 Task: Look for space in Itupiranga, Brazil from 10th August, 2023 to 18th August, 2023 for 2 adults in price range Rs.10000 to Rs.14000. Place can be private room with 1  bedroom having 1 bed and 1 bathroom. Property type can be house, flat, guest house. Amenities needed are: wifi, TV, free parkinig on premises, gym, breakfast. Booking option can be shelf check-in. Required host language is English.
Action: Mouse moved to (483, 98)
Screenshot: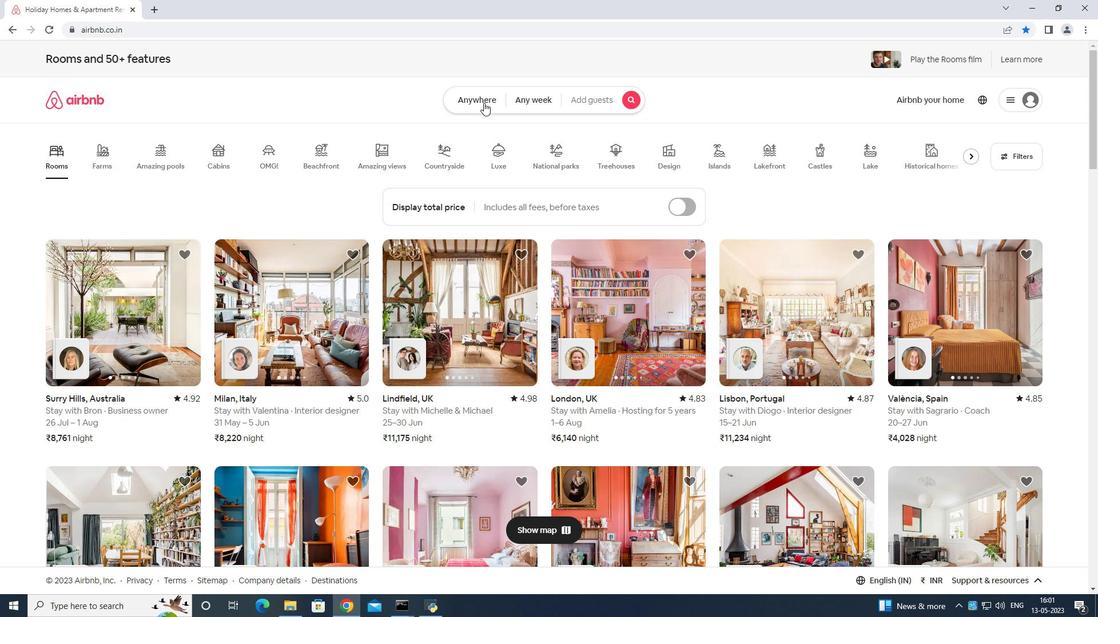 
Action: Mouse pressed left at (483, 98)
Screenshot: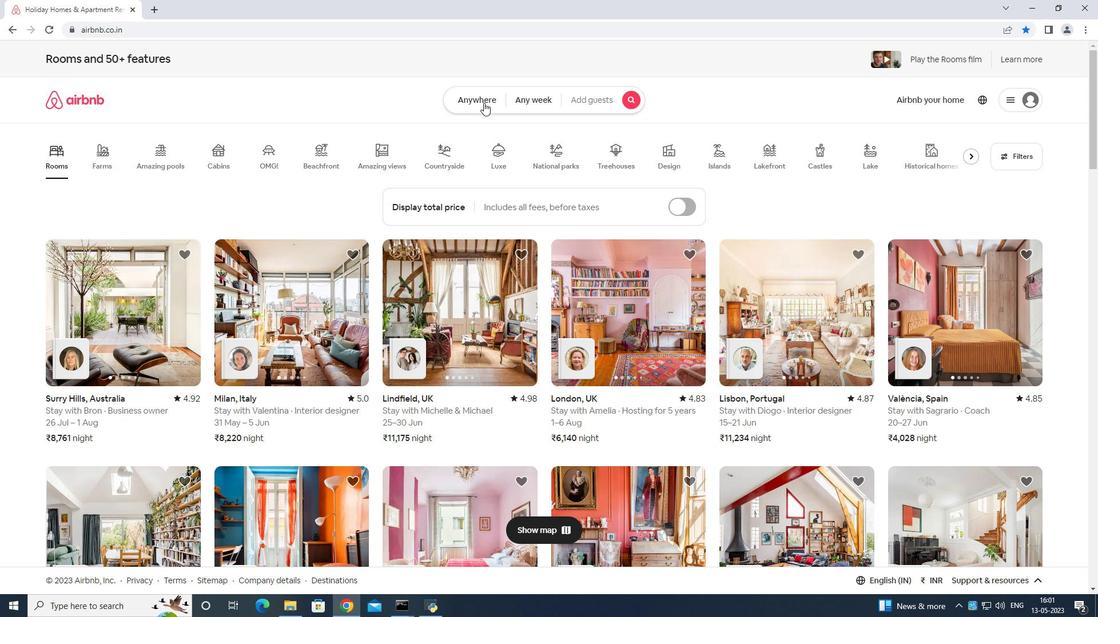 
Action: Mouse moved to (406, 143)
Screenshot: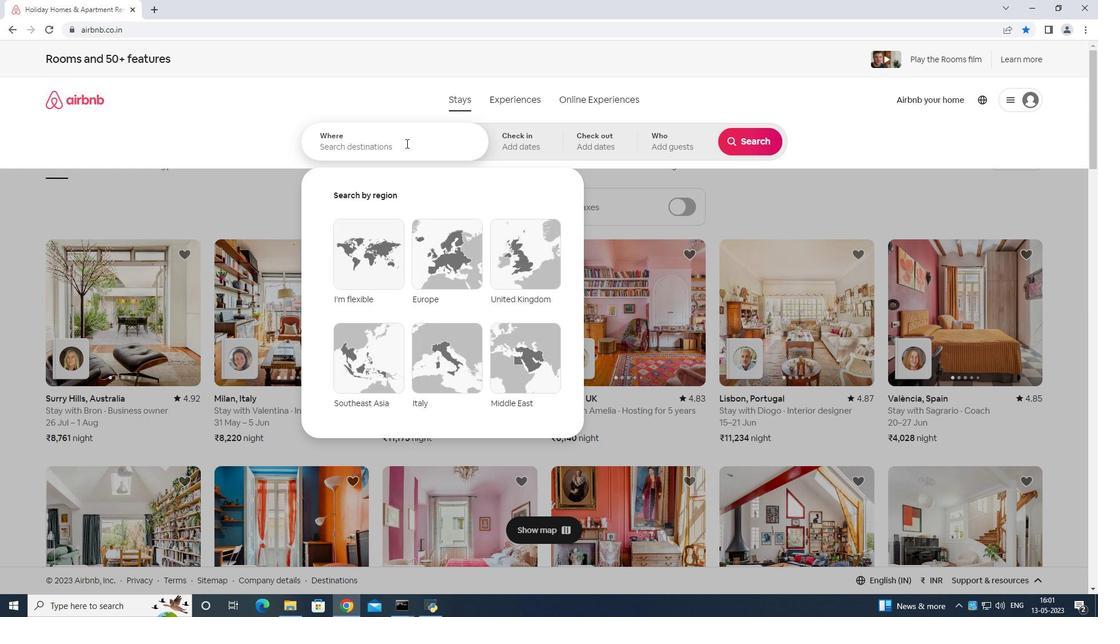 
Action: Mouse pressed left at (406, 143)
Screenshot: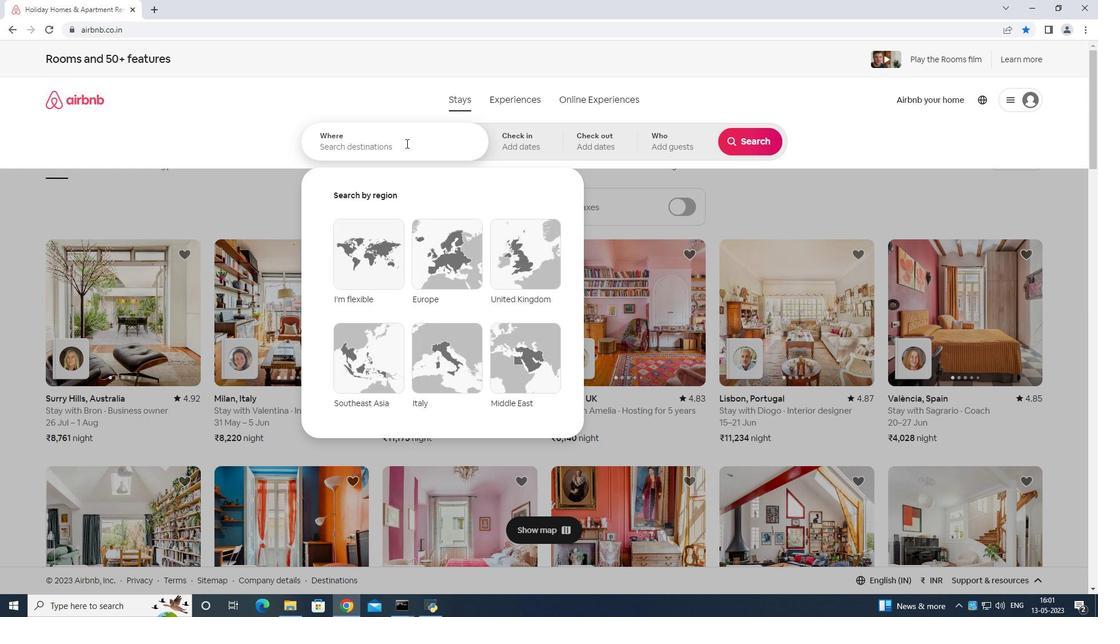 
Action: Mouse moved to (404, 137)
Screenshot: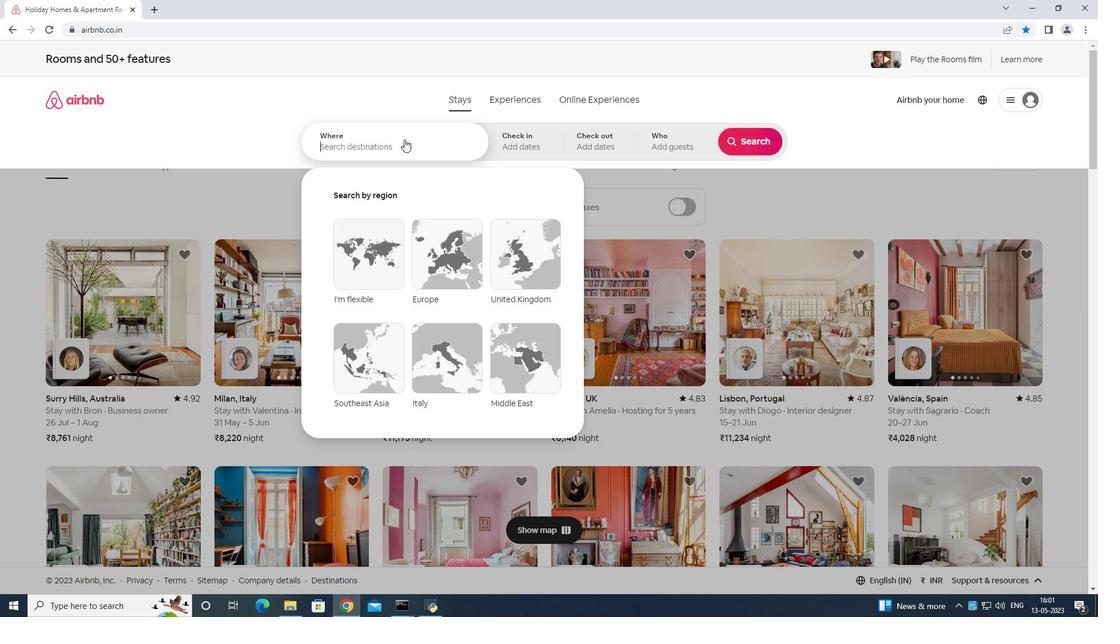 
Action: Key pressed <Key.shift>Iy<Key.backspace>tupiranga<Key.space>brazil<Key.enter>
Screenshot: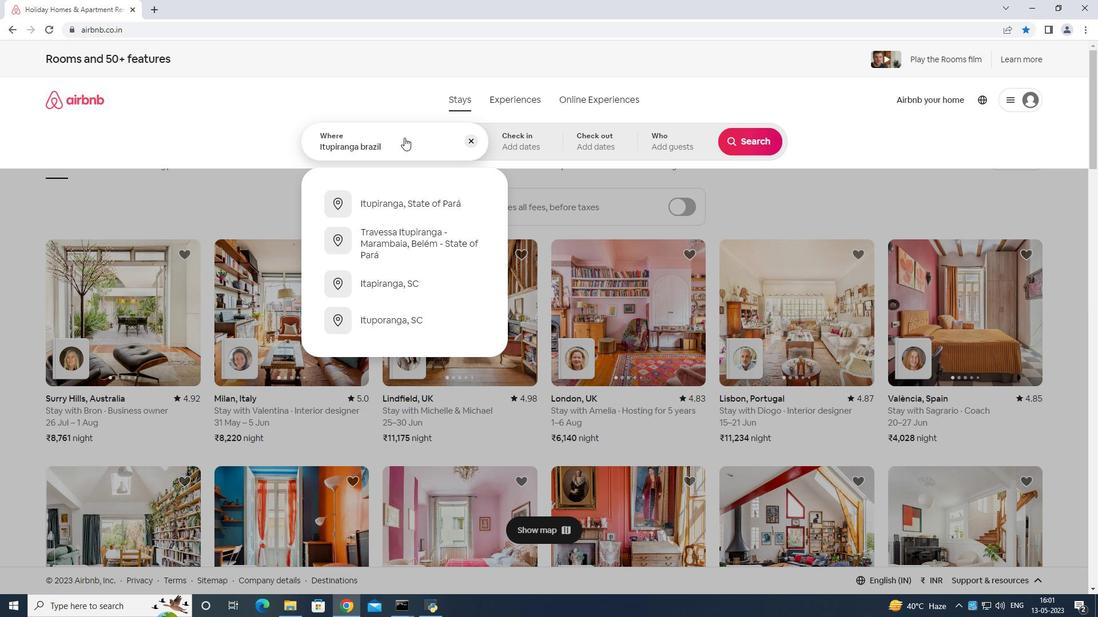 
Action: Mouse moved to (749, 232)
Screenshot: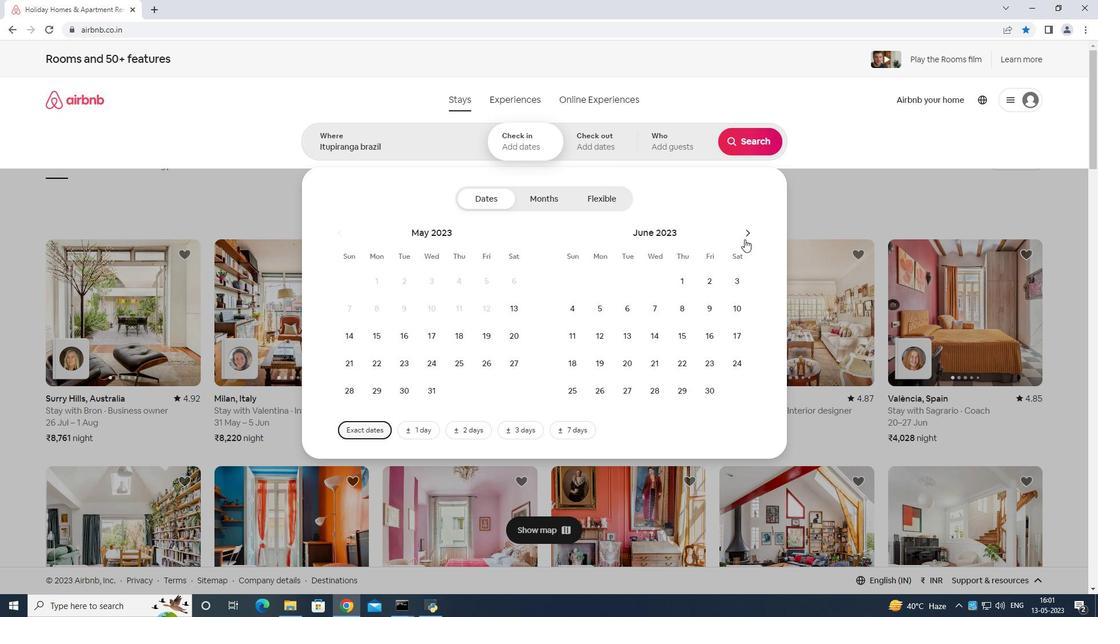 
Action: Mouse pressed left at (749, 232)
Screenshot: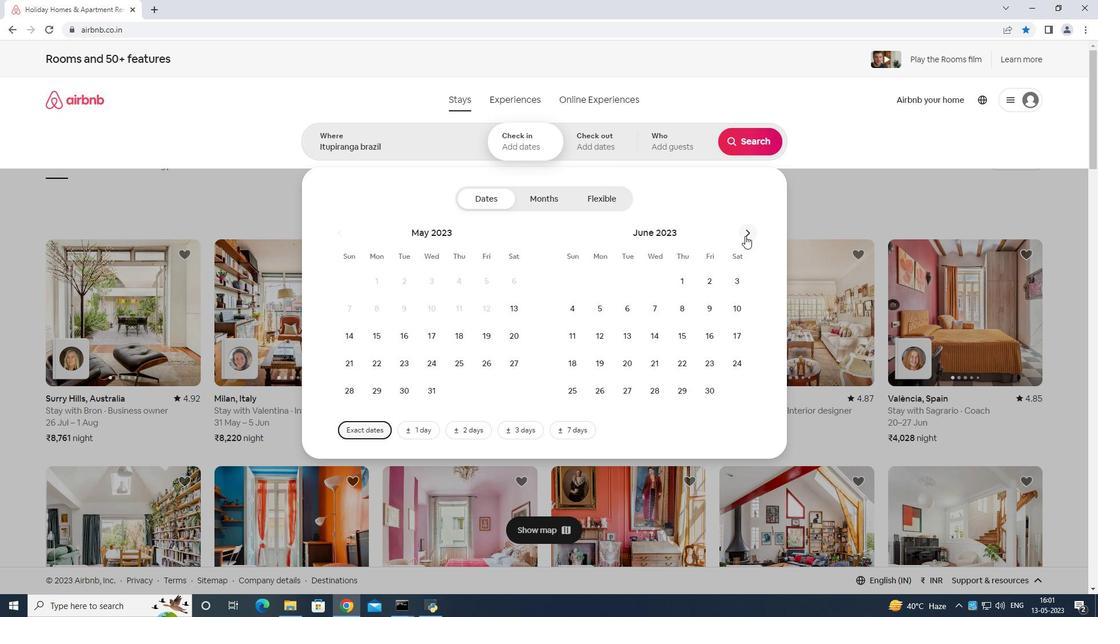 
Action: Mouse moved to (750, 232)
Screenshot: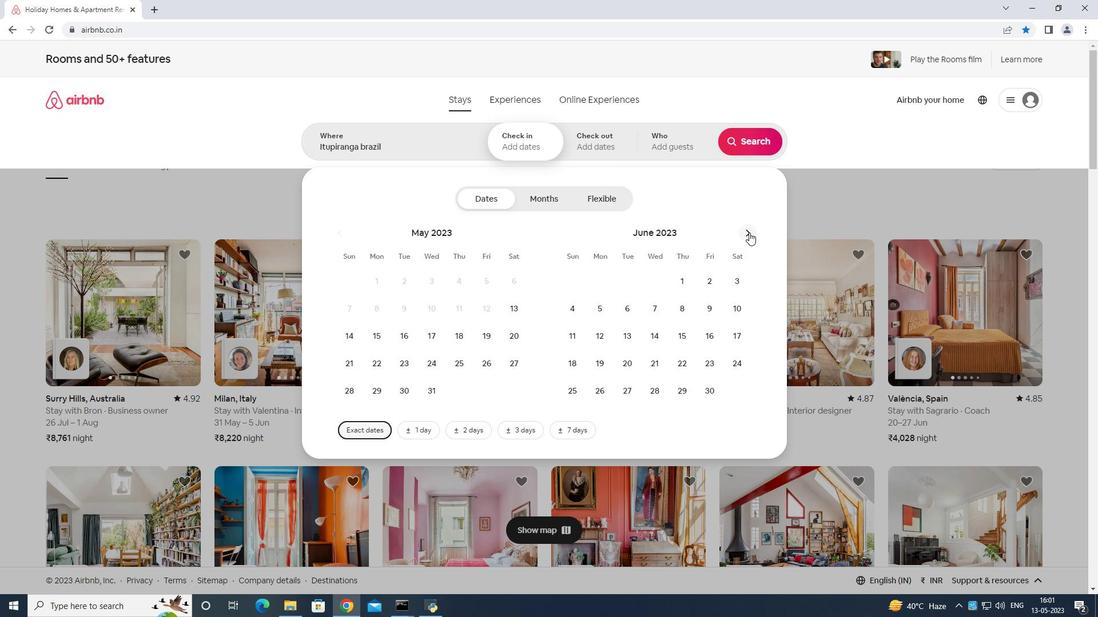 
Action: Mouse pressed left at (750, 232)
Screenshot: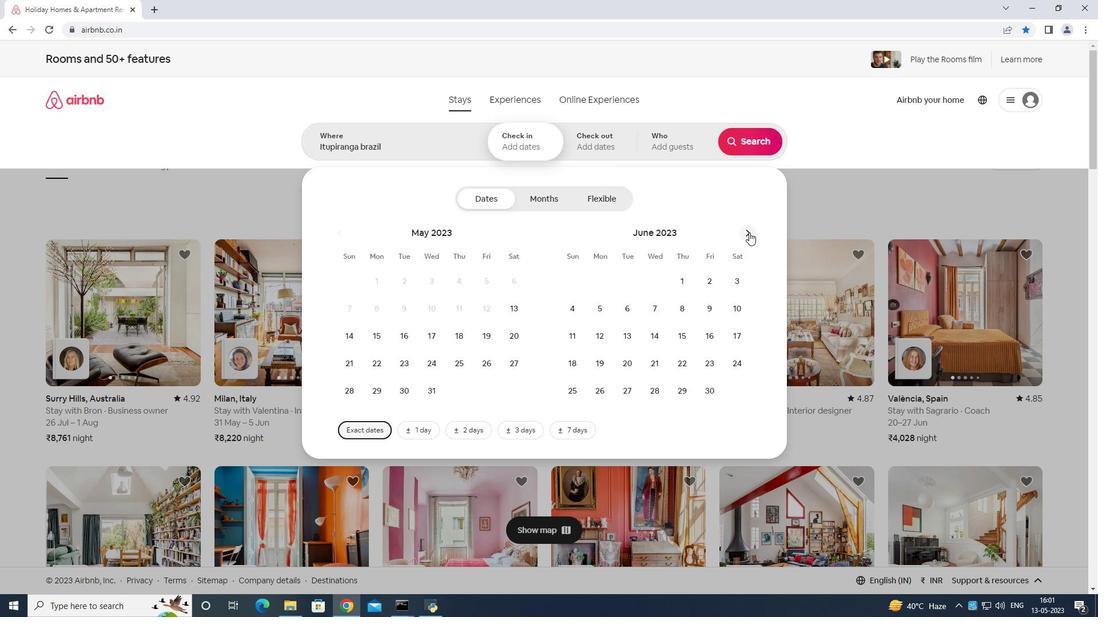 
Action: Mouse moved to (750, 232)
Screenshot: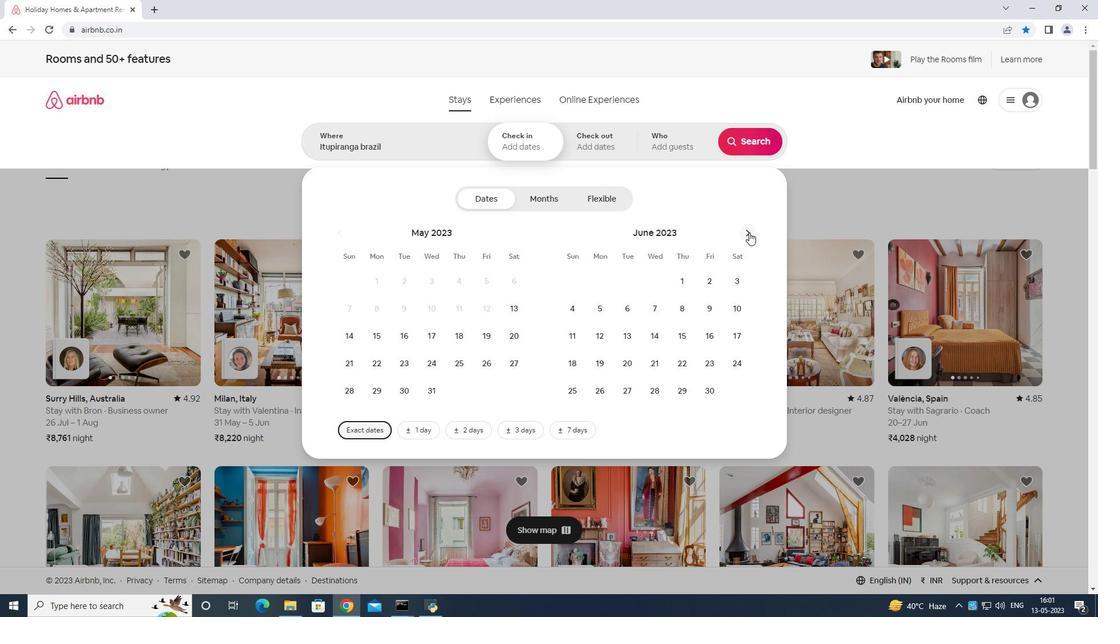 
Action: Mouse pressed left at (750, 232)
Screenshot: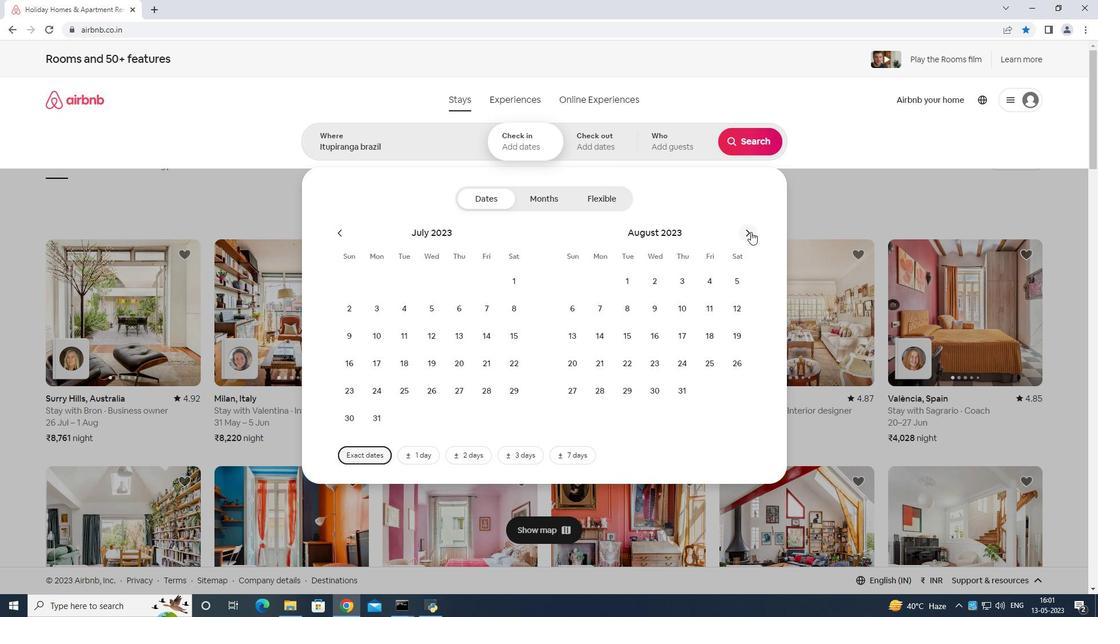 
Action: Mouse moved to (455, 309)
Screenshot: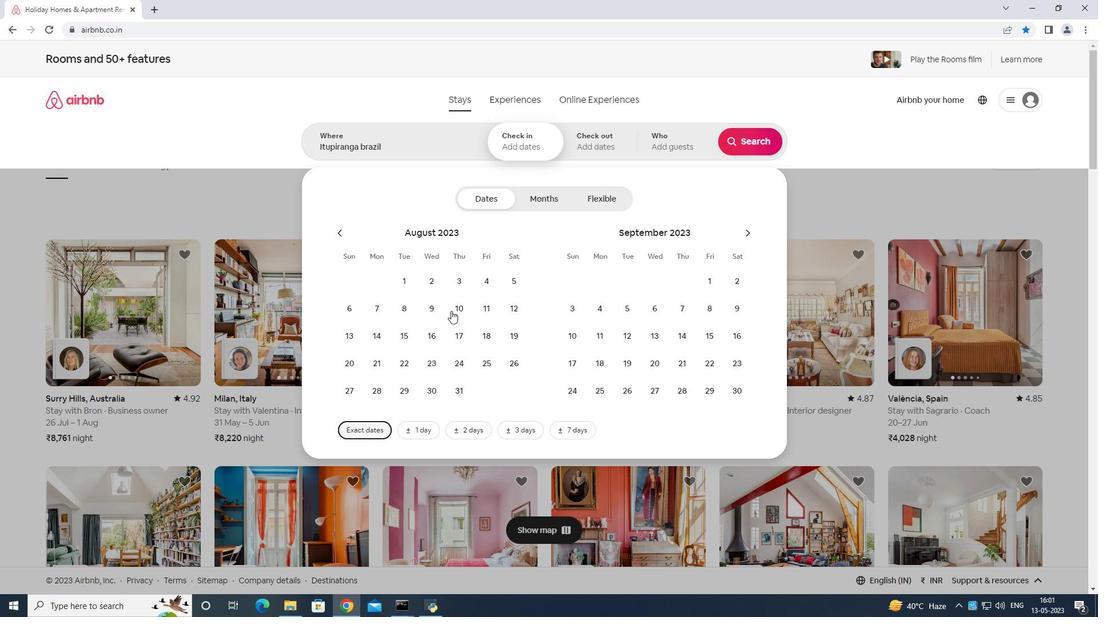 
Action: Mouse pressed left at (455, 309)
Screenshot: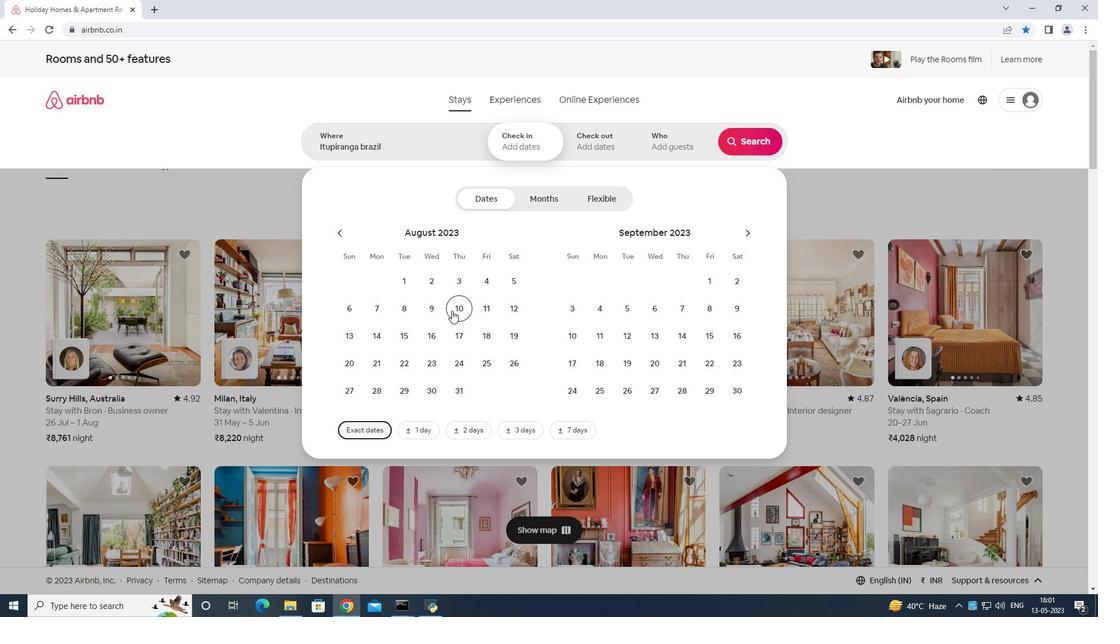 
Action: Mouse moved to (483, 332)
Screenshot: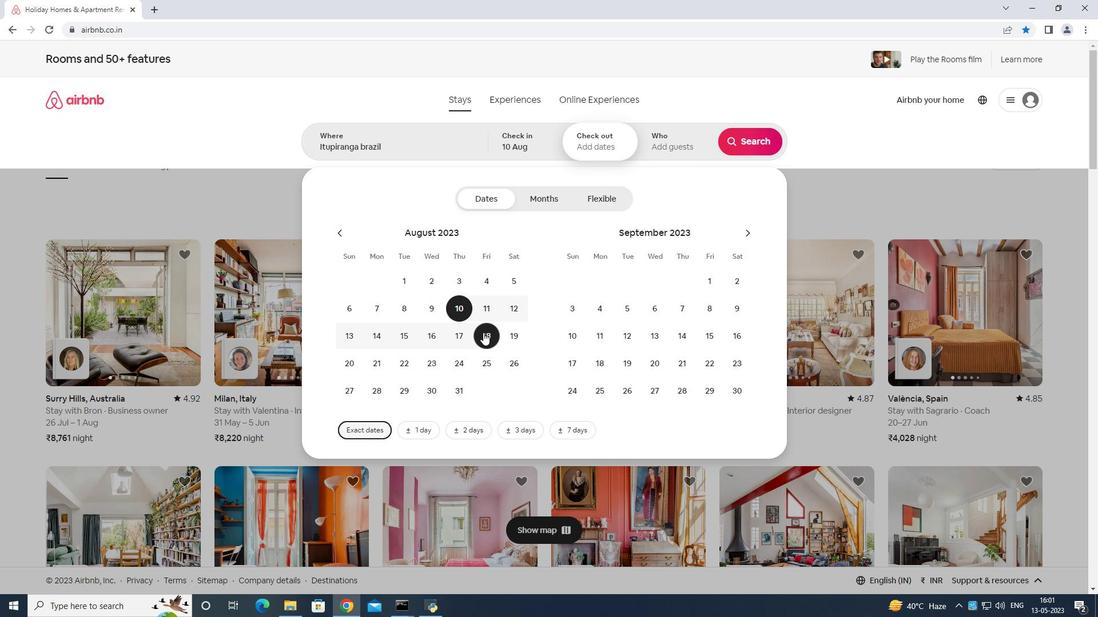 
Action: Mouse pressed left at (483, 332)
Screenshot: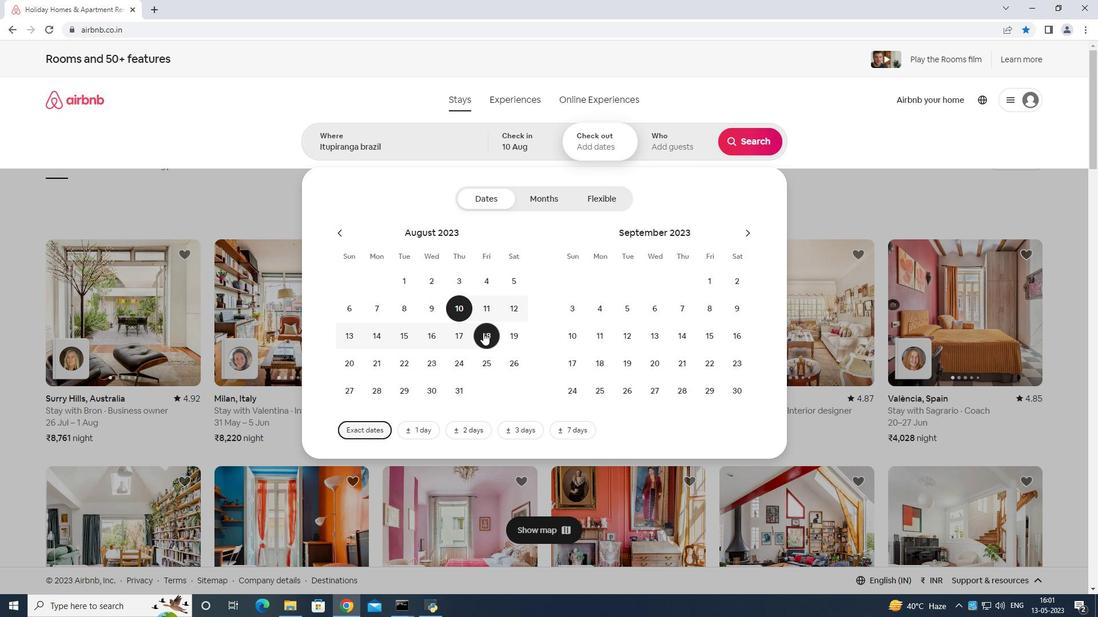 
Action: Mouse moved to (683, 141)
Screenshot: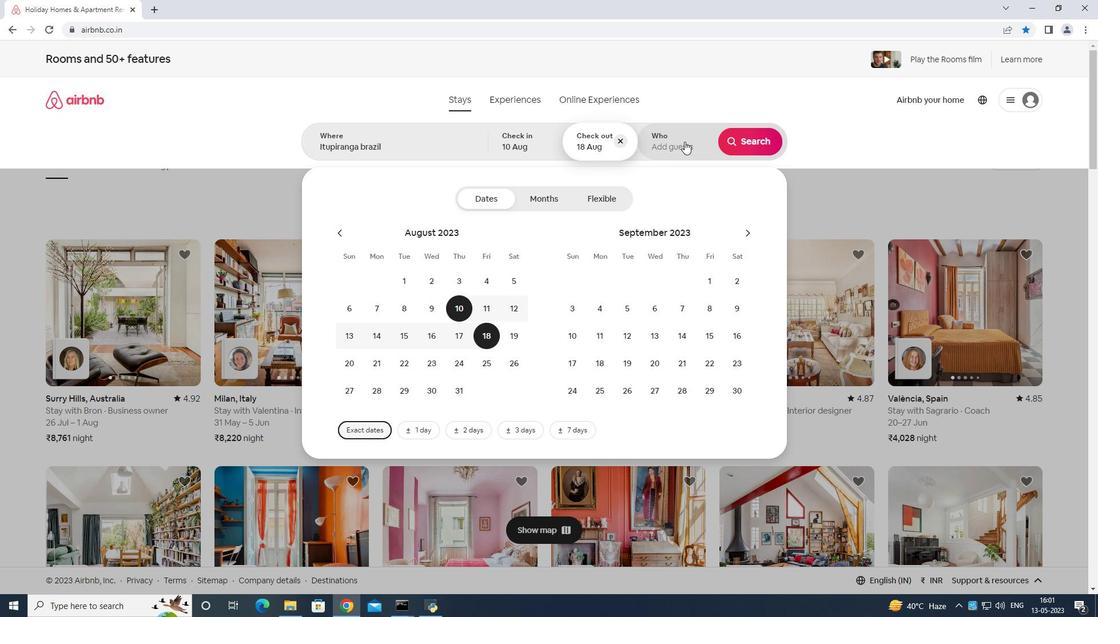 
Action: Mouse pressed left at (683, 141)
Screenshot: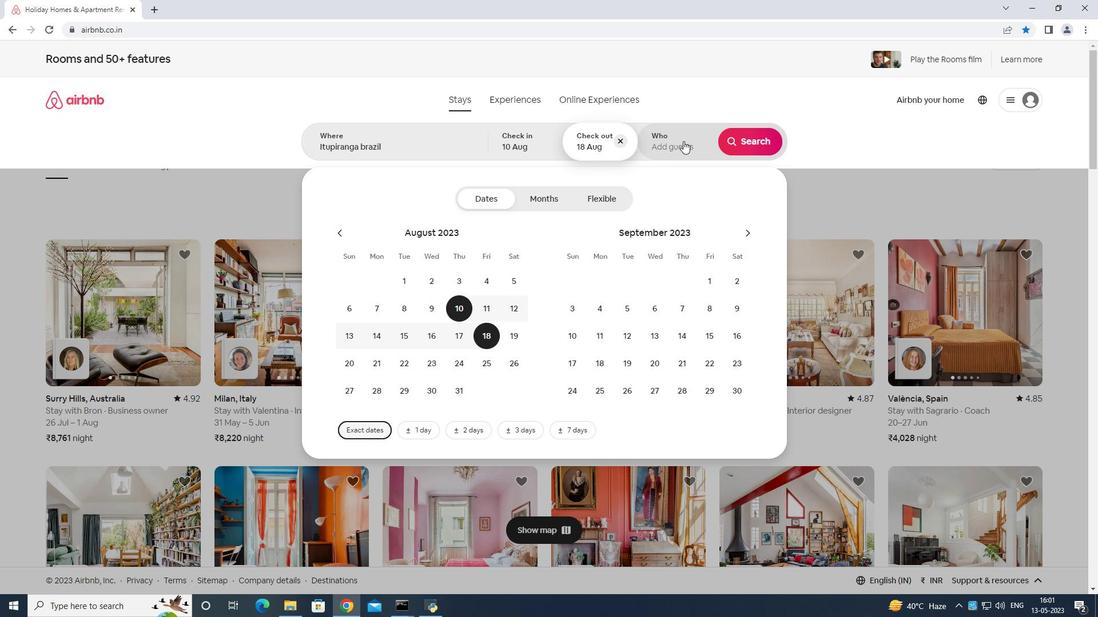 
Action: Mouse moved to (752, 204)
Screenshot: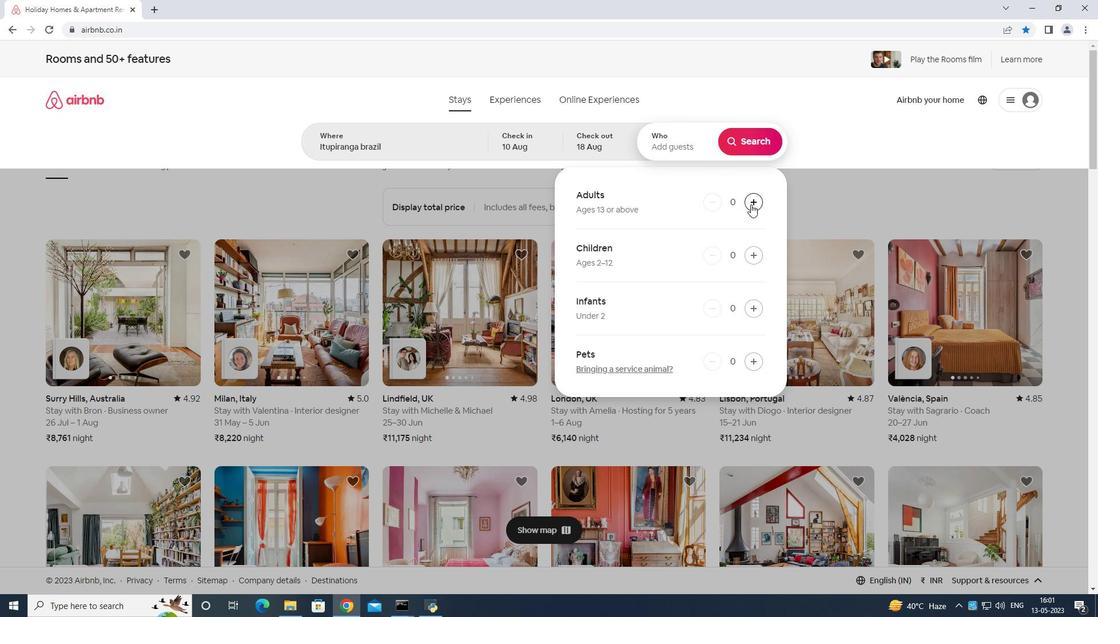 
Action: Mouse pressed left at (752, 204)
Screenshot: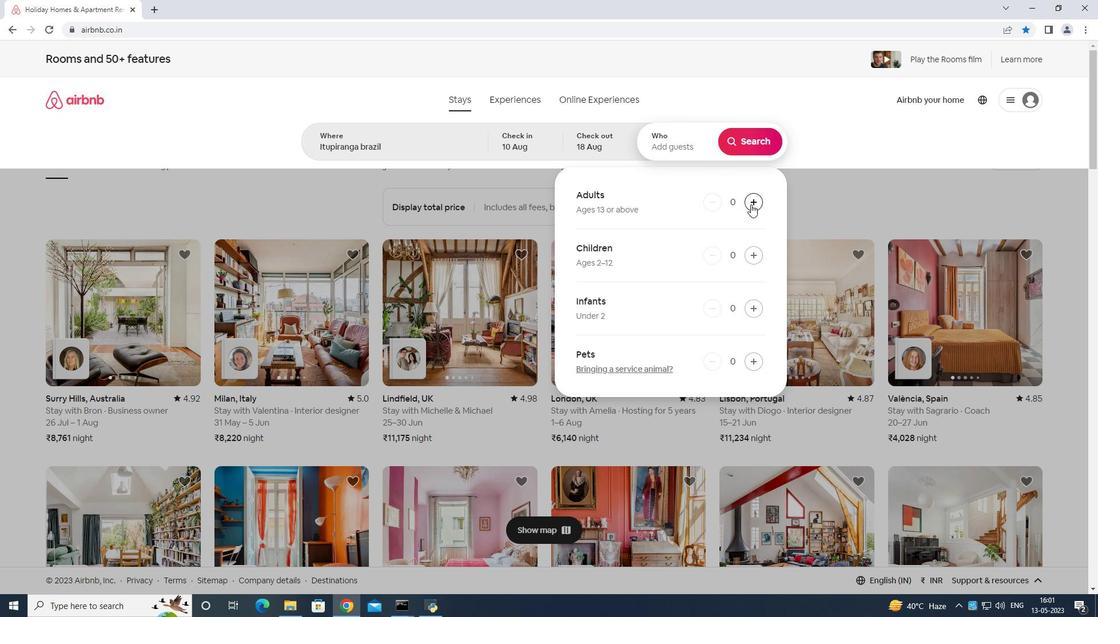 
Action: Mouse moved to (752, 203)
Screenshot: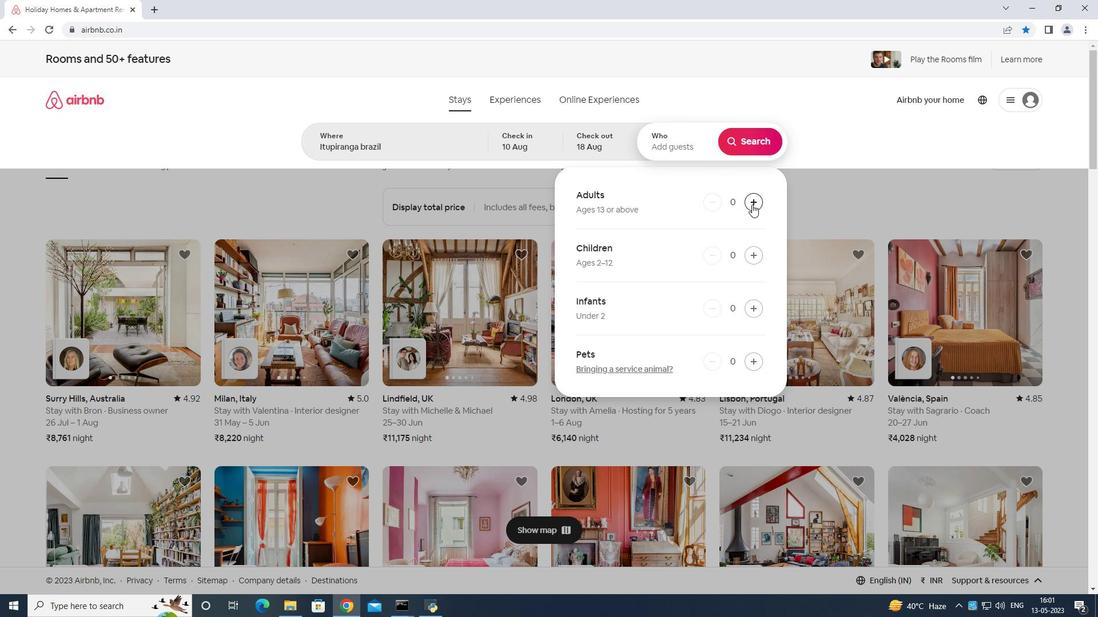 
Action: Mouse pressed left at (752, 203)
Screenshot: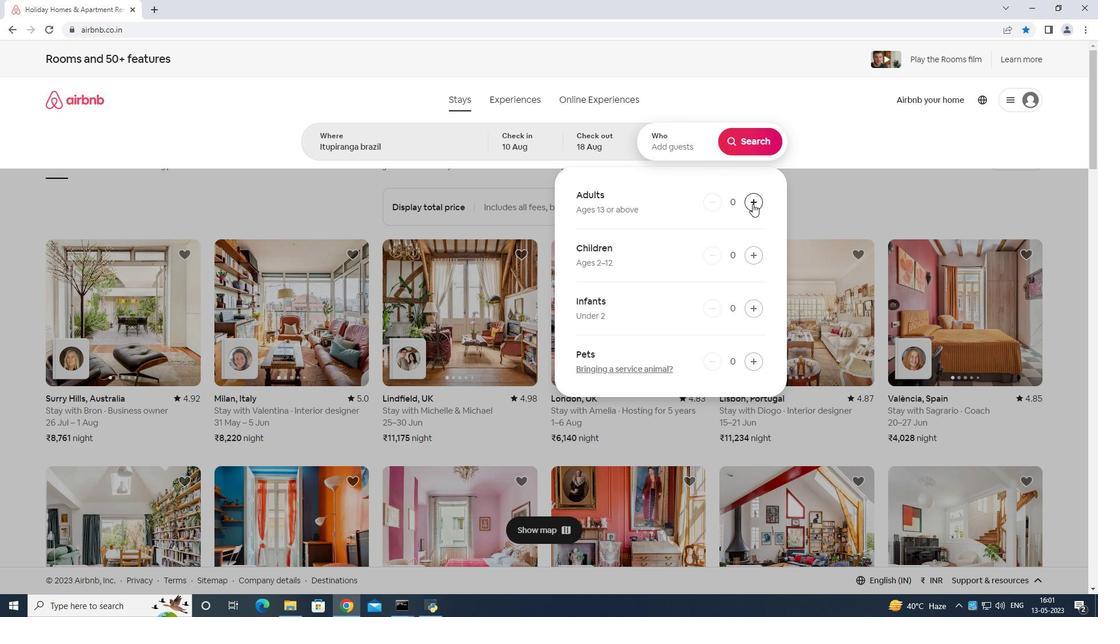 
Action: Mouse moved to (743, 140)
Screenshot: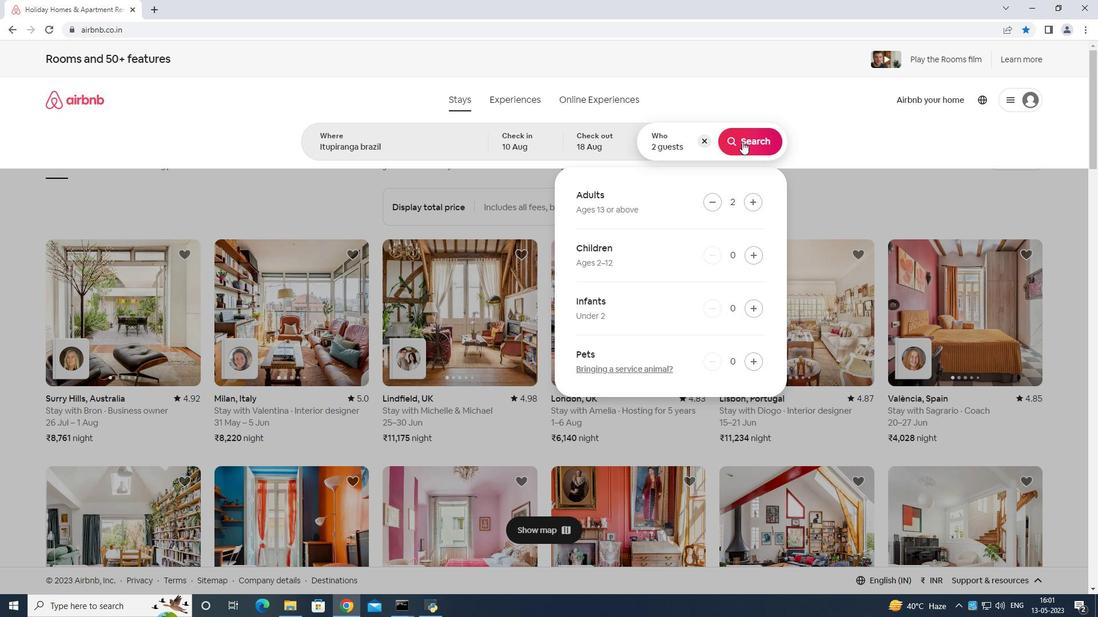 
Action: Mouse pressed left at (743, 140)
Screenshot: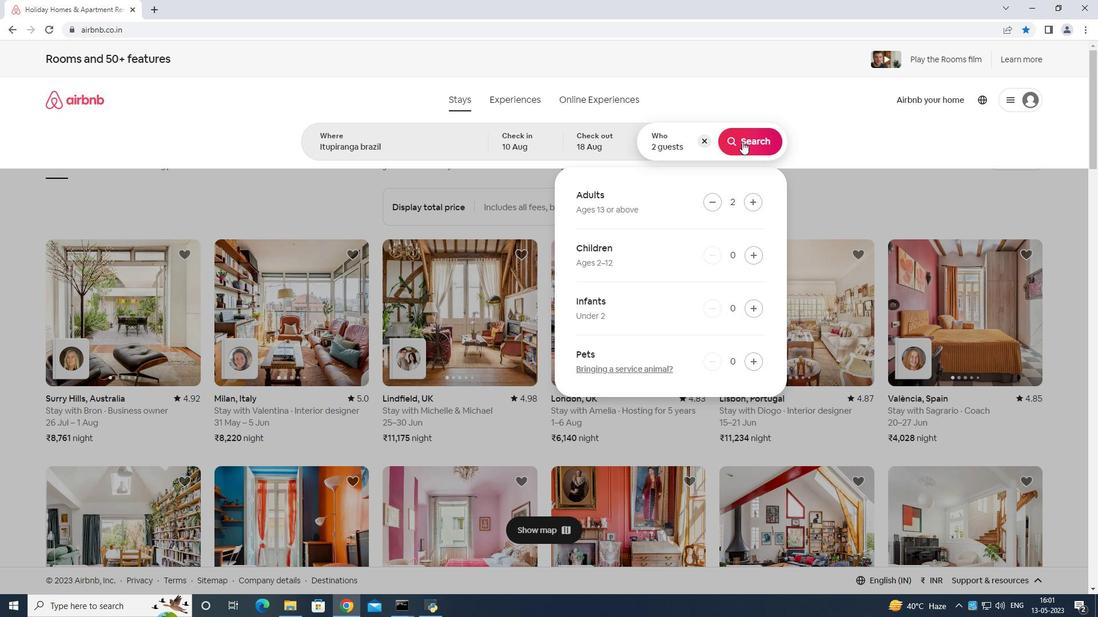 
Action: Mouse moved to (1028, 109)
Screenshot: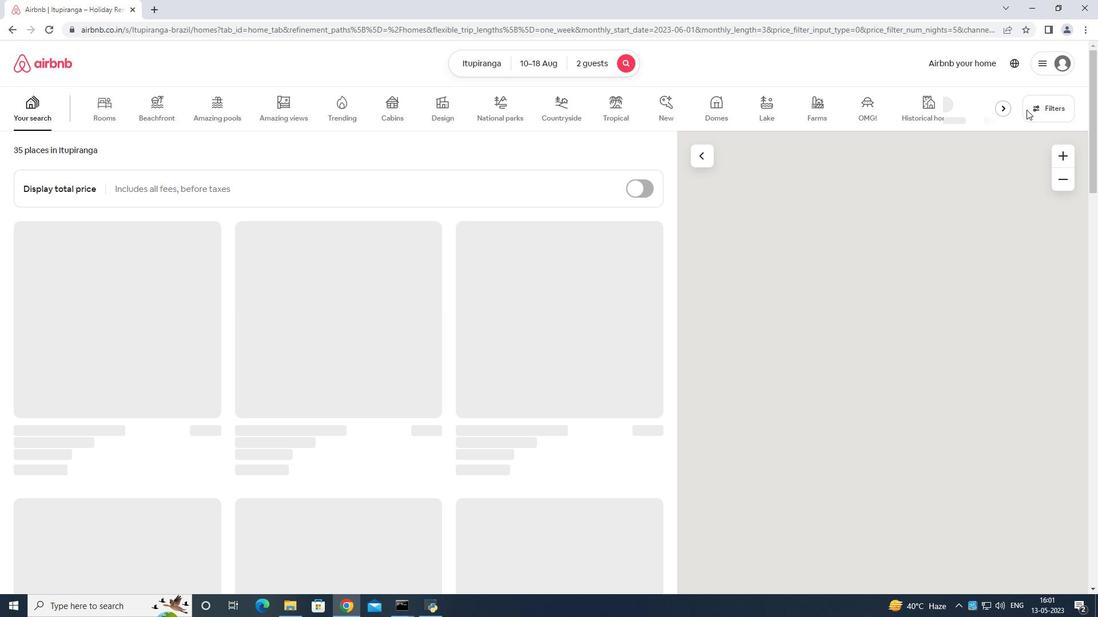 
Action: Mouse pressed left at (1028, 109)
Screenshot: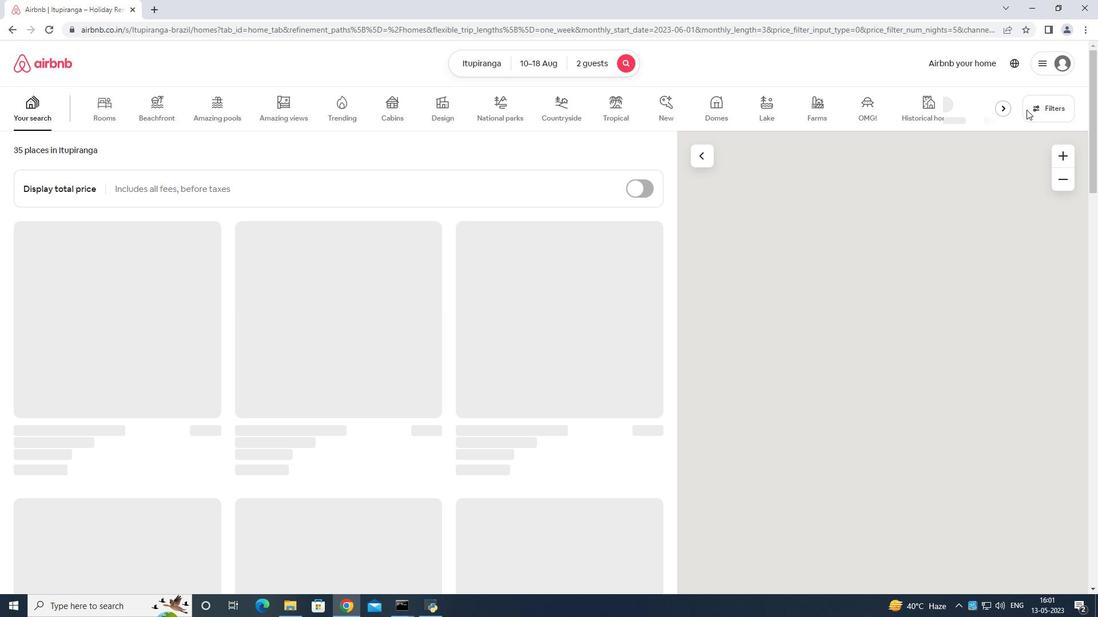 
Action: Mouse moved to (476, 383)
Screenshot: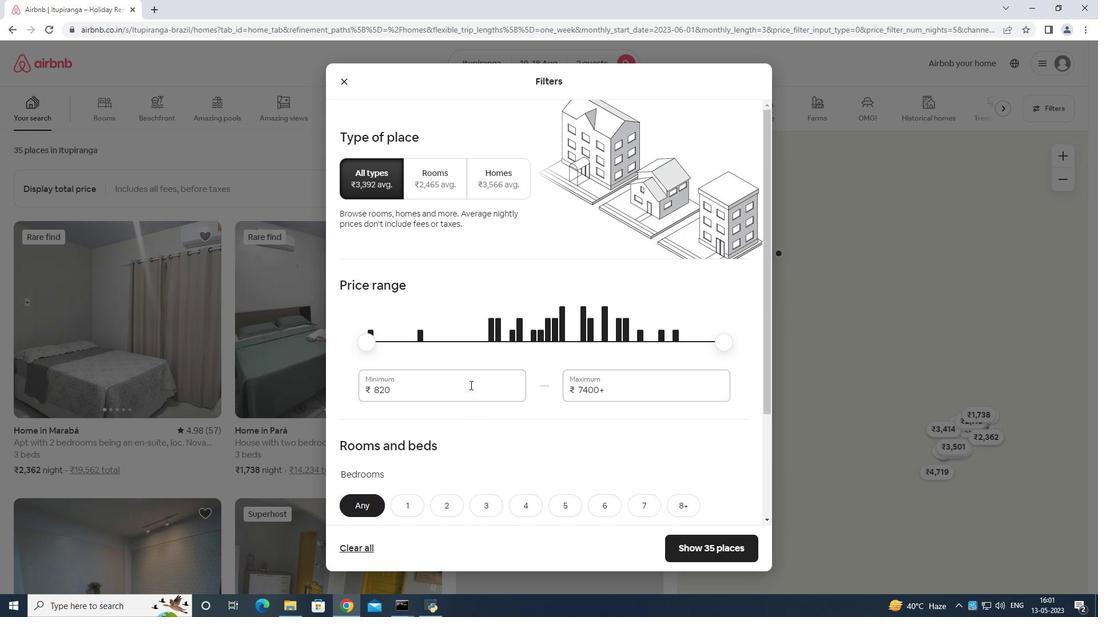 
Action: Mouse pressed left at (476, 383)
Screenshot: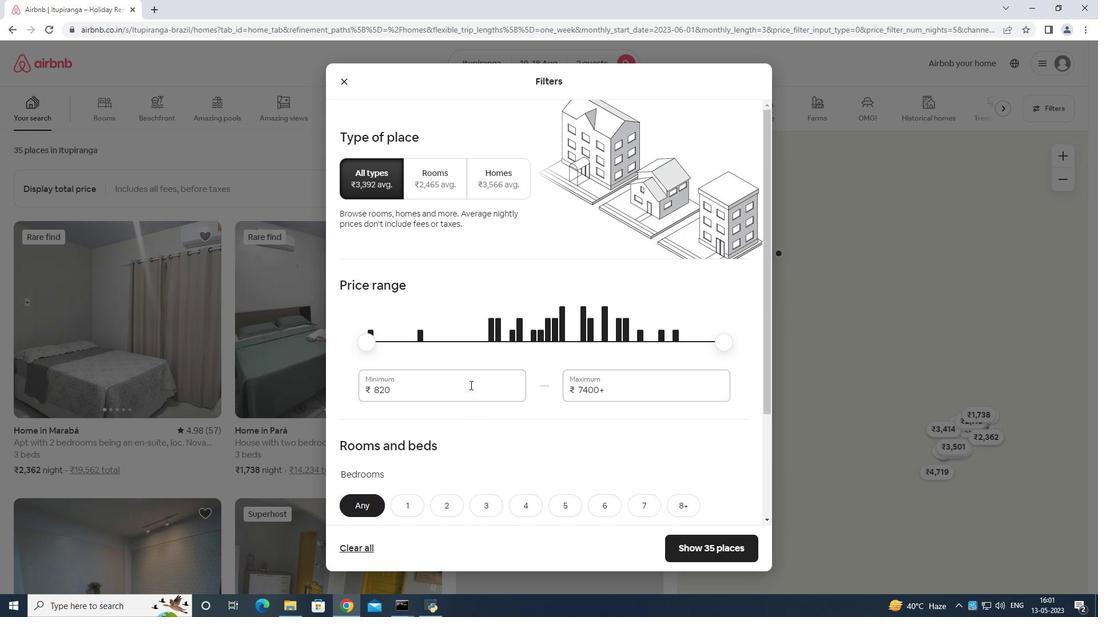 
Action: Mouse moved to (480, 379)
Screenshot: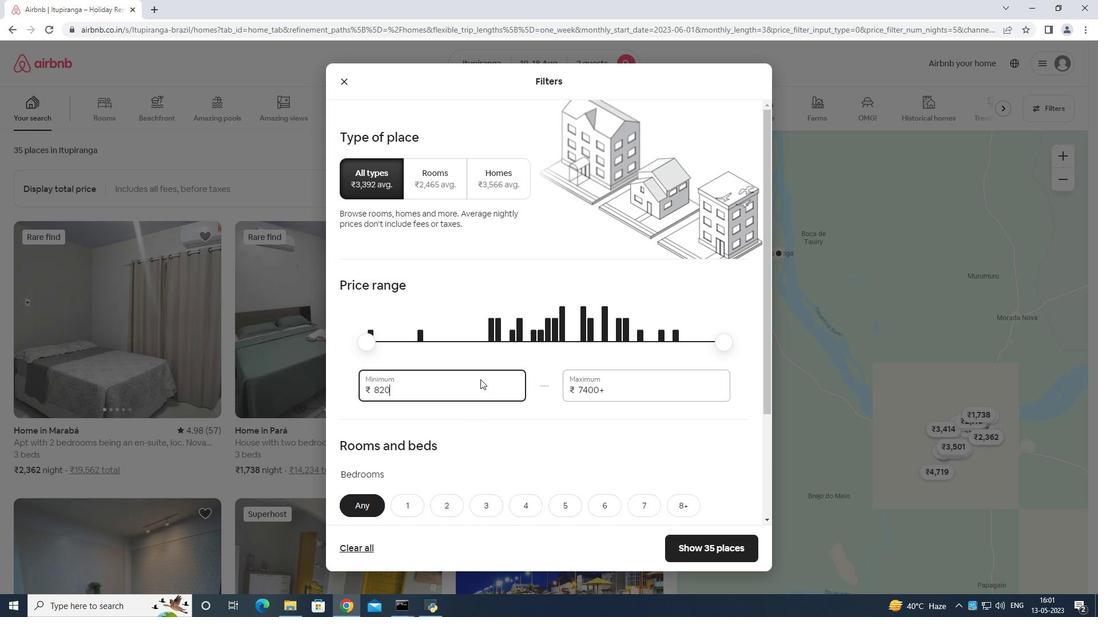 
Action: Key pressed <Key.backspace><Key.backspace><Key.backspace><Key.backspace><Key.backspace><Key.backspace>
Screenshot: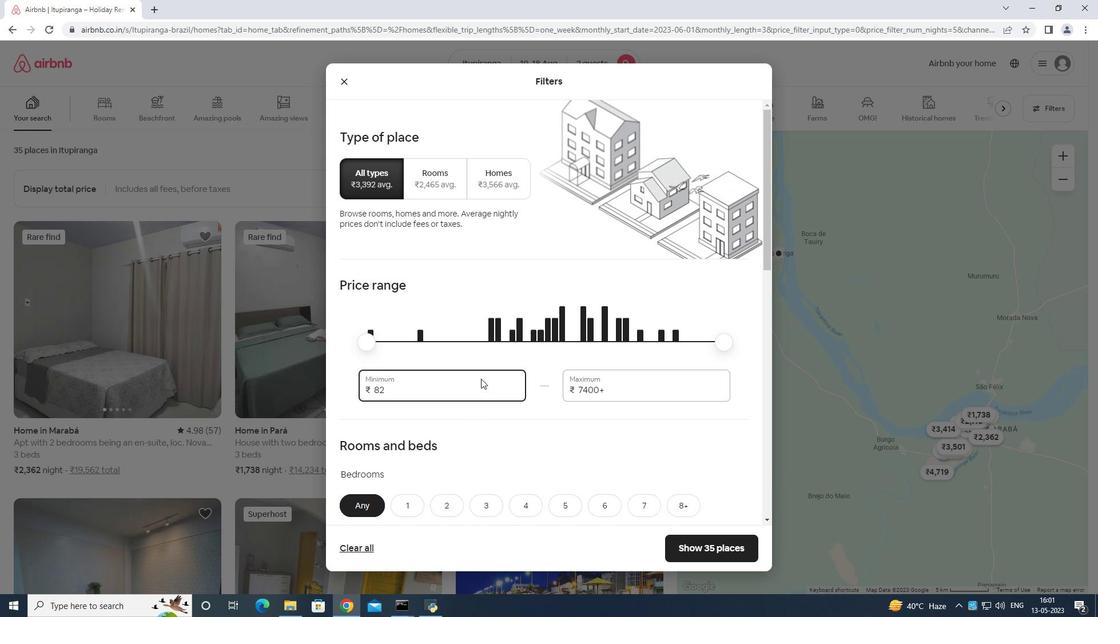 
Action: Mouse moved to (484, 379)
Screenshot: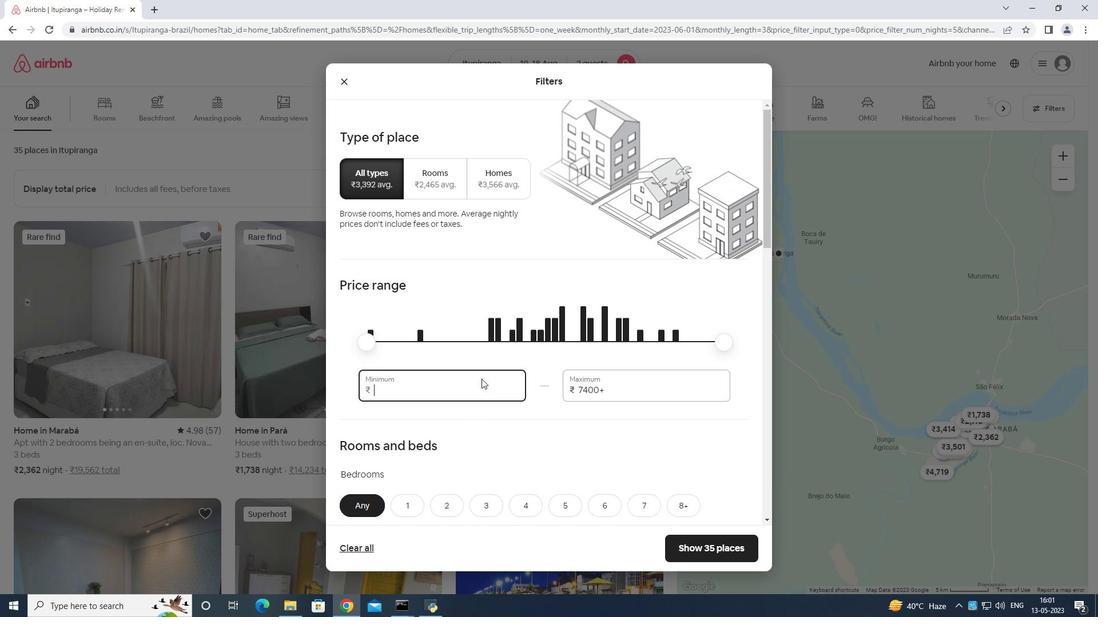 
Action: Key pressed 1
Screenshot: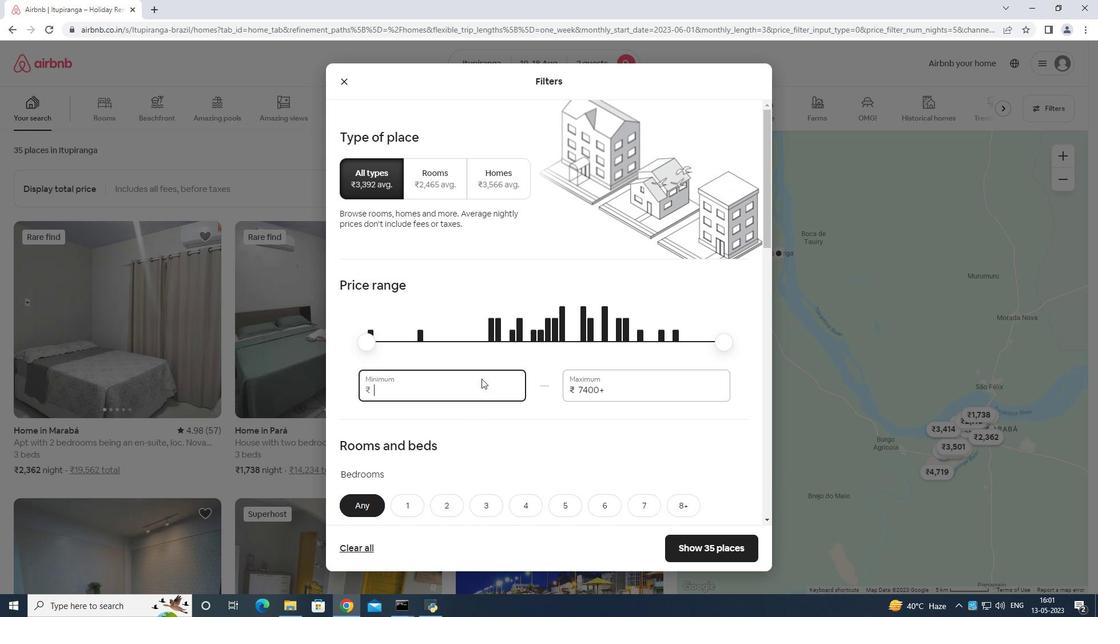 
Action: Mouse moved to (484, 379)
Screenshot: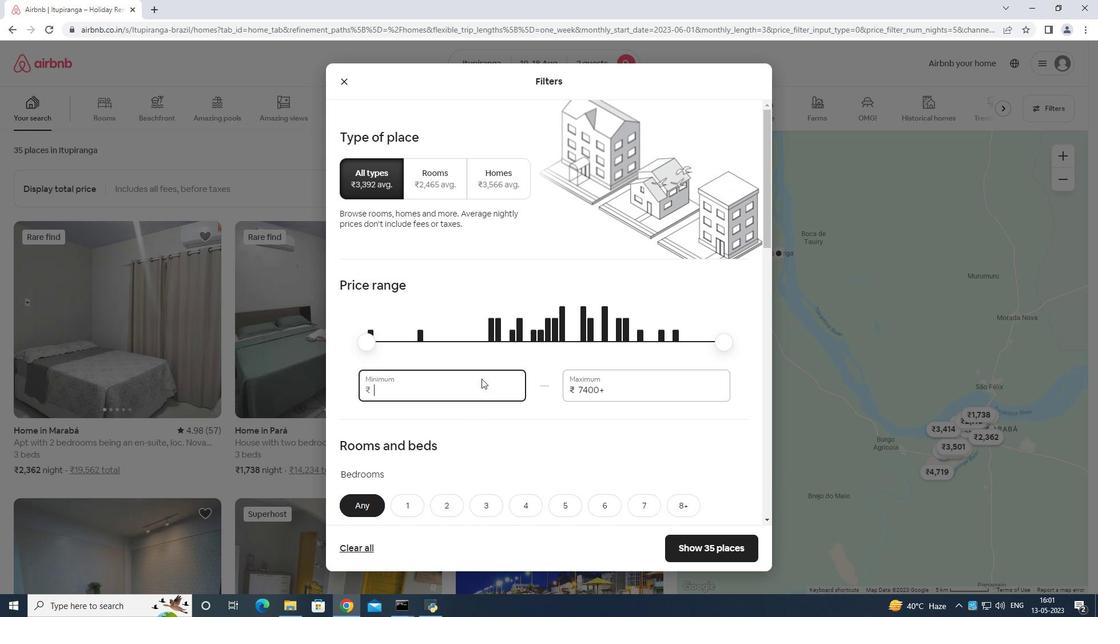 
Action: Key pressed 0
Screenshot: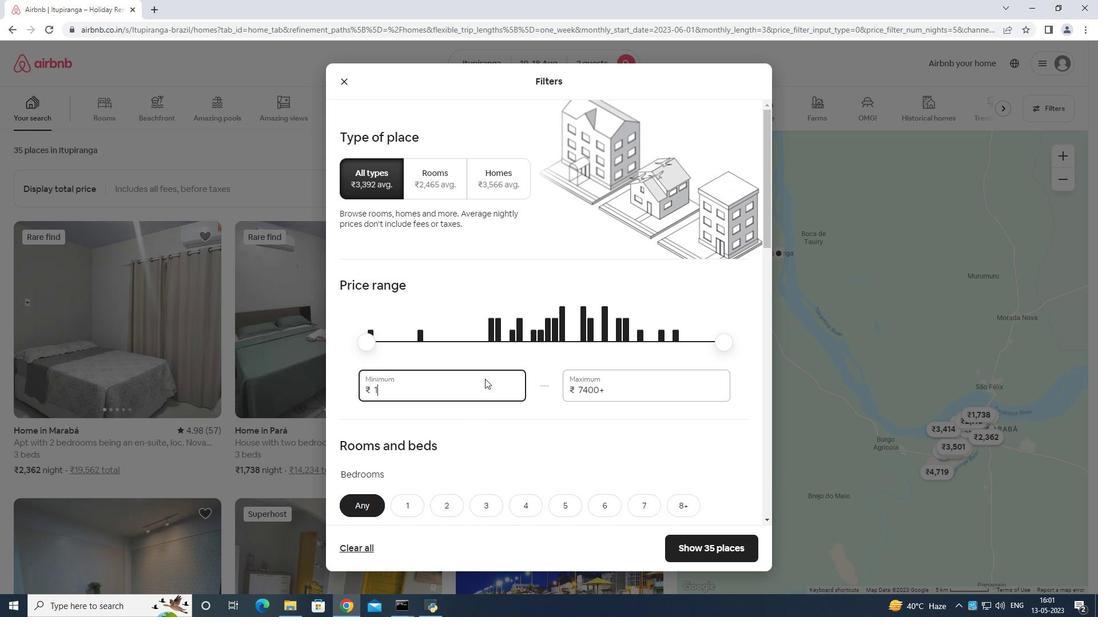 
Action: Mouse moved to (484, 379)
Screenshot: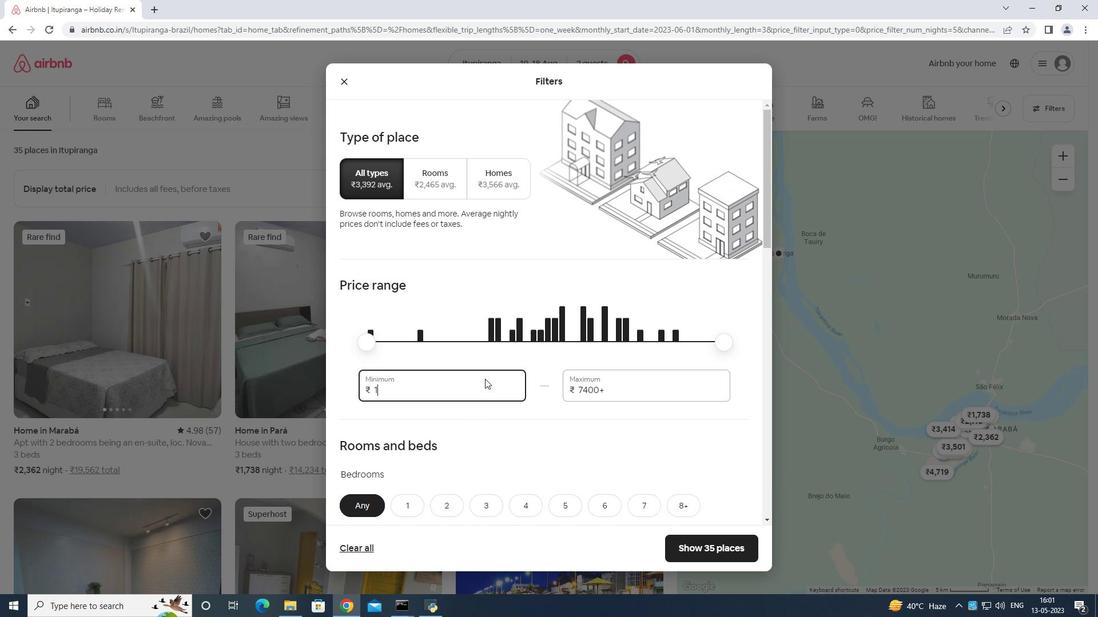 
Action: Key pressed 000
Screenshot: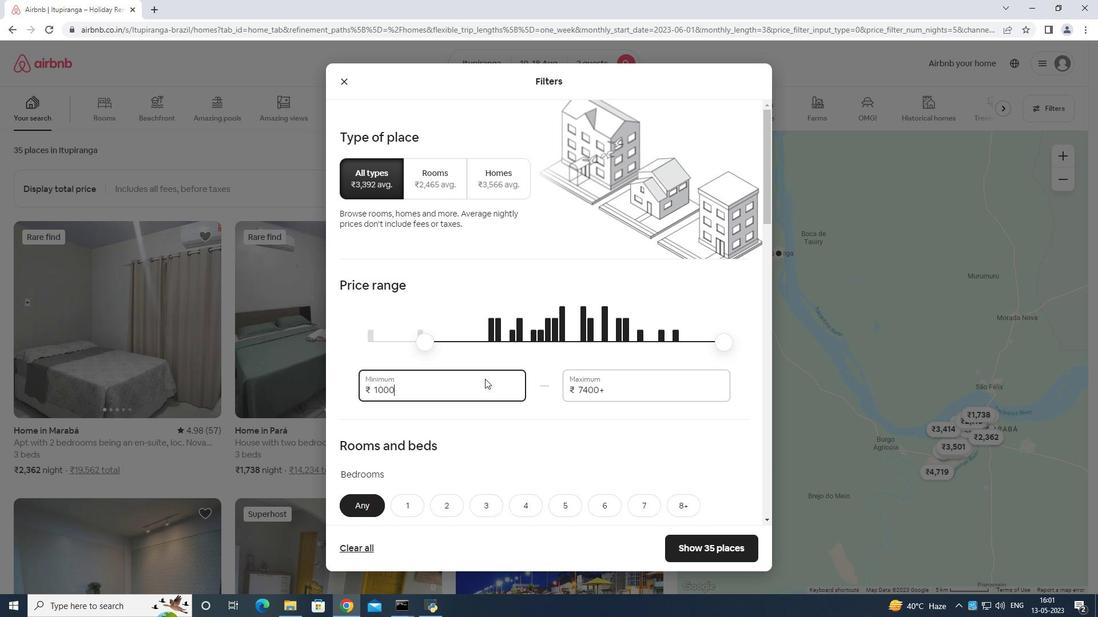 
Action: Mouse moved to (642, 378)
Screenshot: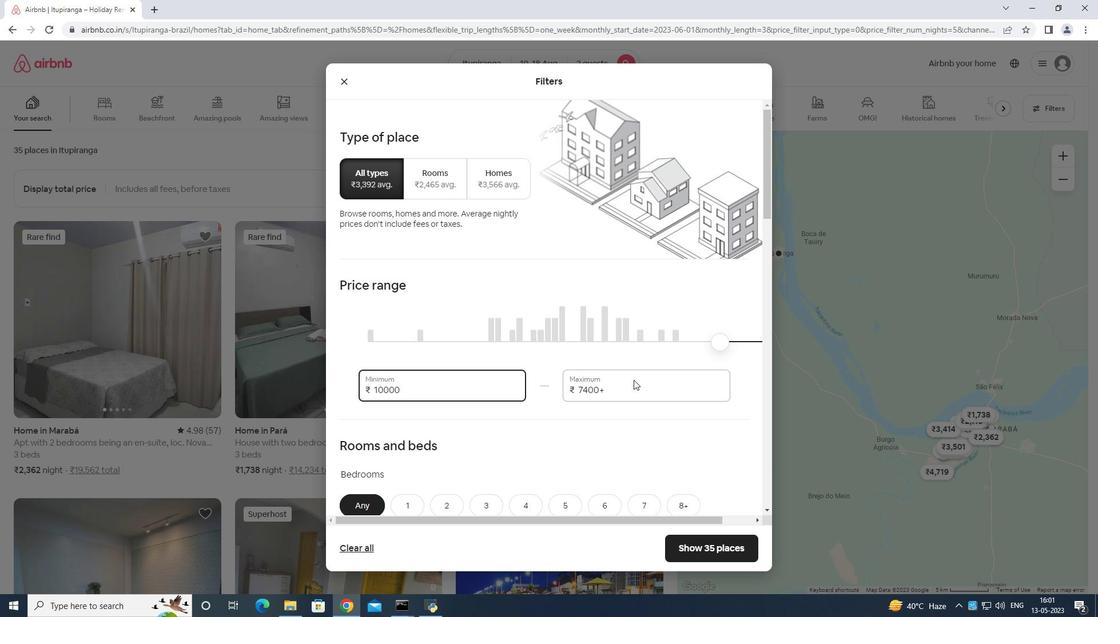 
Action: Mouse pressed left at (642, 378)
Screenshot: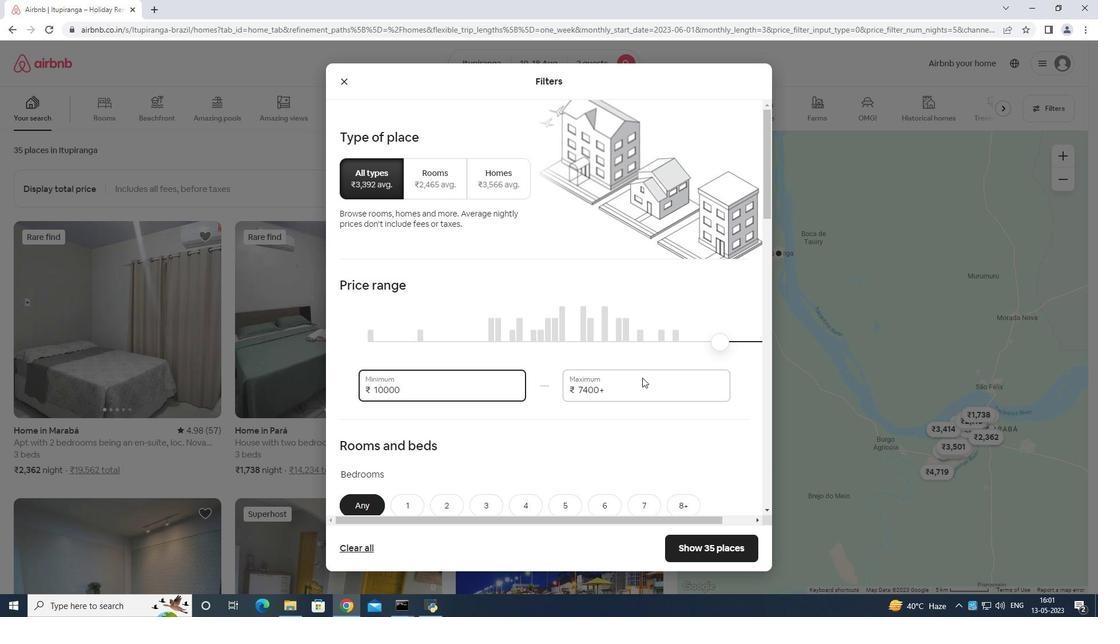 
Action: Mouse moved to (642, 379)
Screenshot: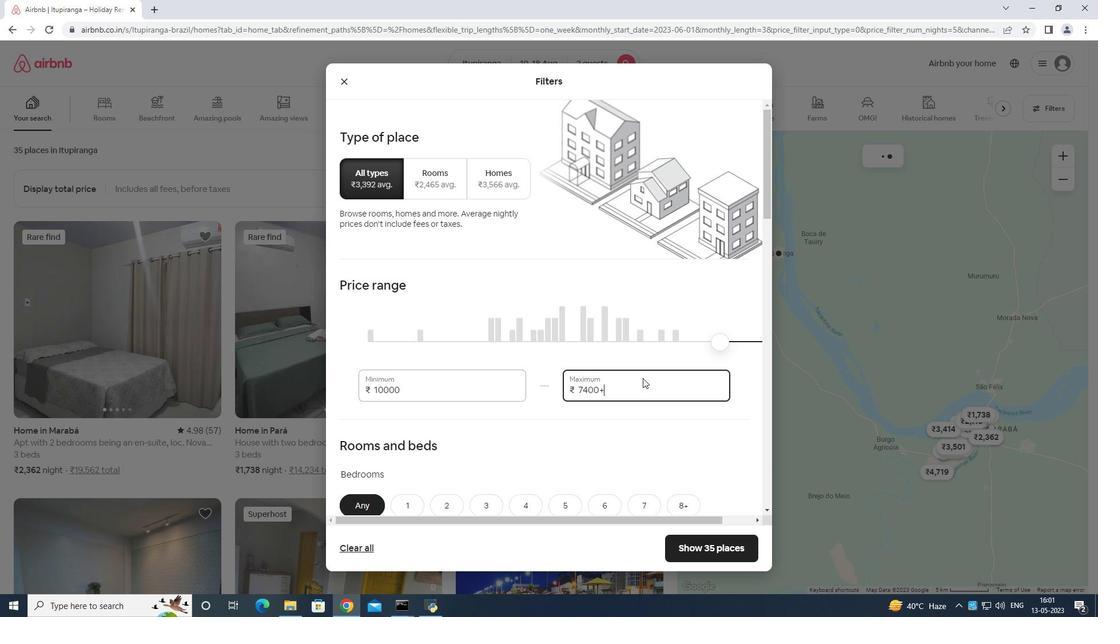 
Action: Key pressed <Key.backspace>
Screenshot: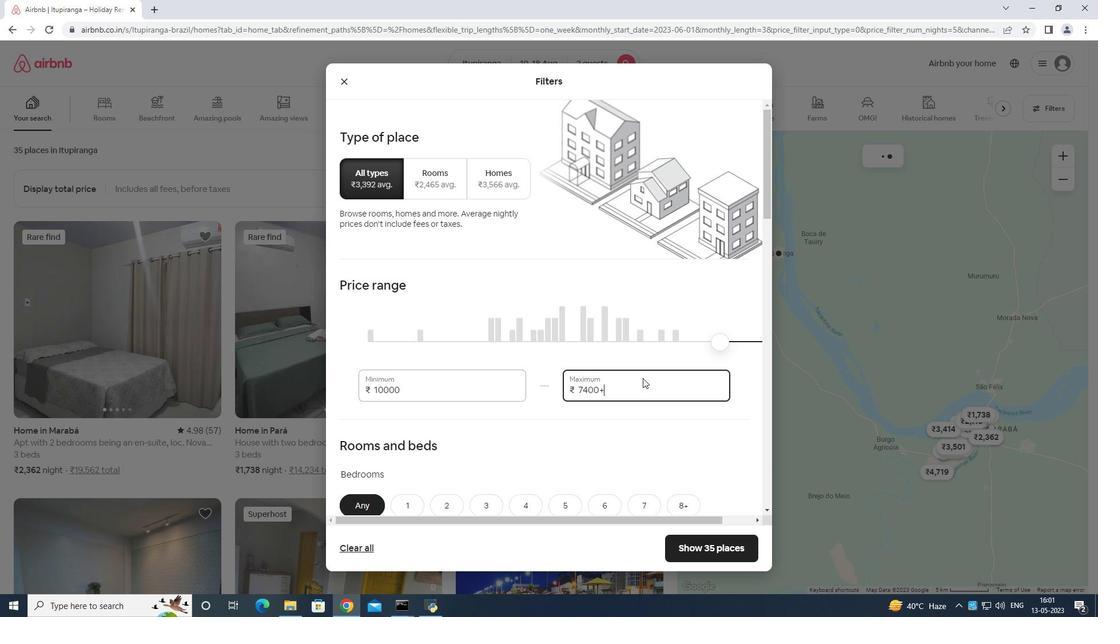 
Action: Mouse moved to (641, 380)
Screenshot: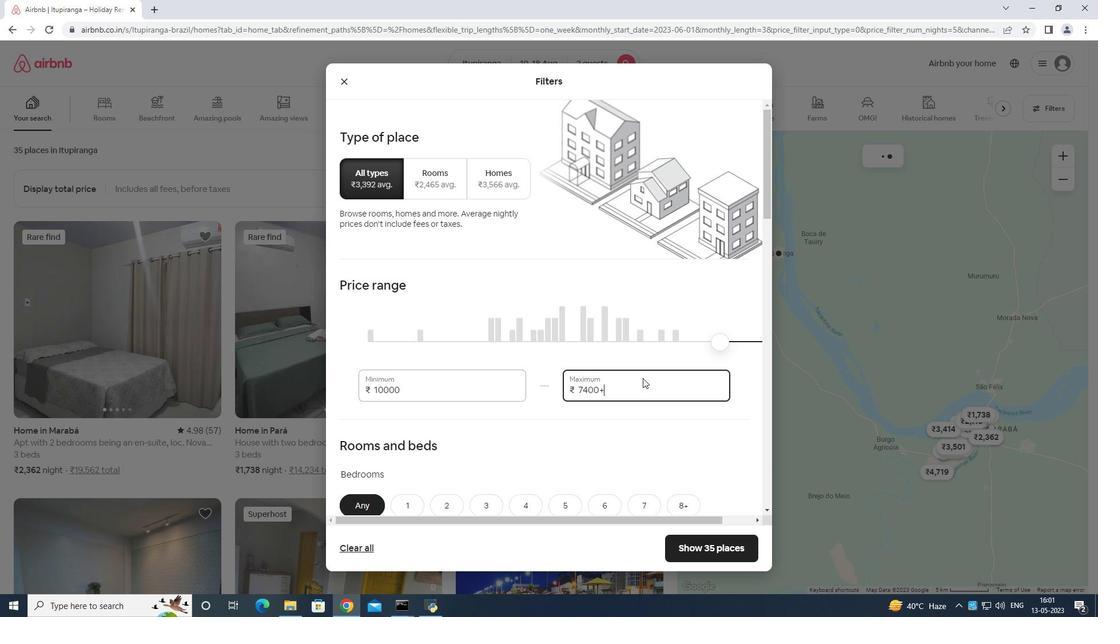 
Action: Key pressed <Key.backspace><Key.backspace><Key.backspace><Key.backspace><Key.backspace><Key.backspace><Key.backspace>1
Screenshot: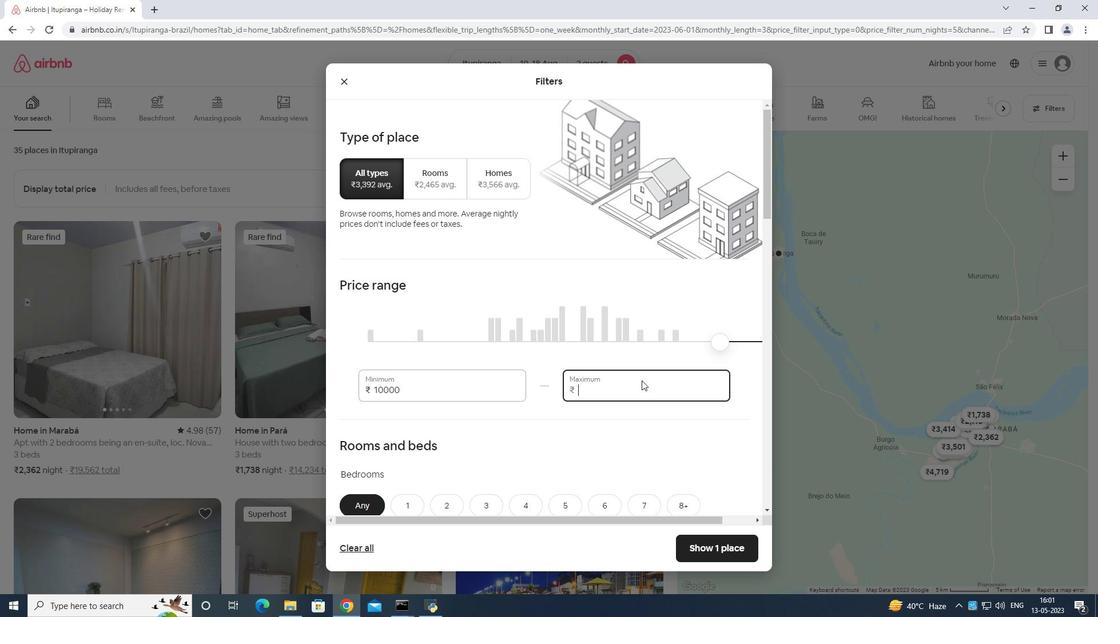 
Action: Mouse moved to (641, 381)
Screenshot: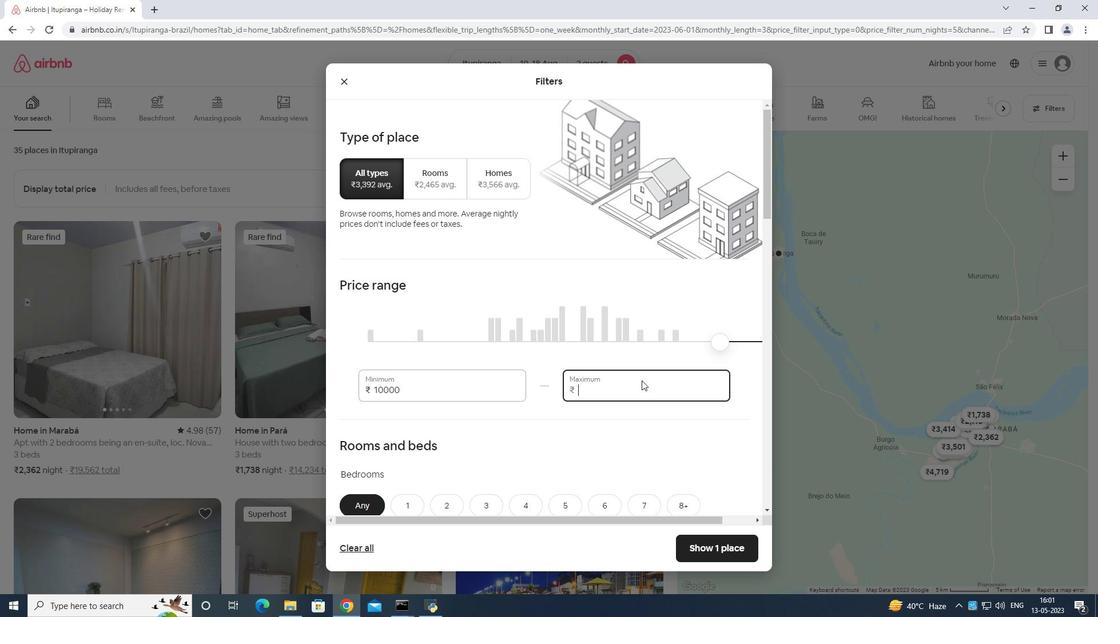 
Action: Key pressed 4000
Screenshot: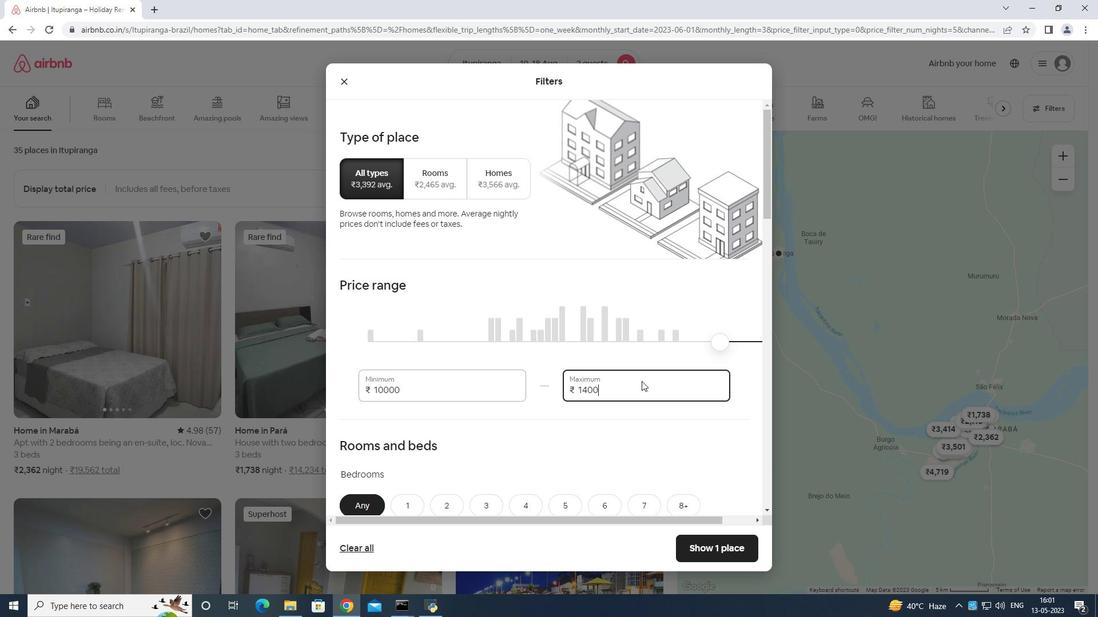 
Action: Mouse moved to (639, 379)
Screenshot: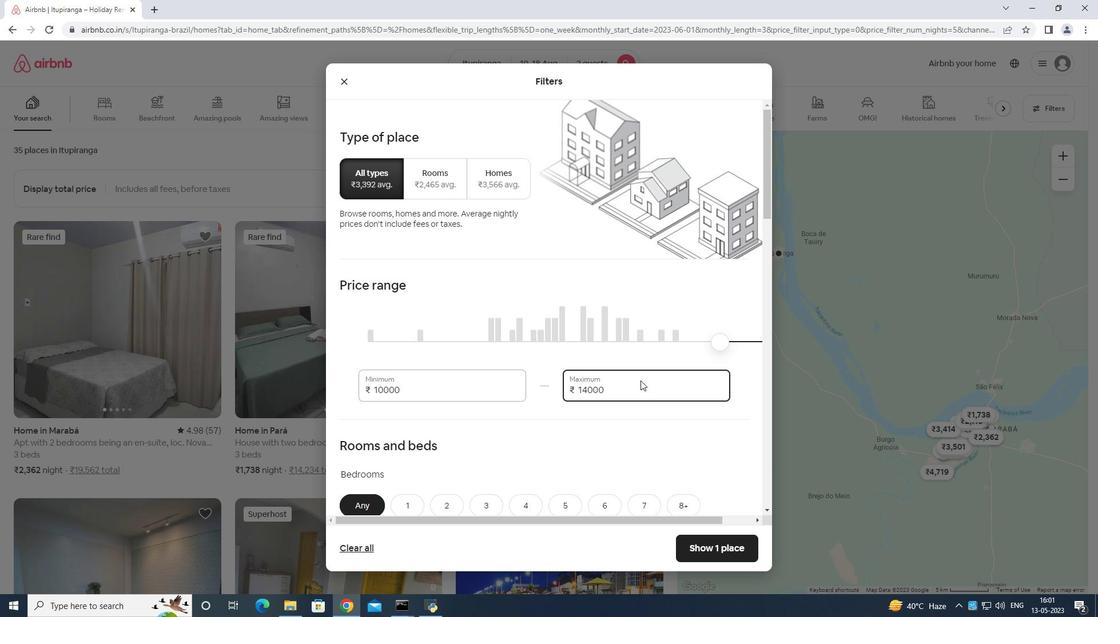 
Action: Mouse scrolled (639, 378) with delta (0, 0)
Screenshot: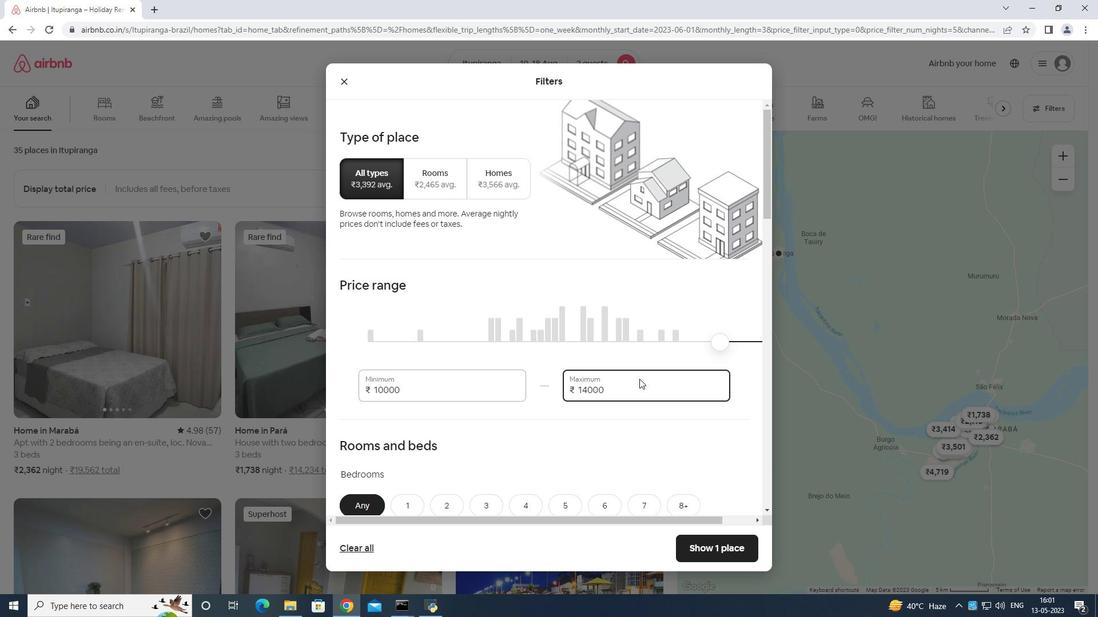 
Action: Mouse scrolled (639, 378) with delta (0, 0)
Screenshot: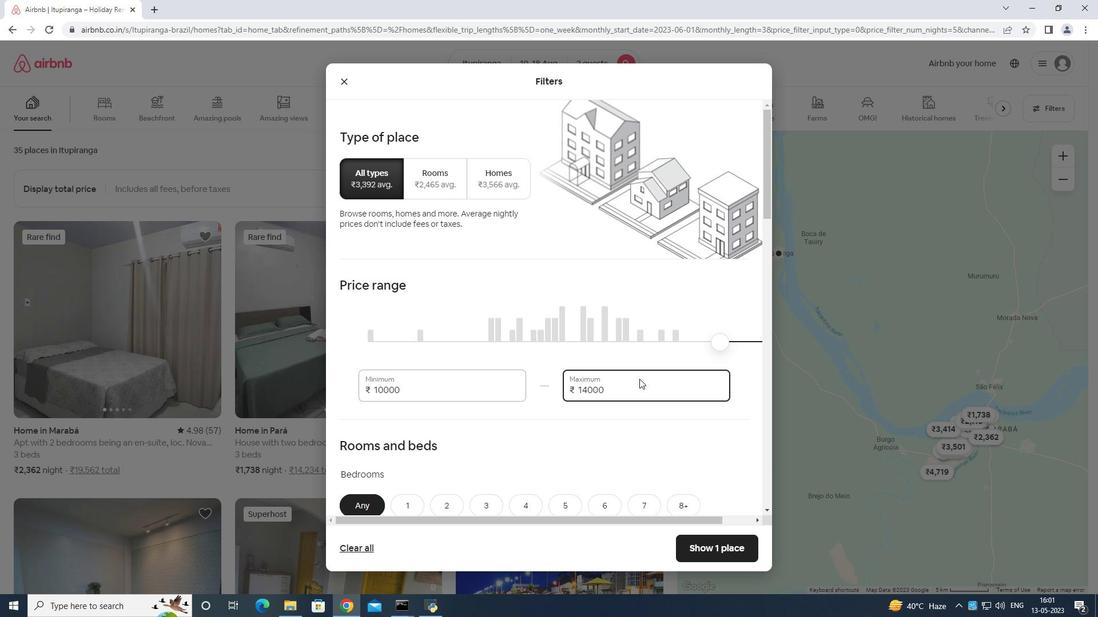 
Action: Mouse moved to (638, 379)
Screenshot: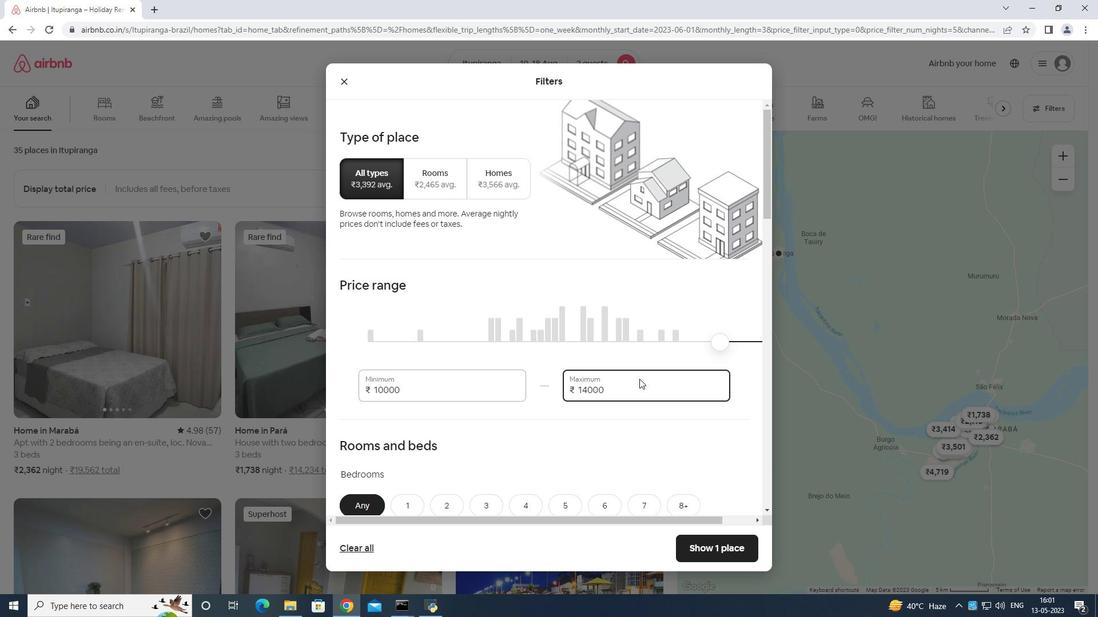 
Action: Mouse scrolled (638, 378) with delta (0, 0)
Screenshot: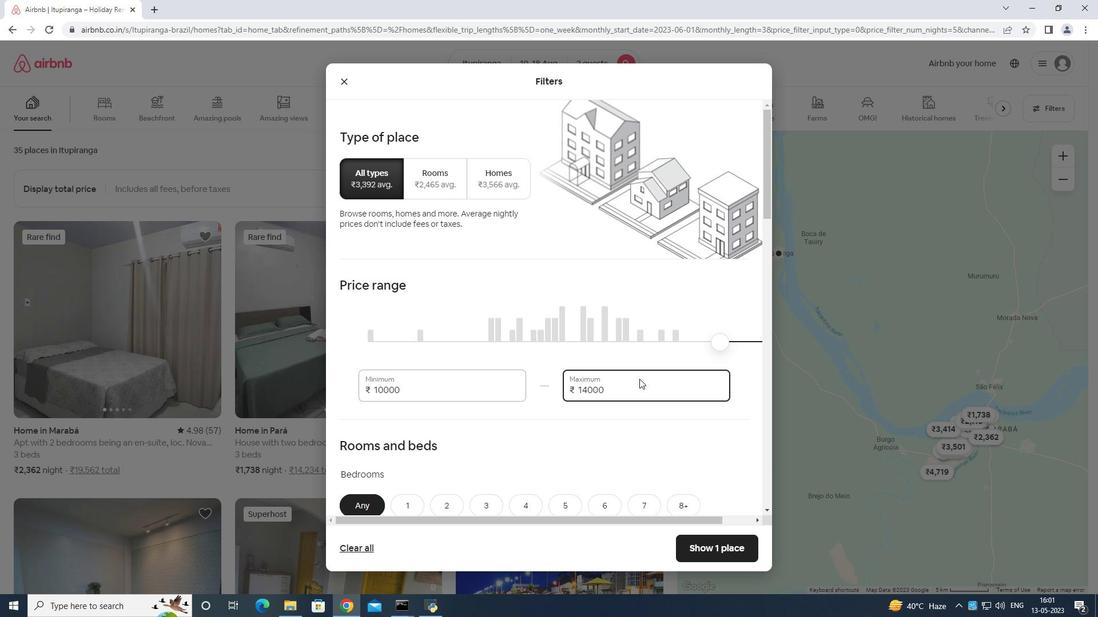 
Action: Mouse moved to (402, 328)
Screenshot: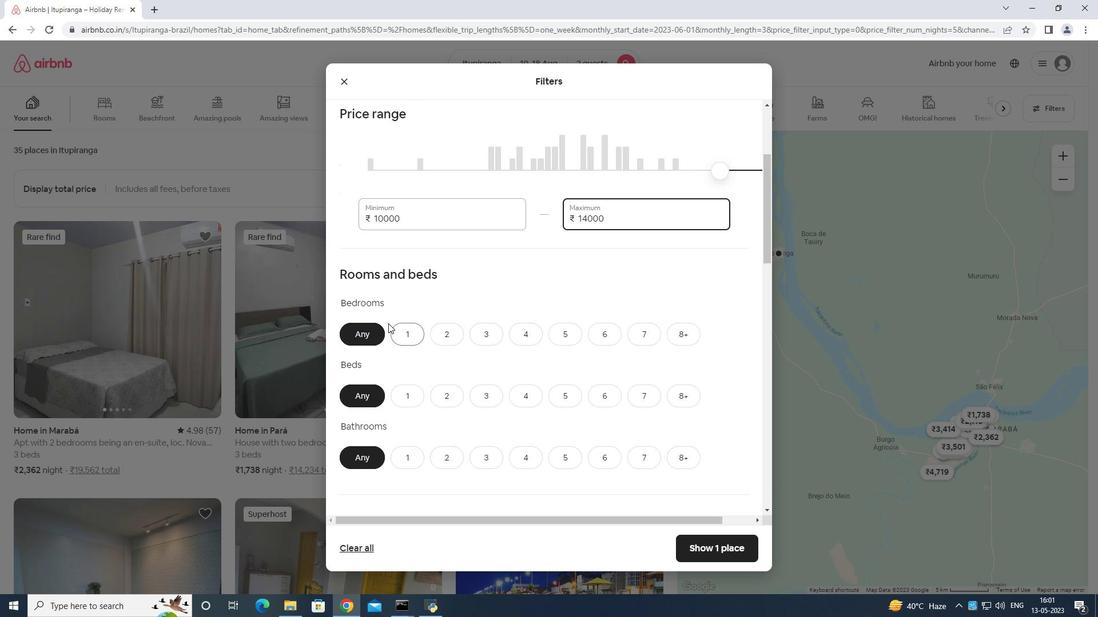
Action: Mouse pressed left at (391, 323)
Screenshot: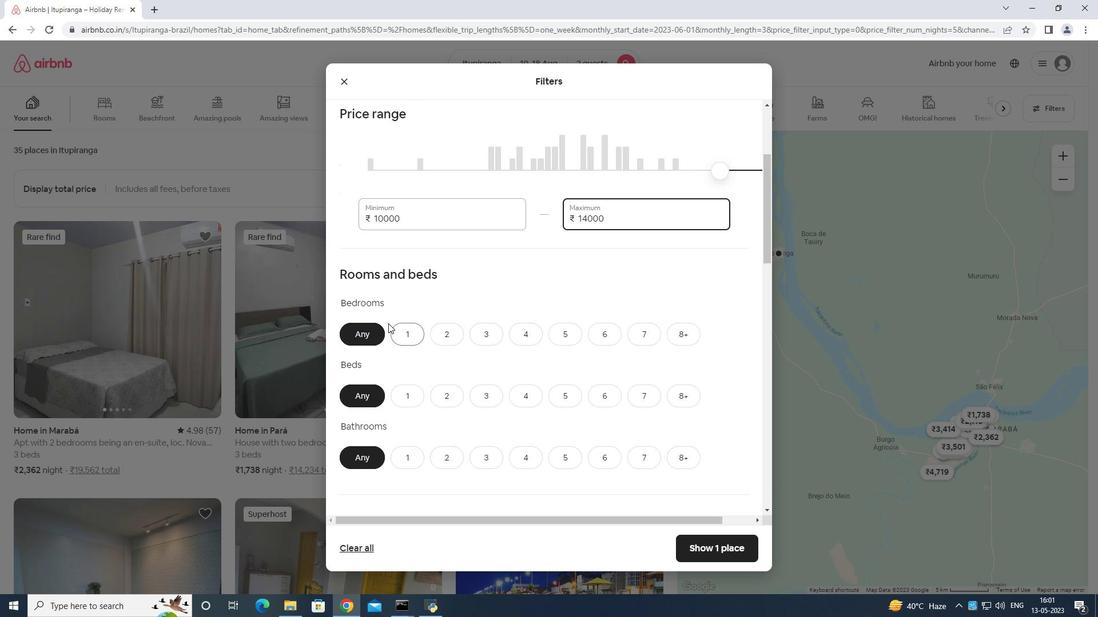 
Action: Mouse moved to (408, 335)
Screenshot: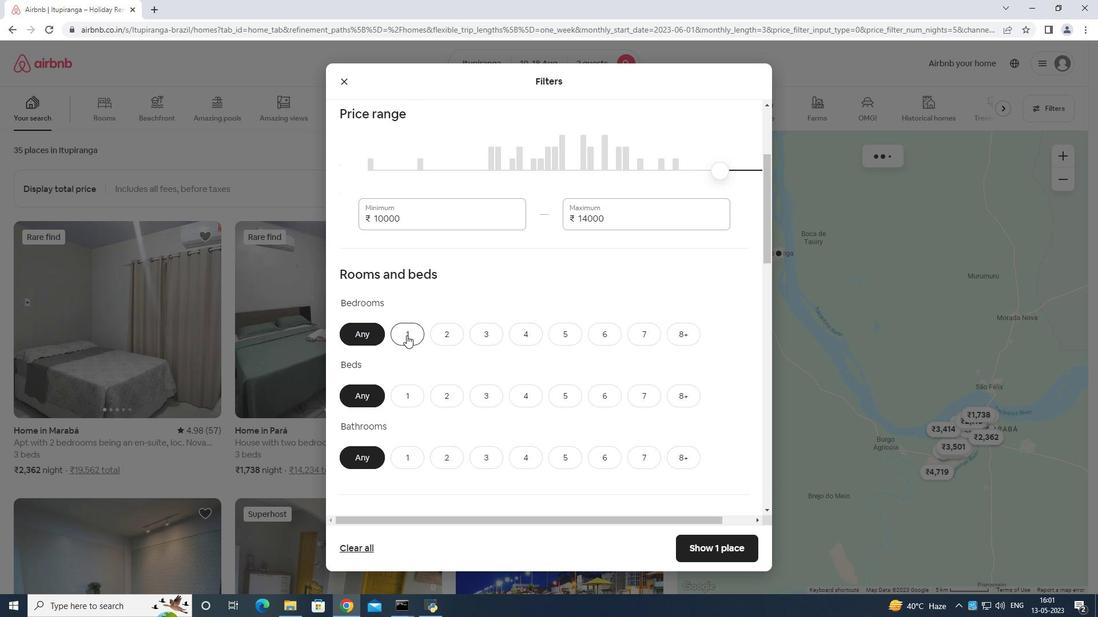 
Action: Mouse pressed left at (408, 335)
Screenshot: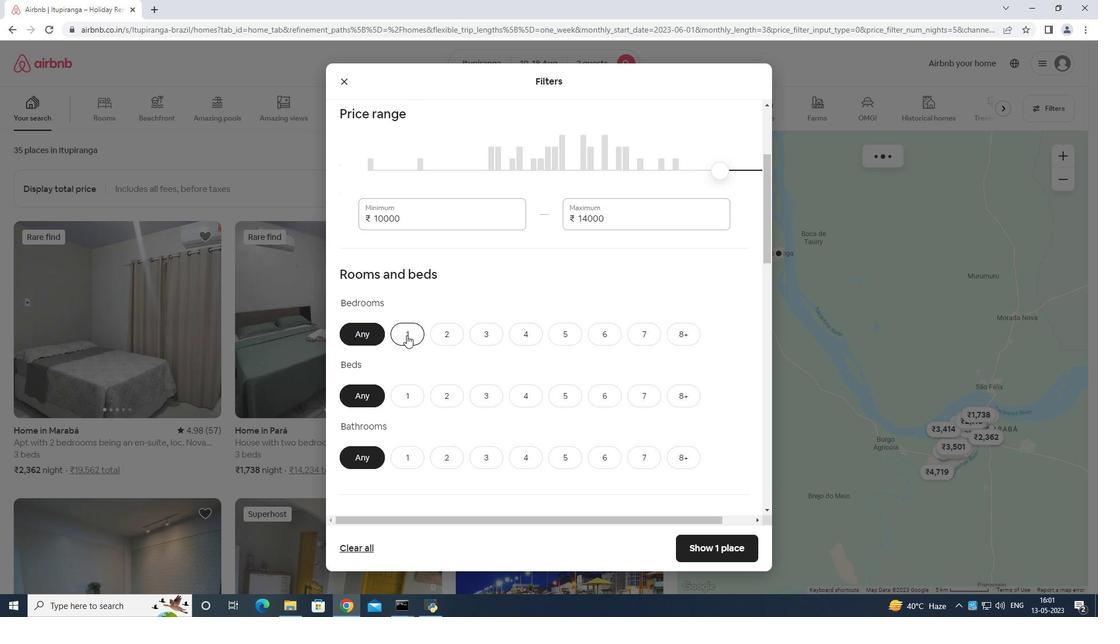 
Action: Mouse moved to (402, 388)
Screenshot: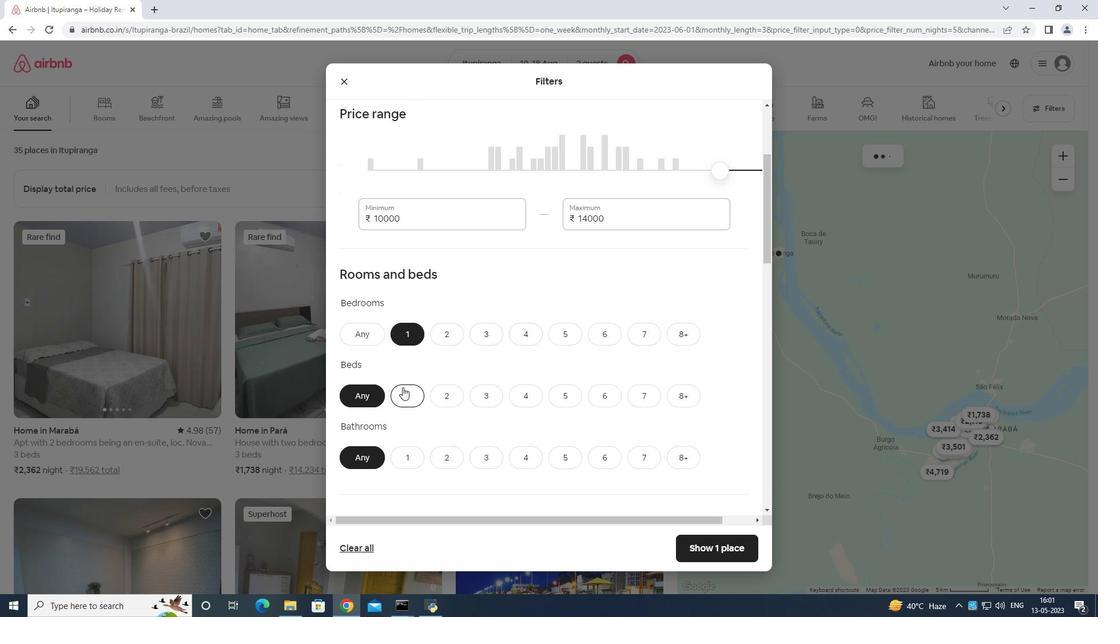 
Action: Mouse pressed left at (402, 388)
Screenshot: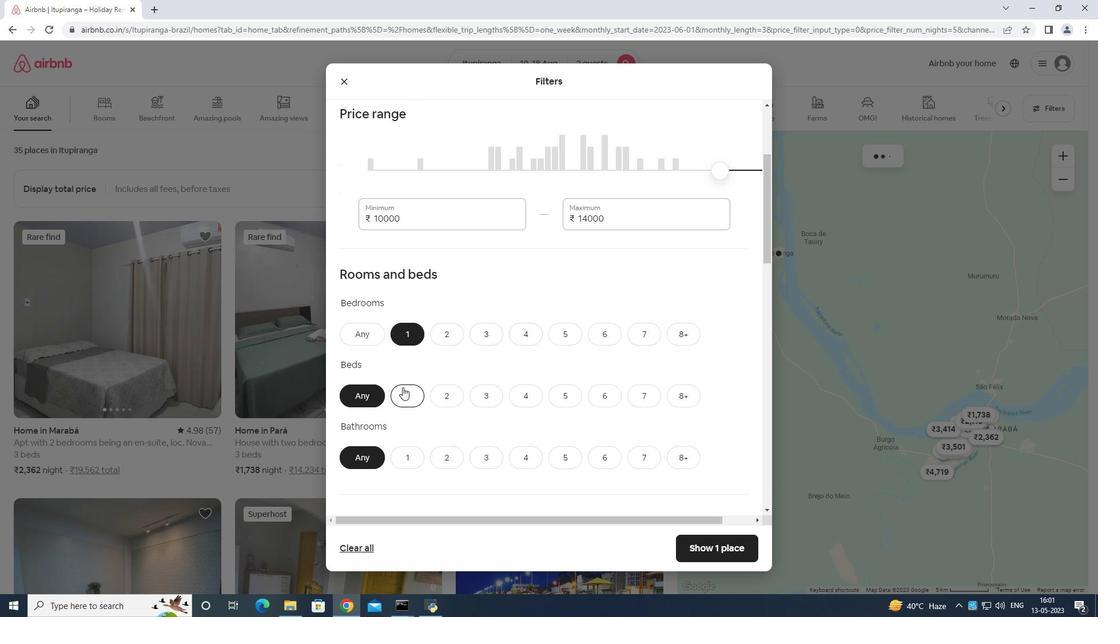 
Action: Mouse moved to (404, 449)
Screenshot: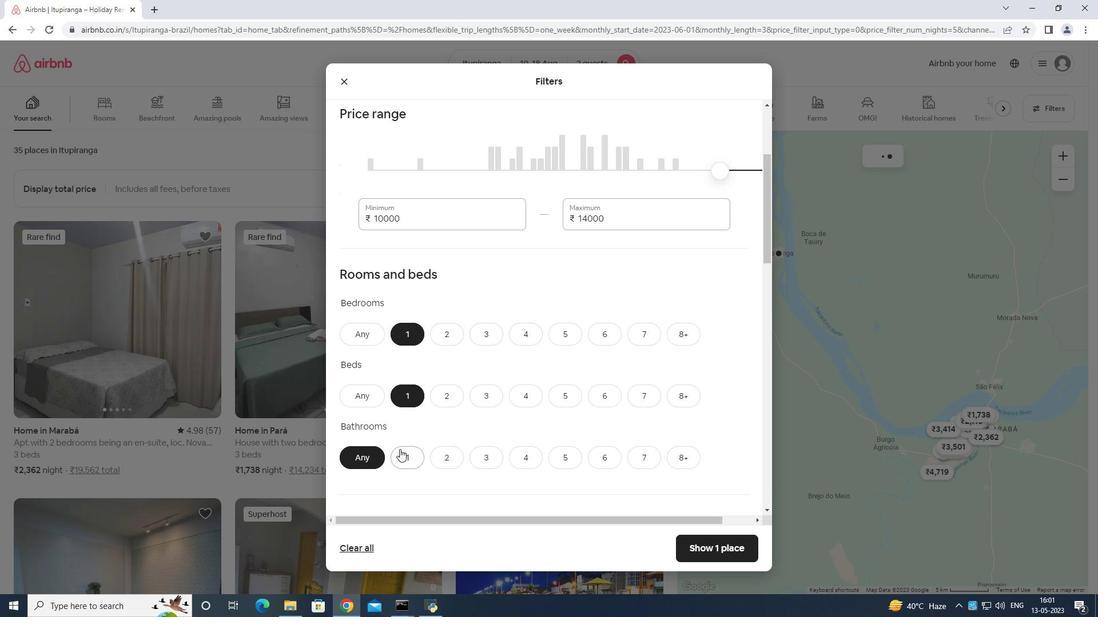 
Action: Mouse pressed left at (404, 449)
Screenshot: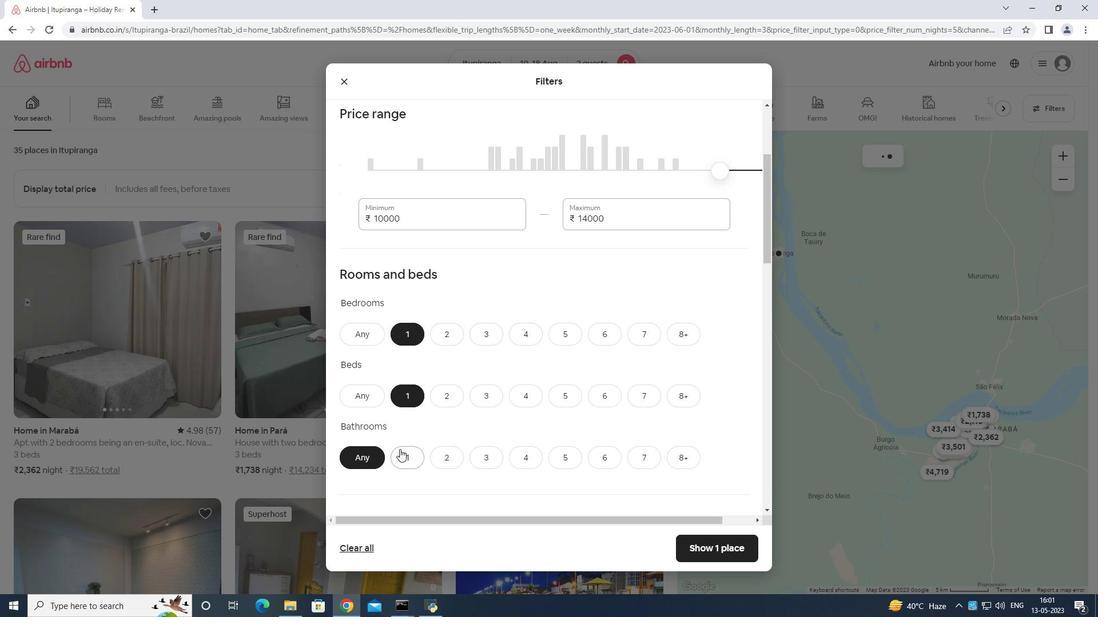 
Action: Mouse moved to (441, 428)
Screenshot: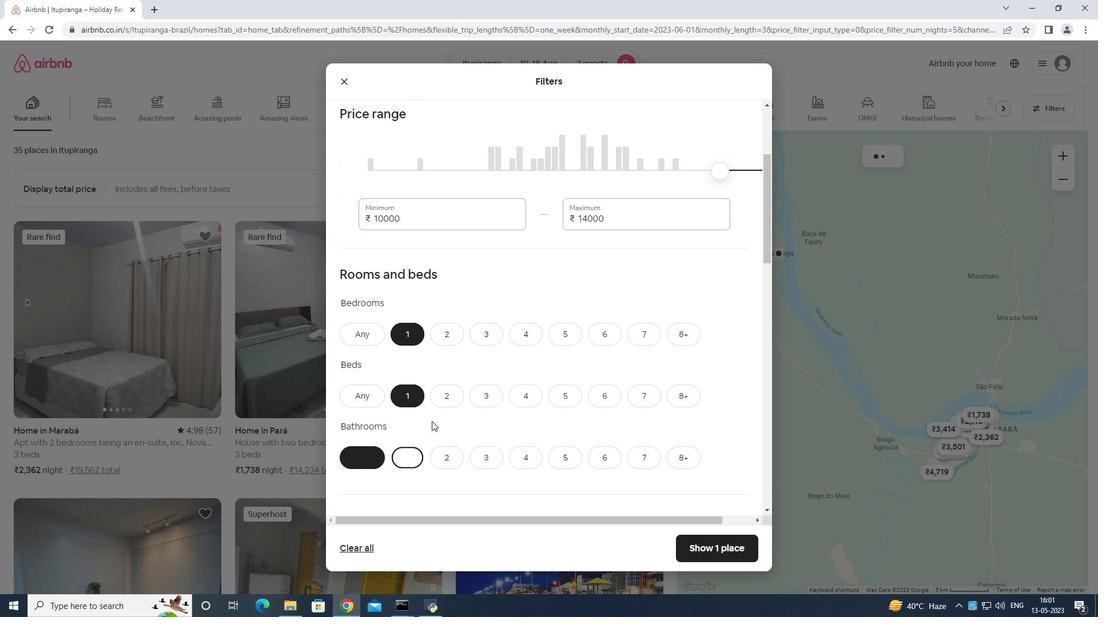 
Action: Mouse scrolled (441, 427) with delta (0, 0)
Screenshot: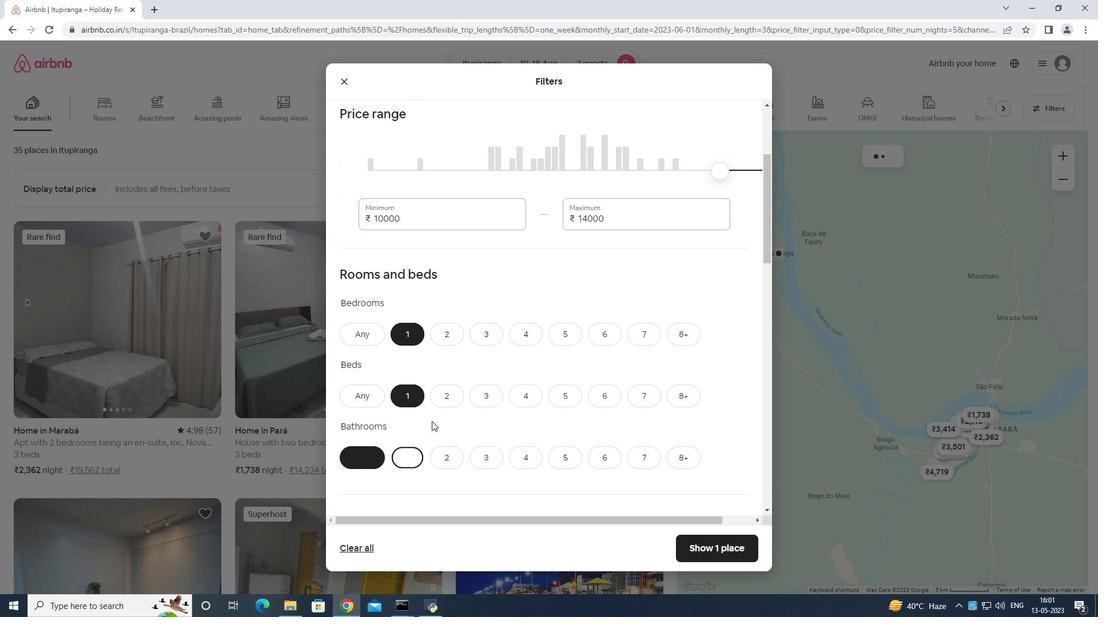 
Action: Mouse moved to (442, 429)
Screenshot: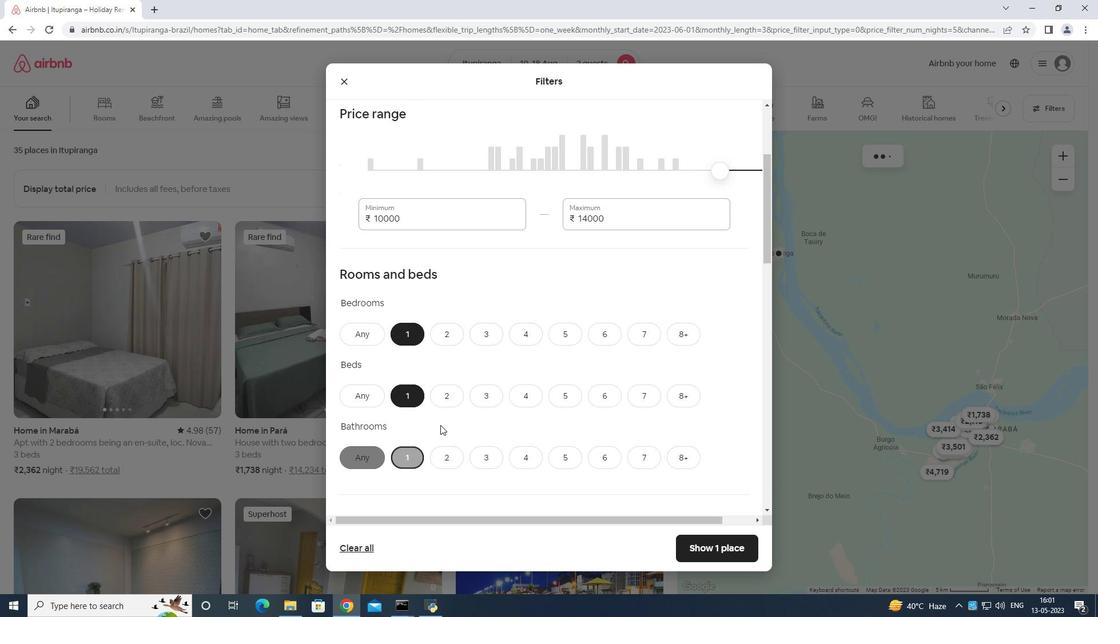 
Action: Mouse scrolled (442, 428) with delta (0, 0)
Screenshot: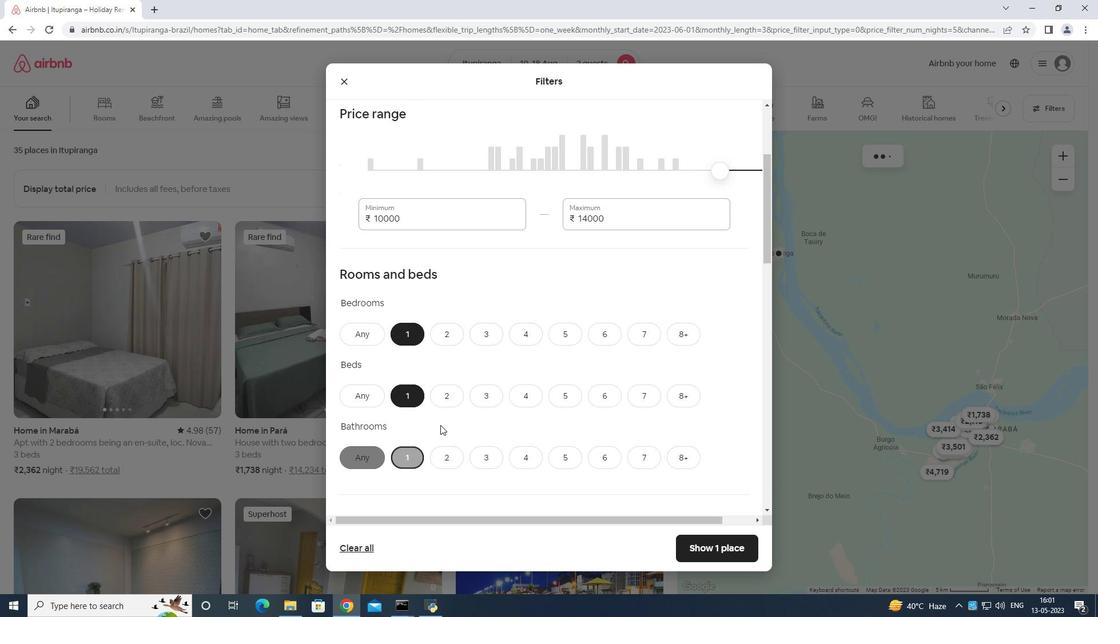
Action: Mouse moved to (446, 427)
Screenshot: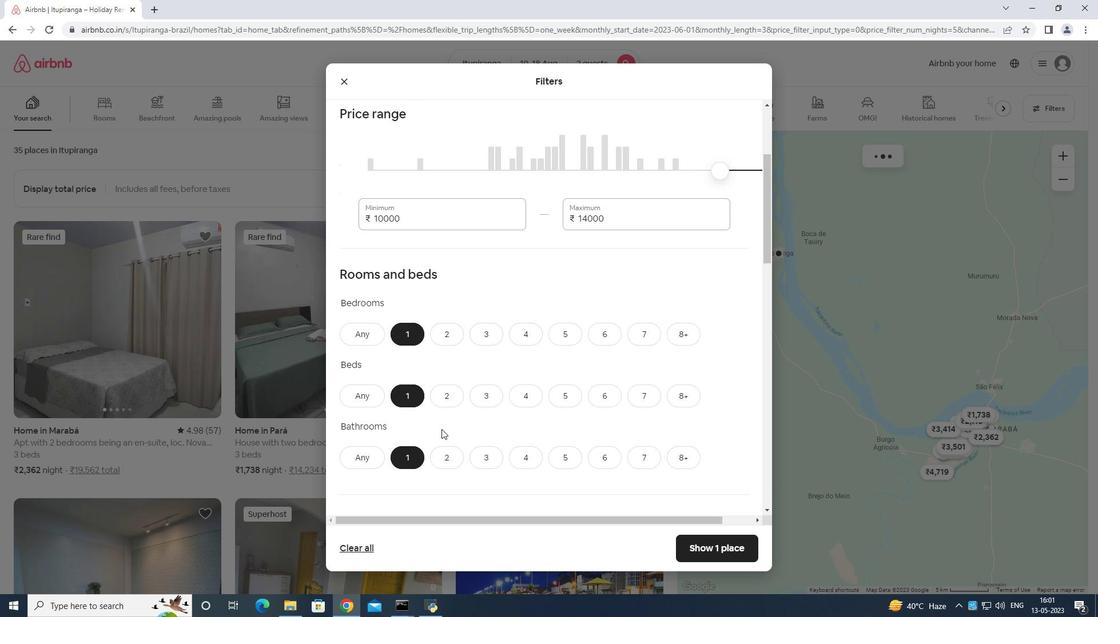 
Action: Mouse scrolled (446, 426) with delta (0, 0)
Screenshot: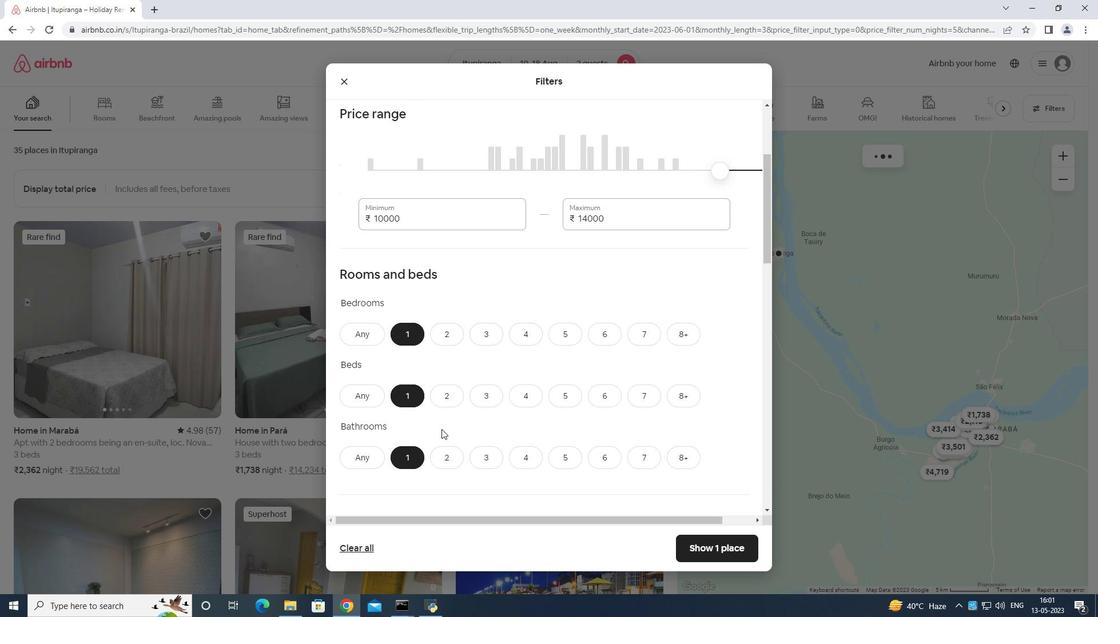 
Action: Mouse moved to (454, 419)
Screenshot: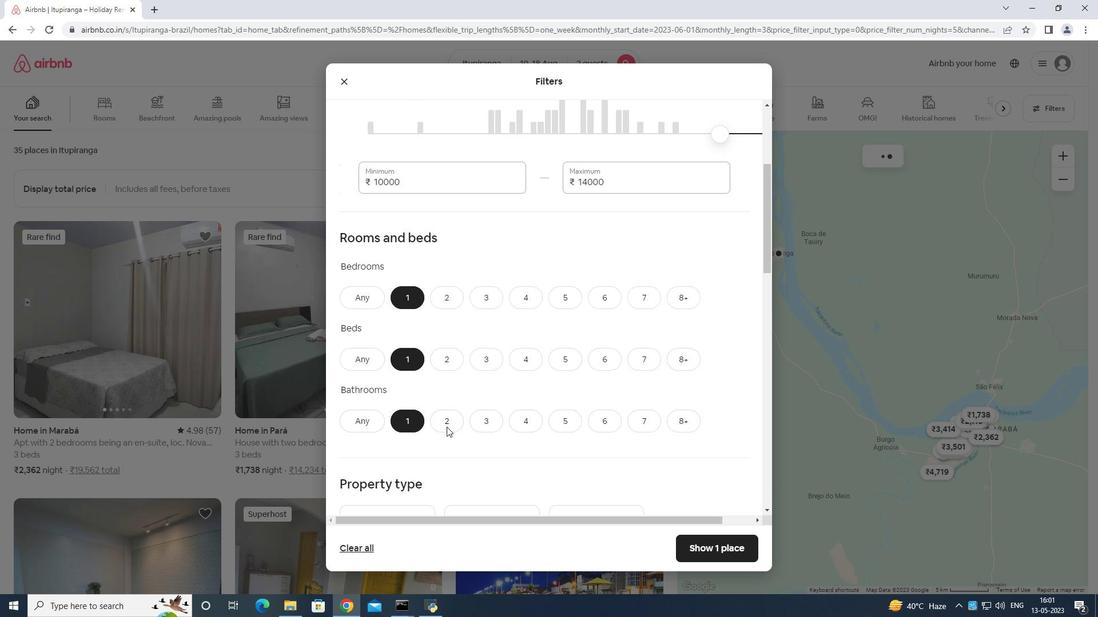 
Action: Mouse scrolled (454, 419) with delta (0, 0)
Screenshot: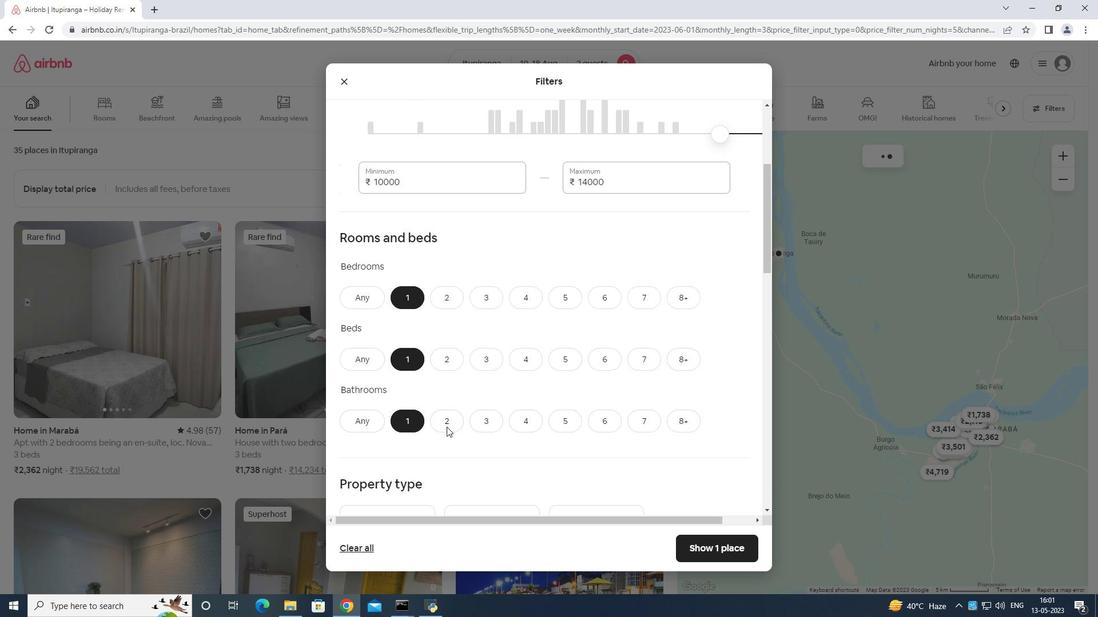 
Action: Mouse moved to (392, 353)
Screenshot: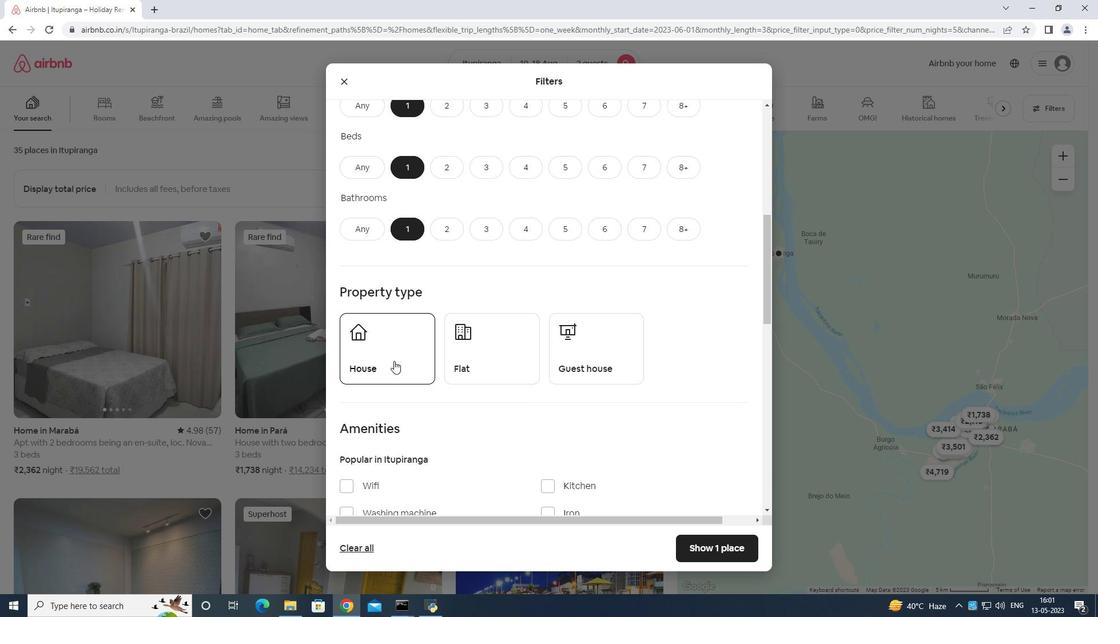 
Action: Mouse pressed left at (392, 353)
Screenshot: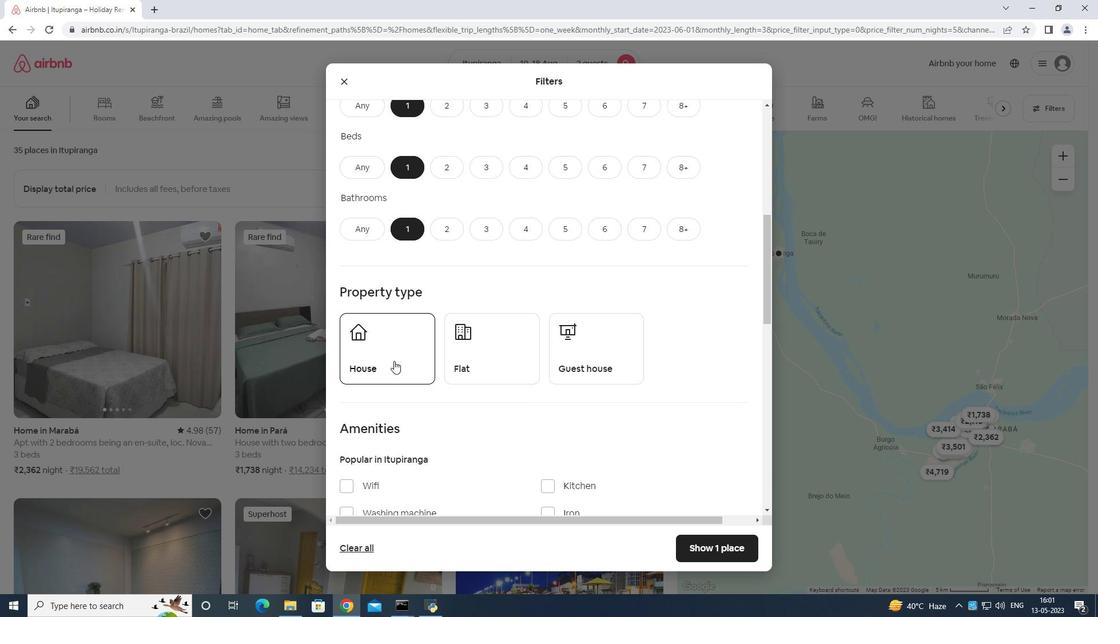 
Action: Mouse moved to (458, 355)
Screenshot: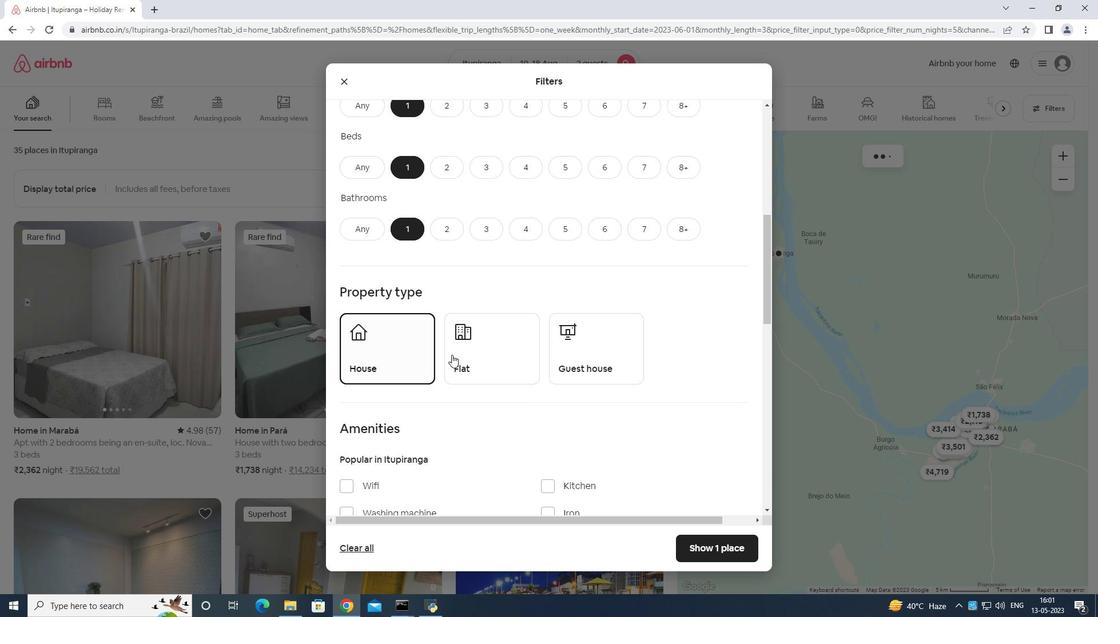 
Action: Mouse pressed left at (458, 355)
Screenshot: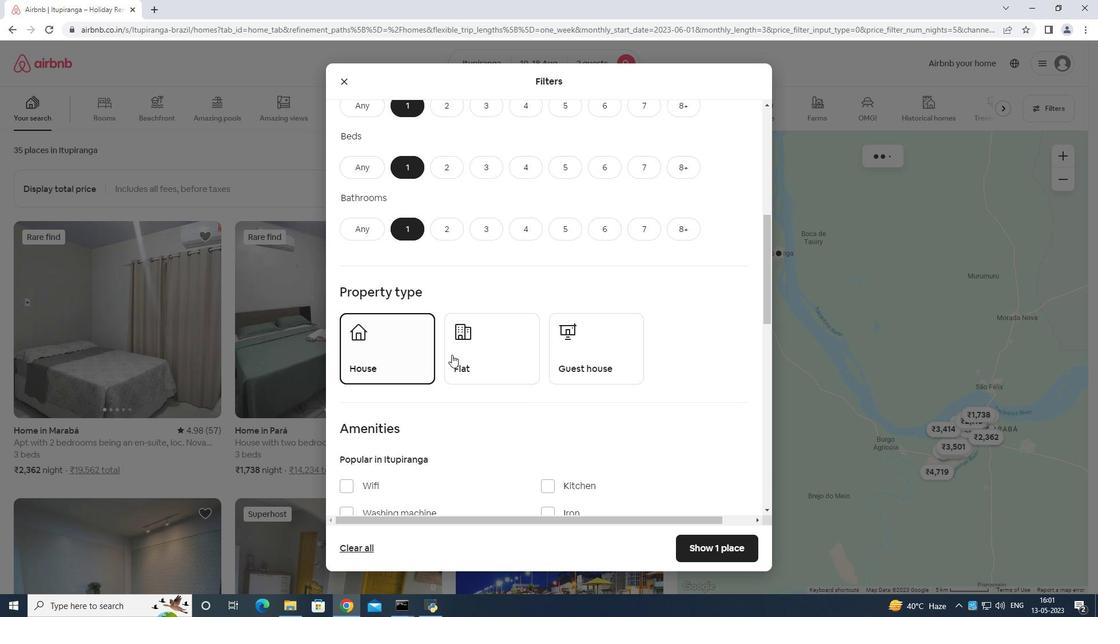 
Action: Mouse moved to (586, 360)
Screenshot: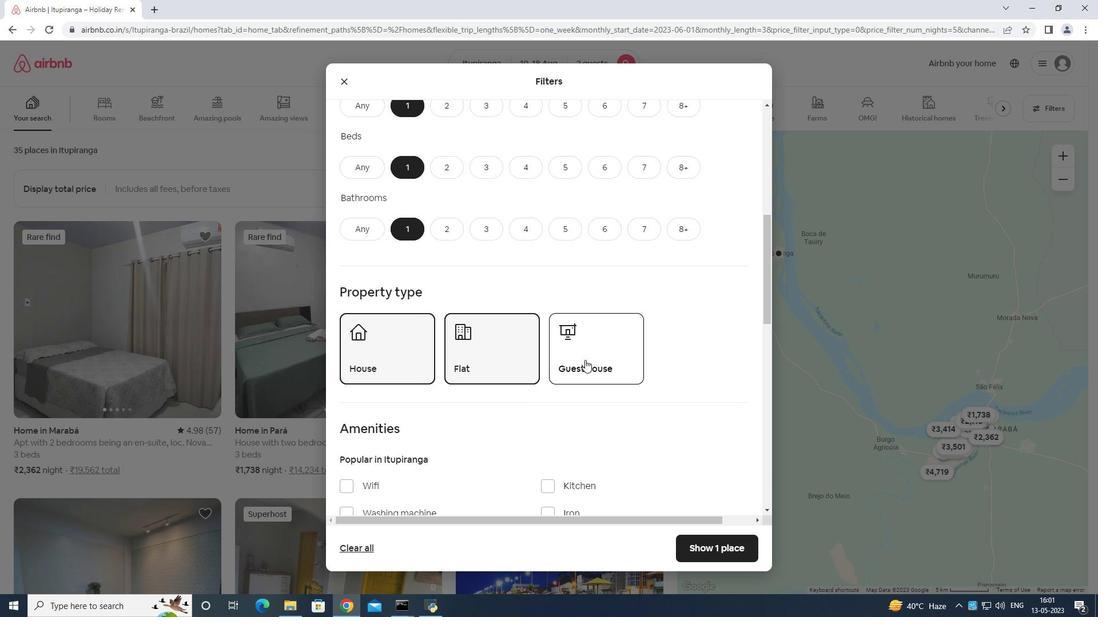 
Action: Mouse pressed left at (586, 360)
Screenshot: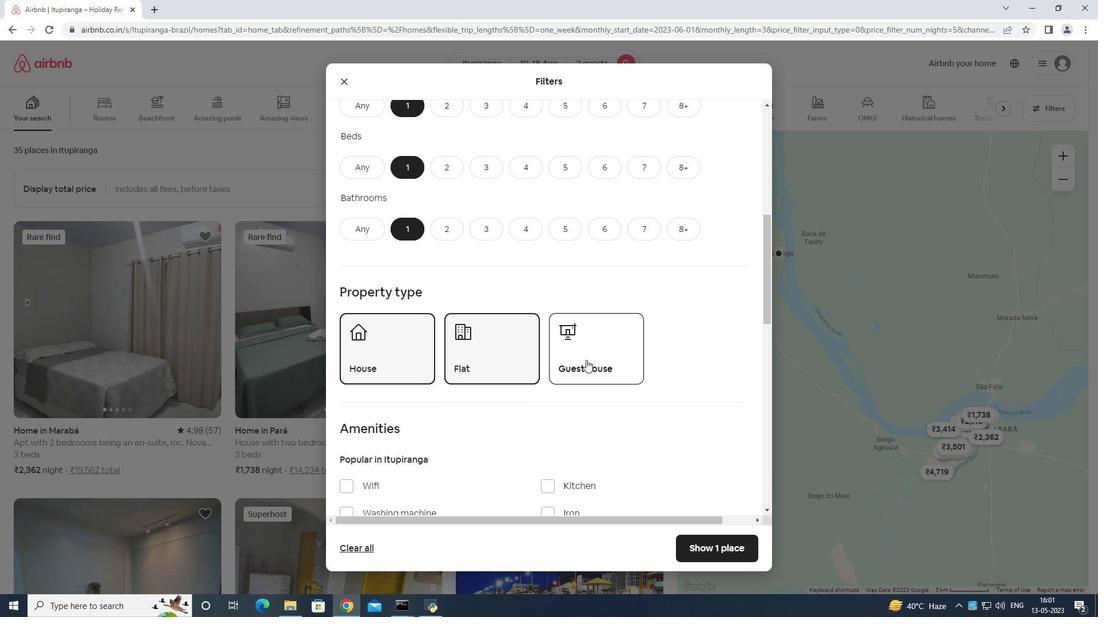 
Action: Mouse moved to (582, 355)
Screenshot: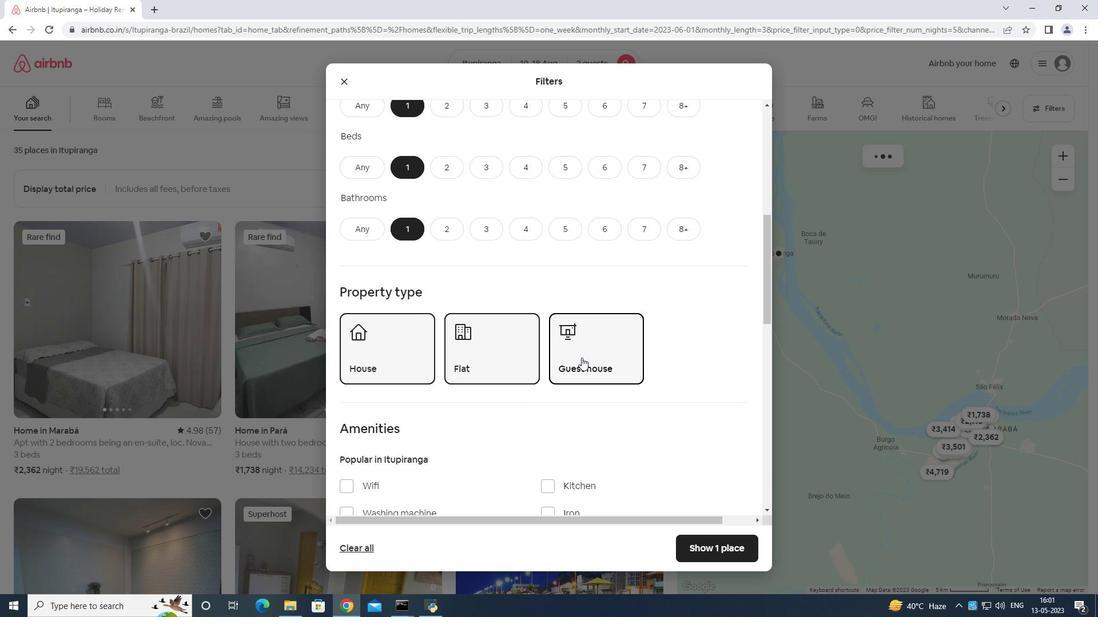 
Action: Mouse scrolled (582, 355) with delta (0, 0)
Screenshot: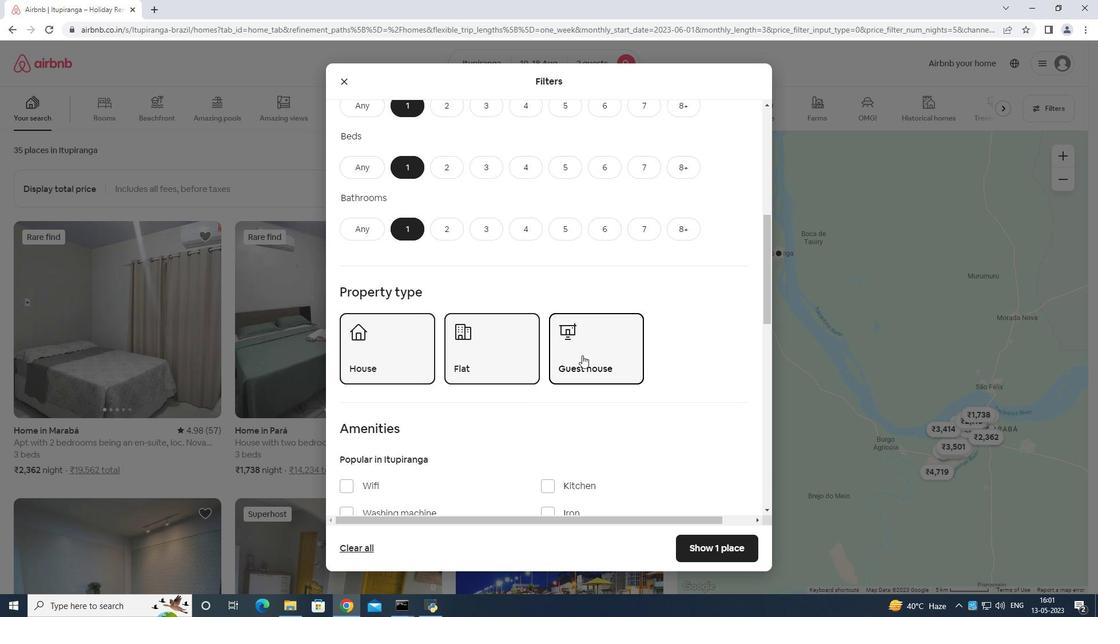 
Action: Mouse moved to (585, 353)
Screenshot: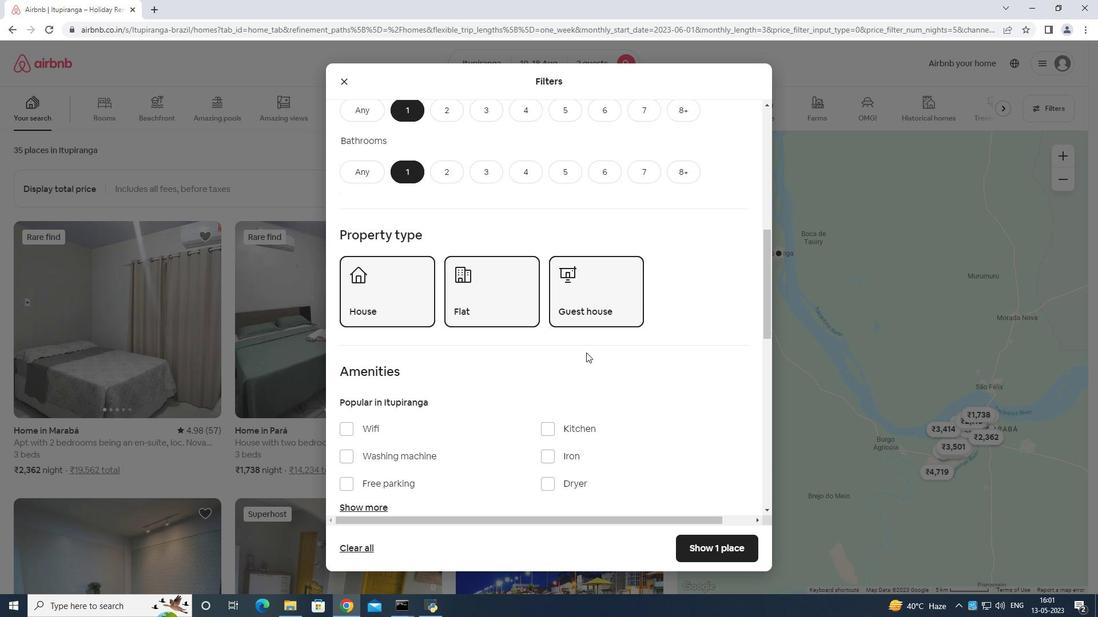 
Action: Mouse scrolled (585, 353) with delta (0, 0)
Screenshot: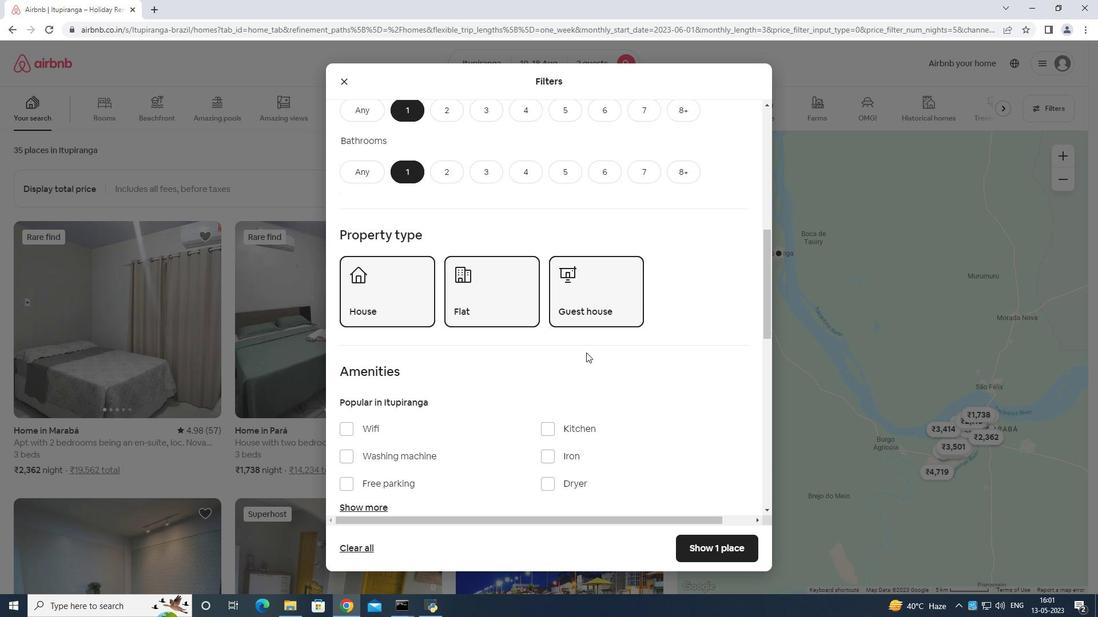 
Action: Mouse moved to (583, 356)
Screenshot: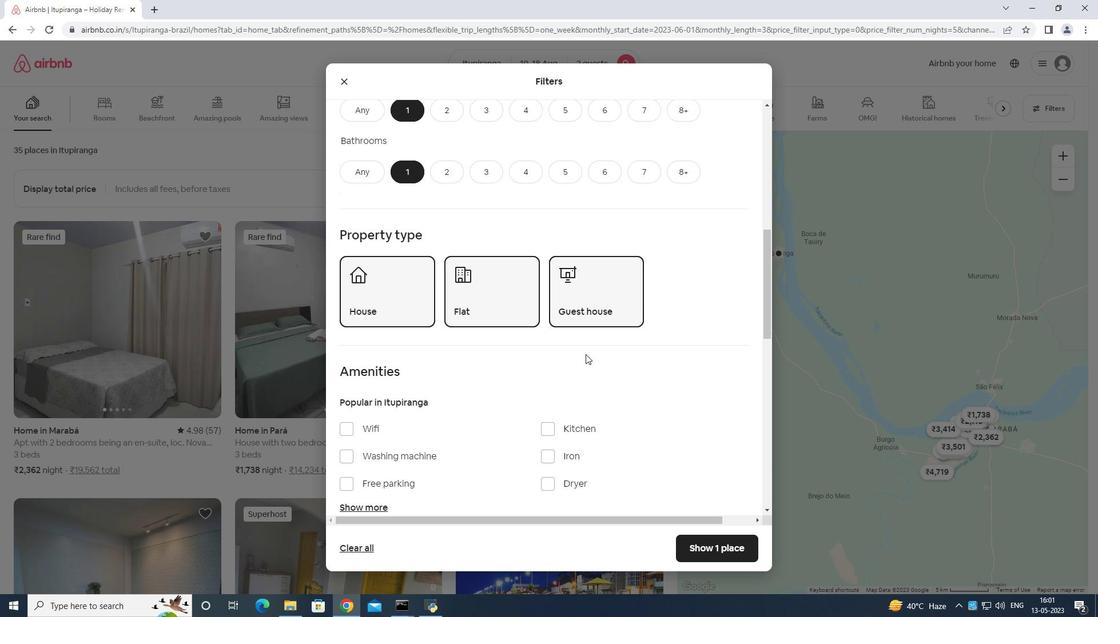 
Action: Mouse scrolled (583, 355) with delta (0, 0)
Screenshot: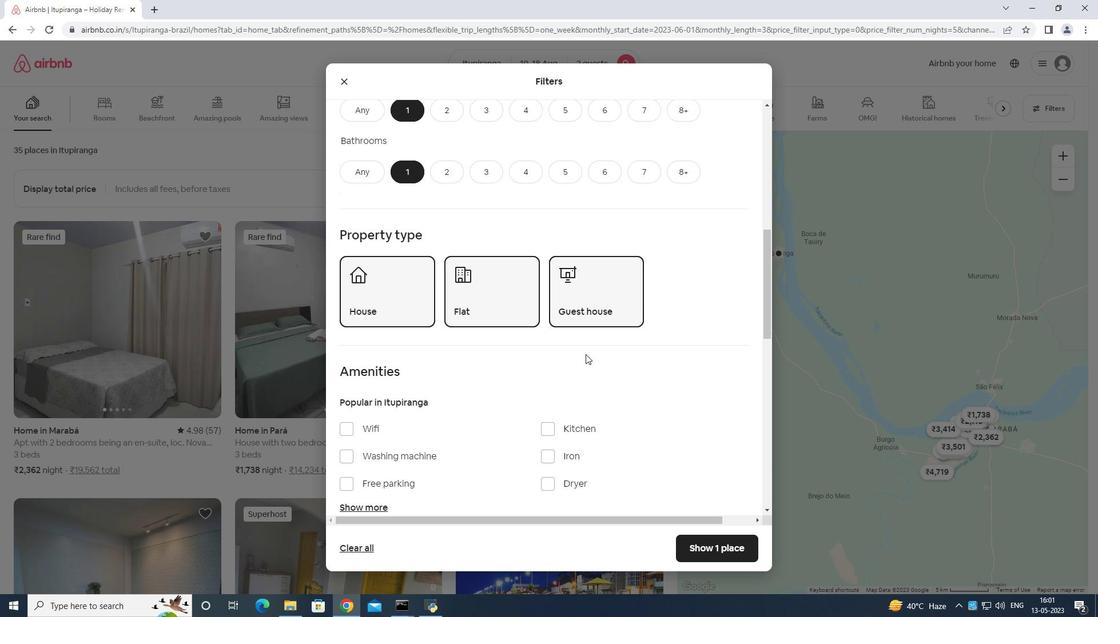 
Action: Mouse moved to (347, 310)
Screenshot: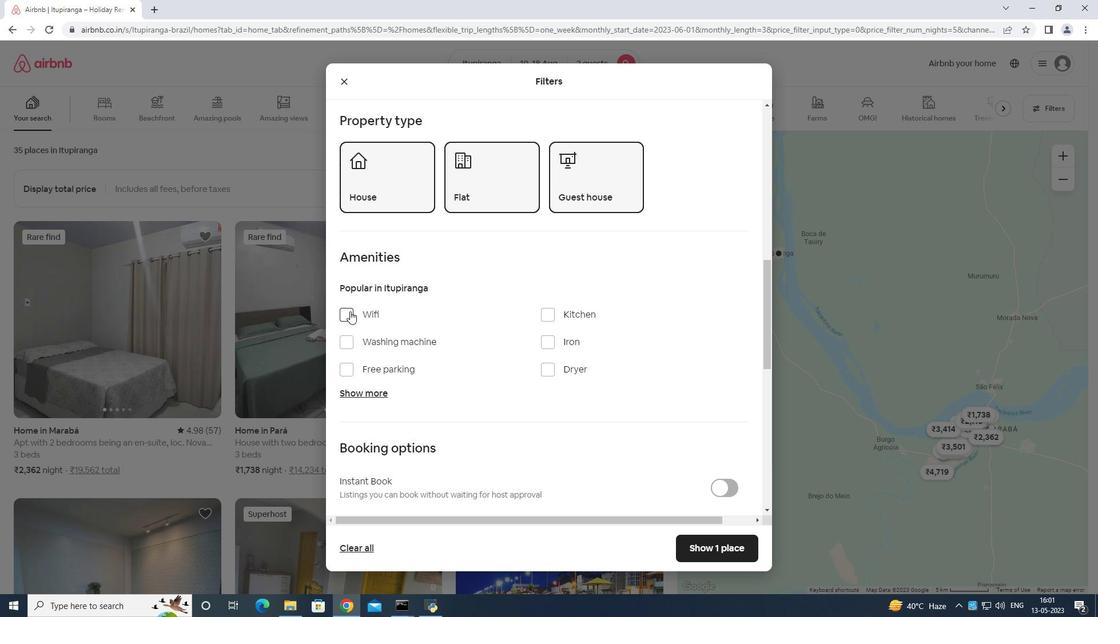 
Action: Mouse pressed left at (347, 310)
Screenshot: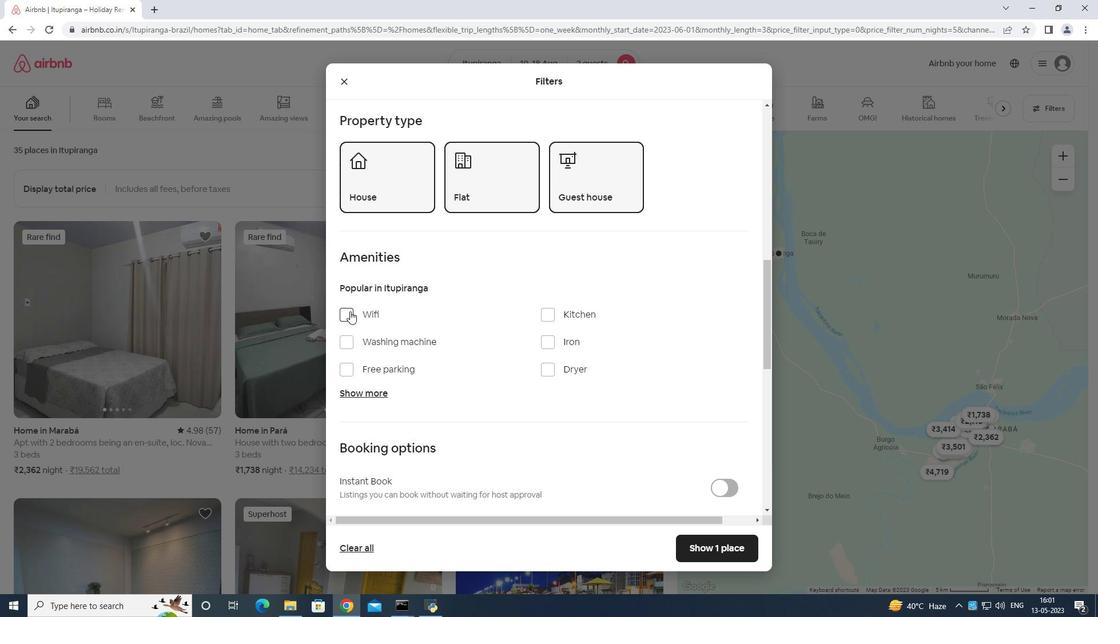 
Action: Mouse moved to (340, 366)
Screenshot: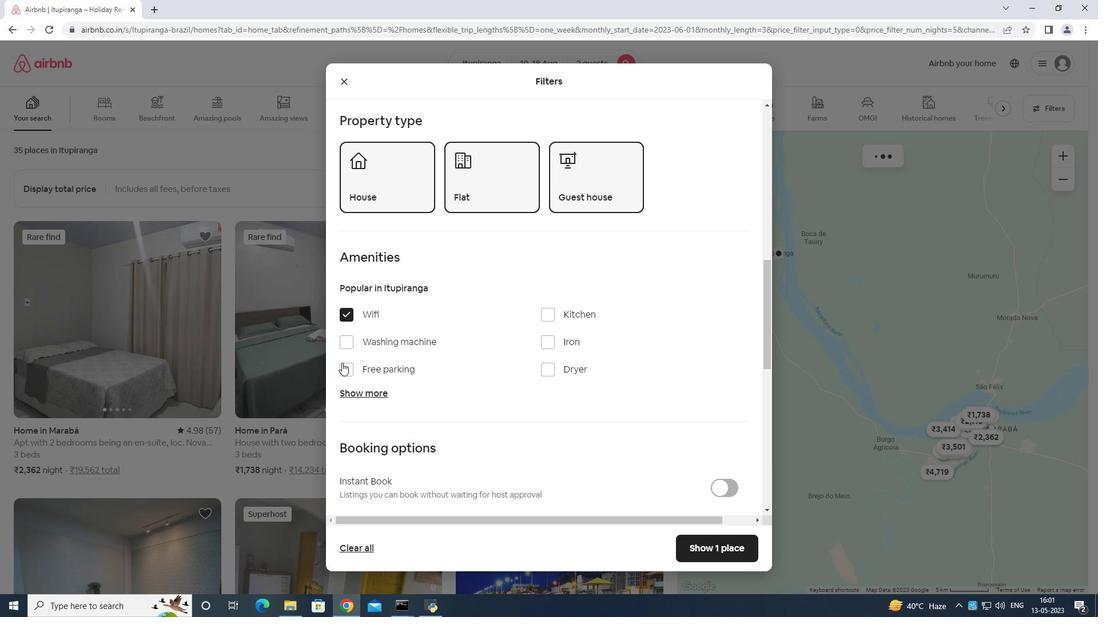 
Action: Mouse pressed left at (340, 366)
Screenshot: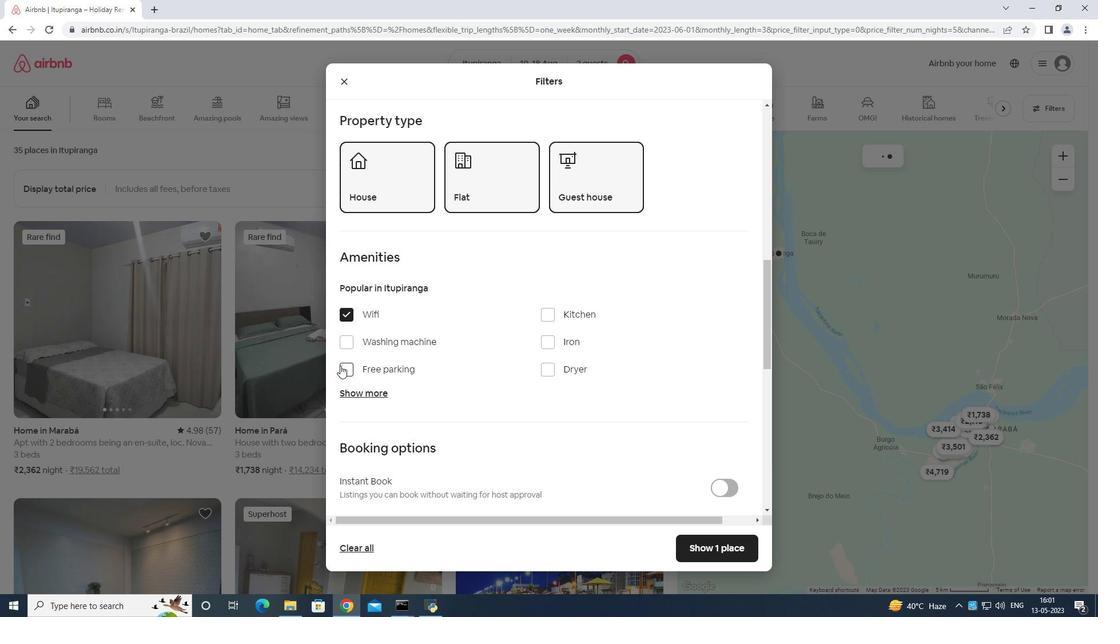 
Action: Mouse moved to (345, 391)
Screenshot: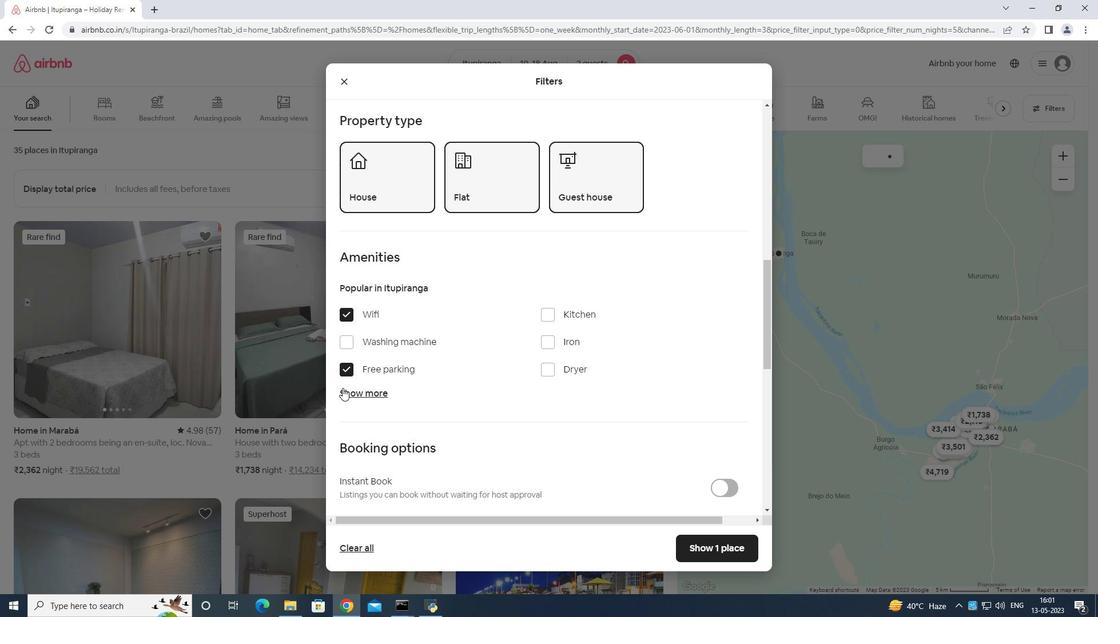 
Action: Mouse pressed left at (345, 391)
Screenshot: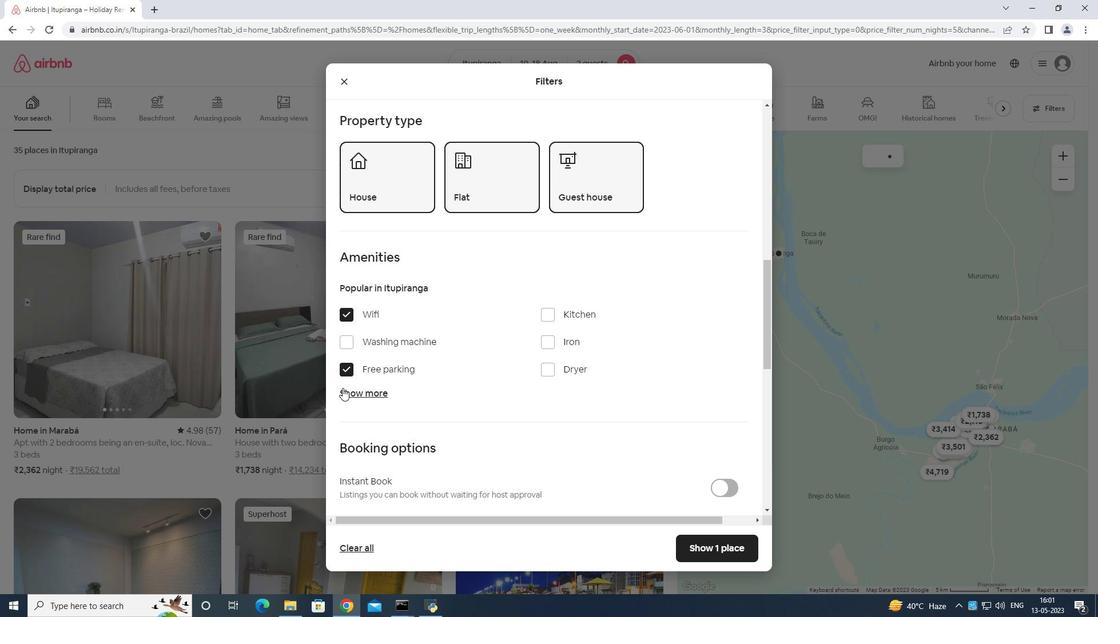 
Action: Mouse moved to (396, 380)
Screenshot: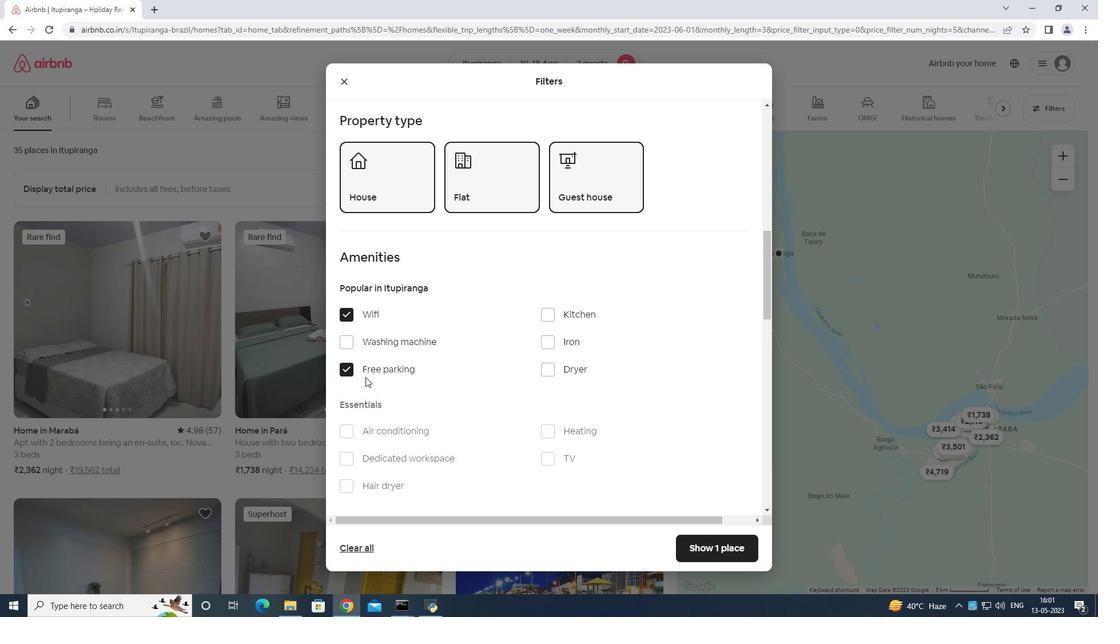 
Action: Mouse scrolled (396, 380) with delta (0, 0)
Screenshot: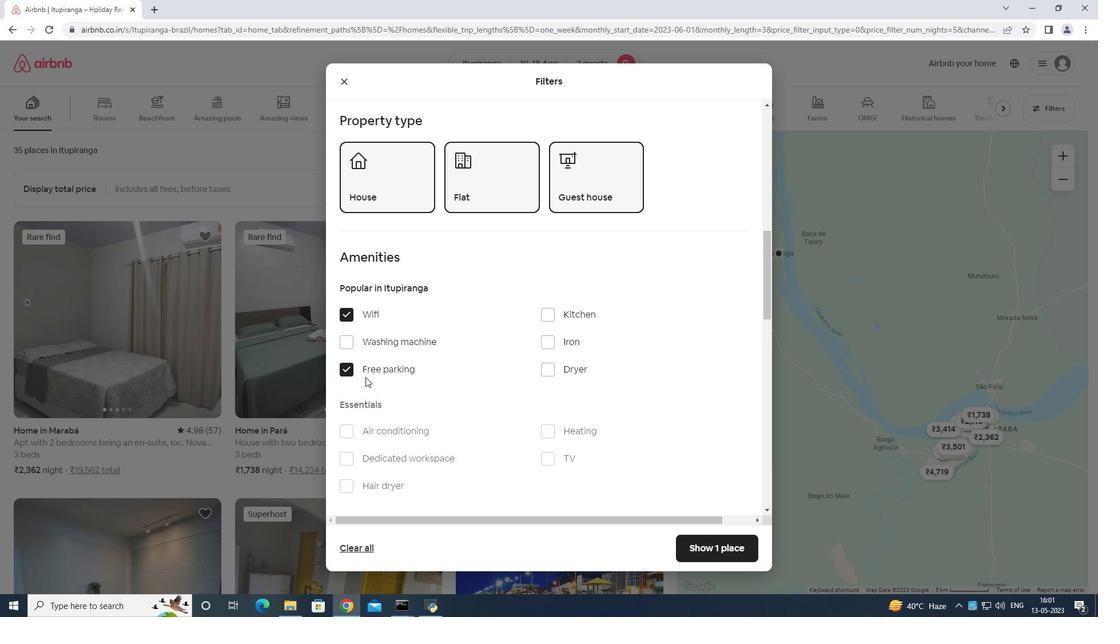 
Action: Mouse moved to (410, 380)
Screenshot: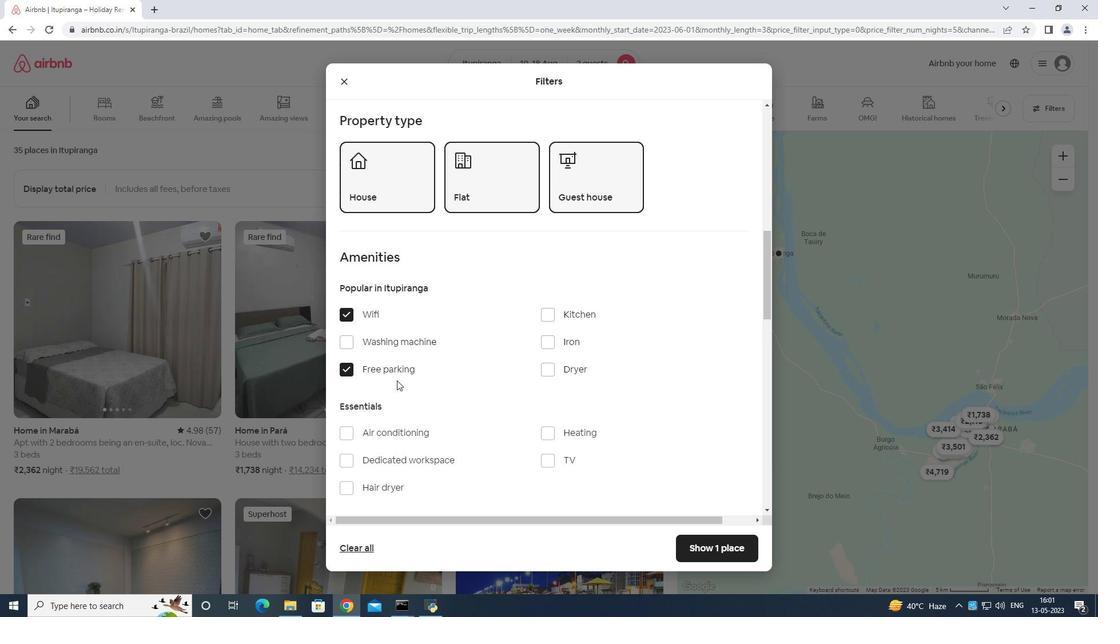 
Action: Mouse scrolled (410, 380) with delta (0, 0)
Screenshot: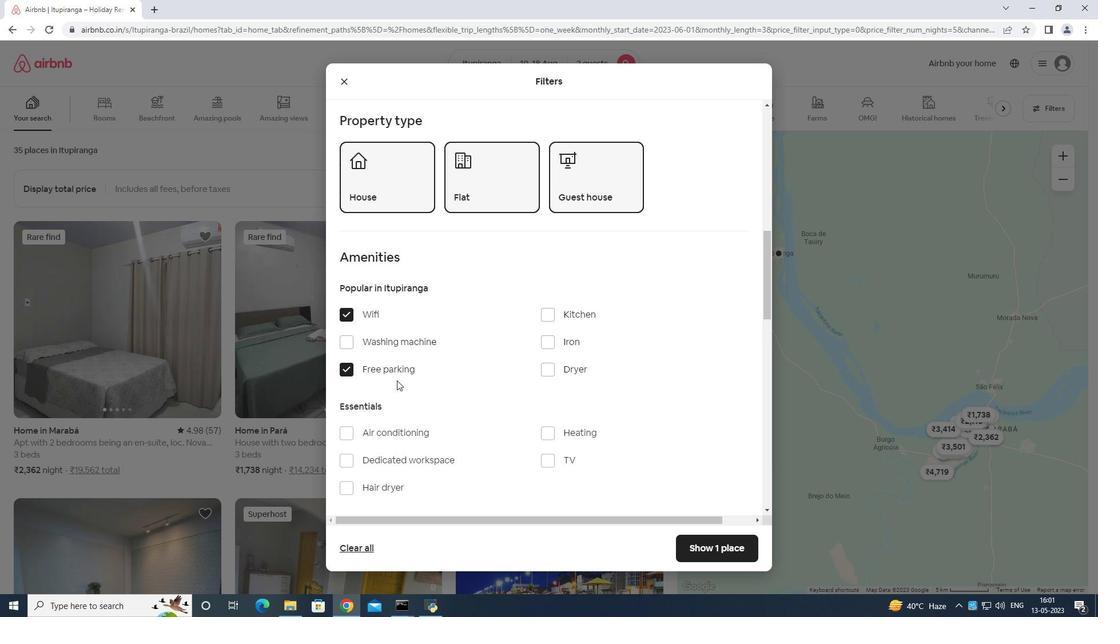 
Action: Mouse moved to (548, 347)
Screenshot: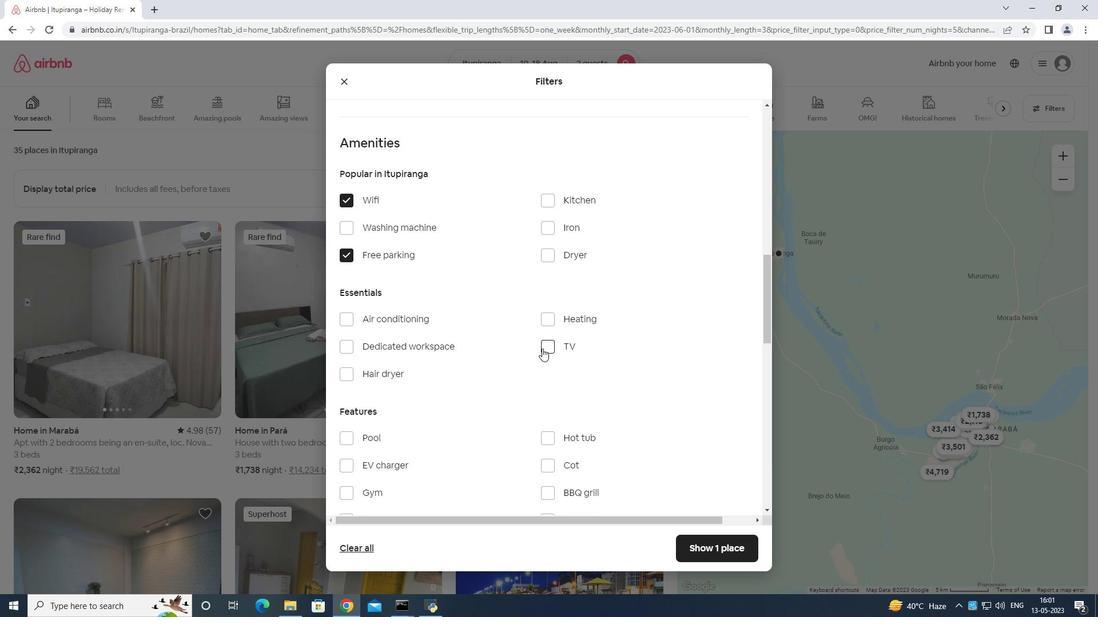 
Action: Mouse pressed left at (548, 347)
Screenshot: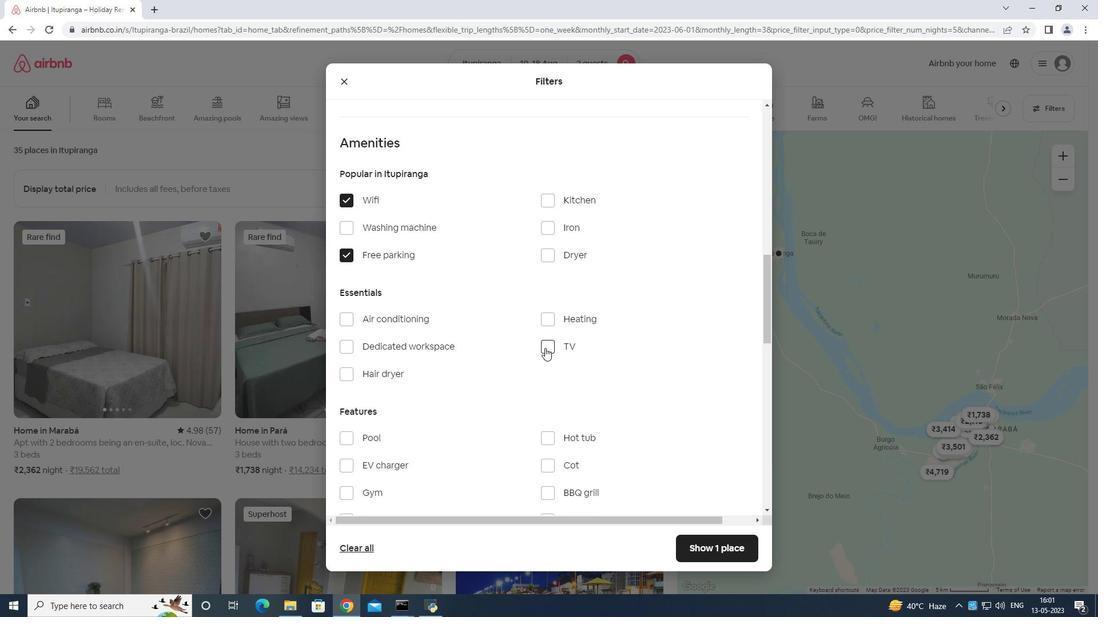 
Action: Mouse moved to (541, 332)
Screenshot: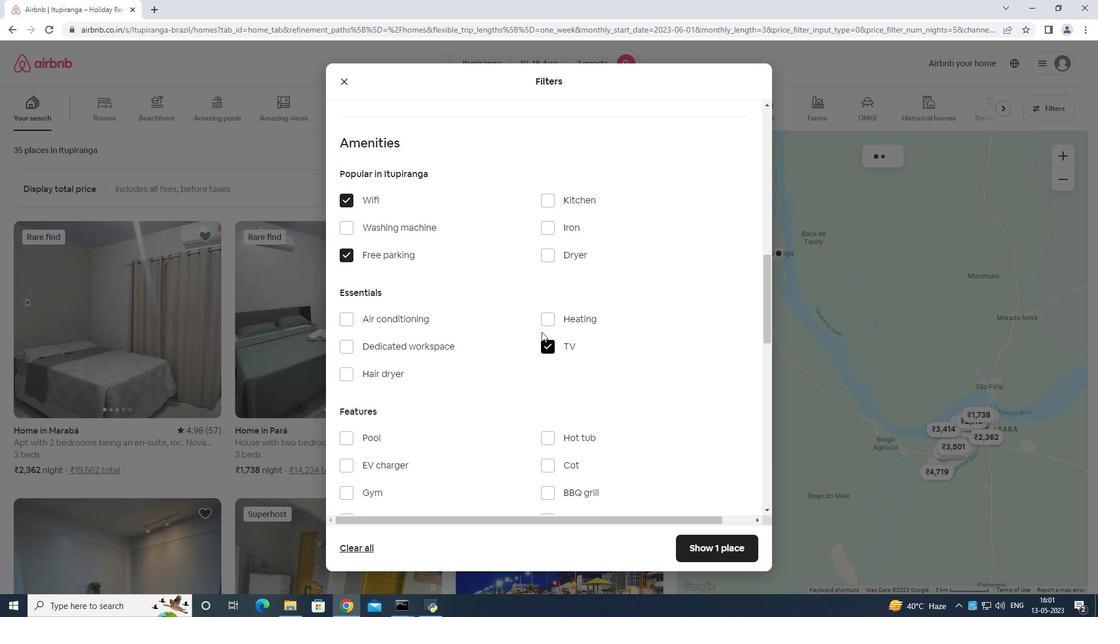 
Action: Mouse scrolled (541, 331) with delta (0, 0)
Screenshot: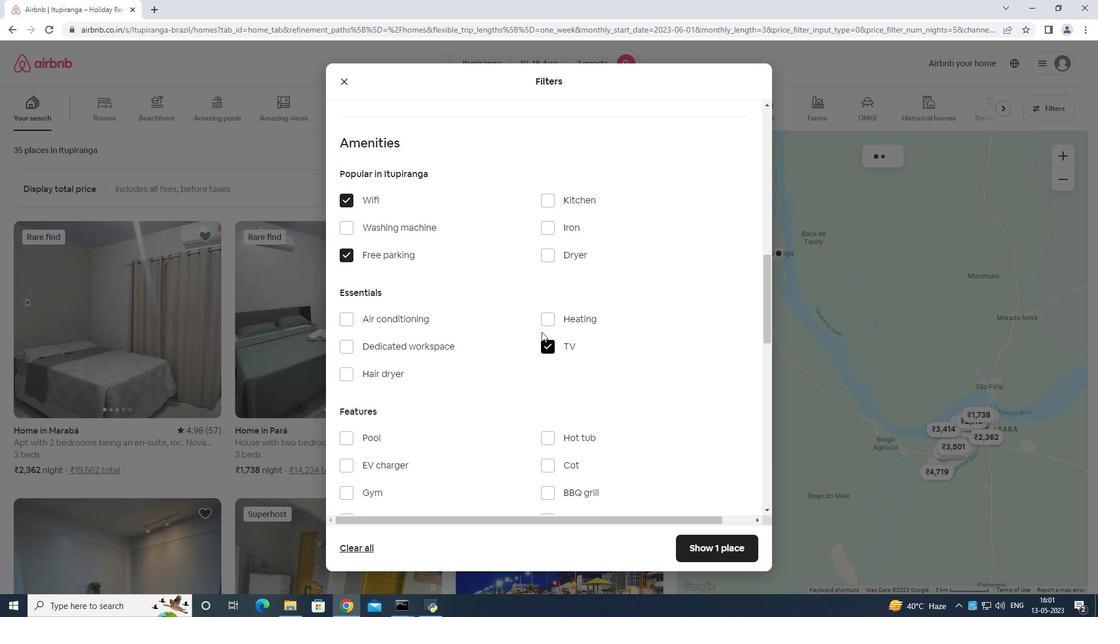 
Action: Mouse moved to (541, 333)
Screenshot: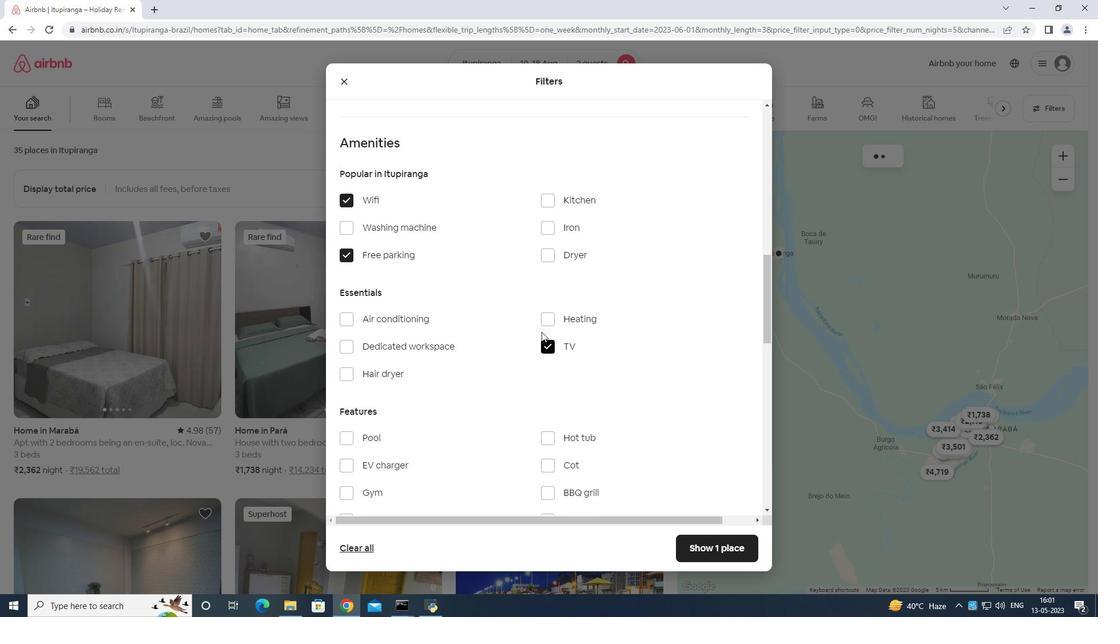 
Action: Mouse scrolled (541, 332) with delta (0, 0)
Screenshot: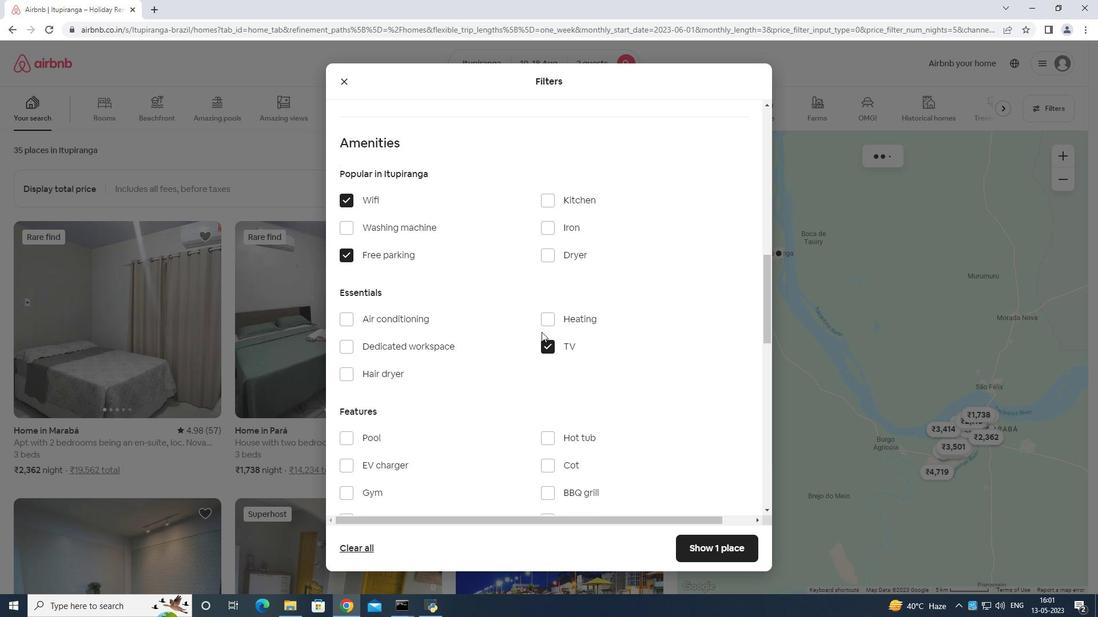 
Action: Mouse moved to (541, 333)
Screenshot: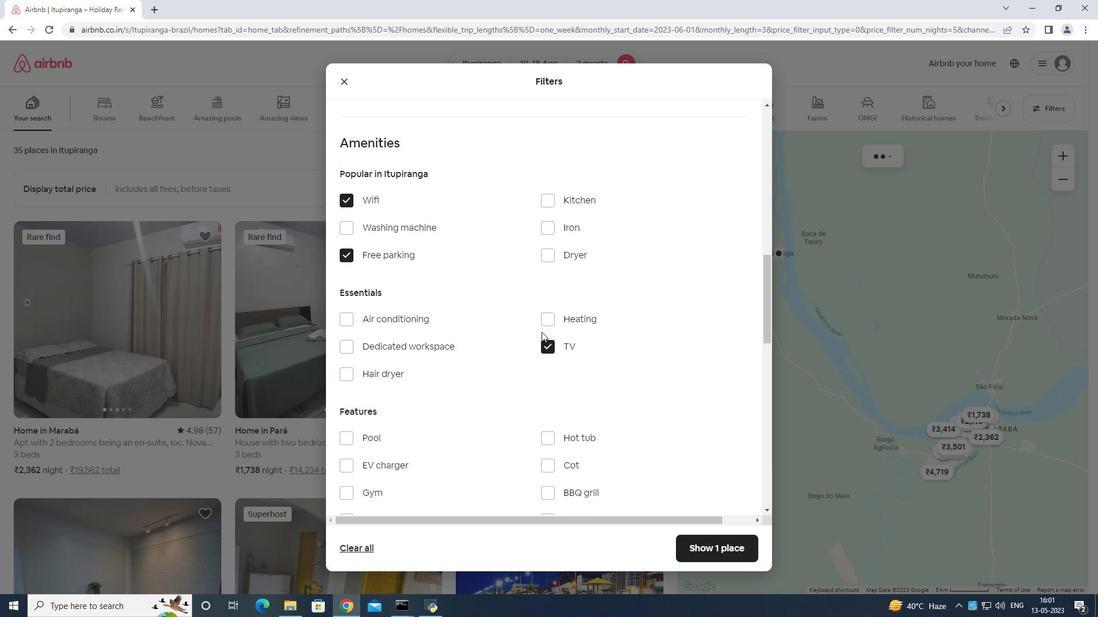 
Action: Mouse scrolled (541, 333) with delta (0, 0)
Screenshot: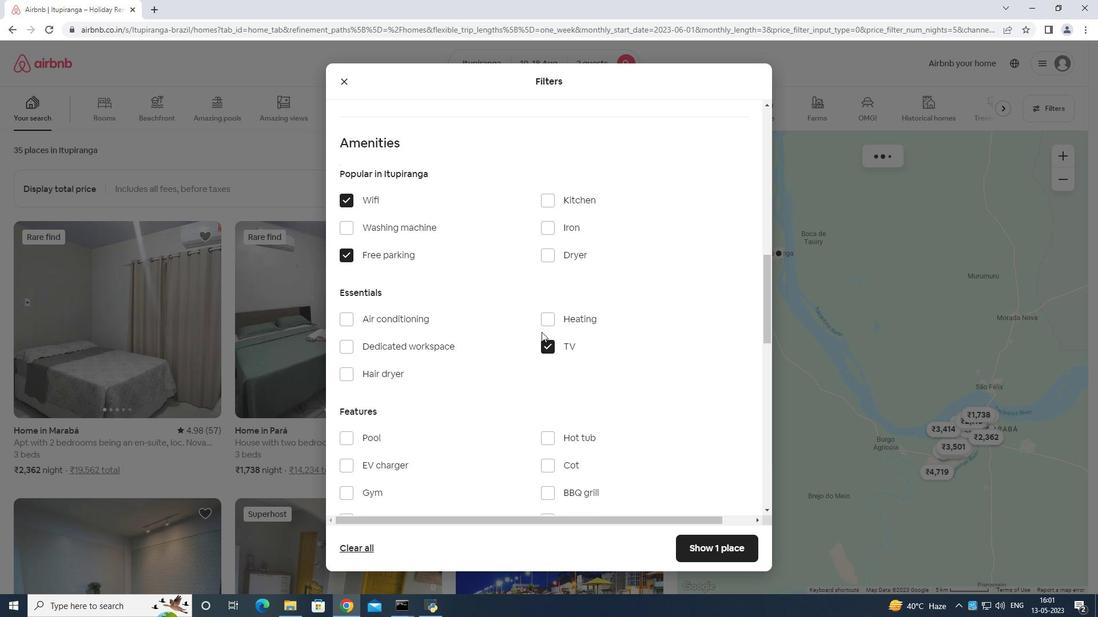
Action: Mouse moved to (349, 323)
Screenshot: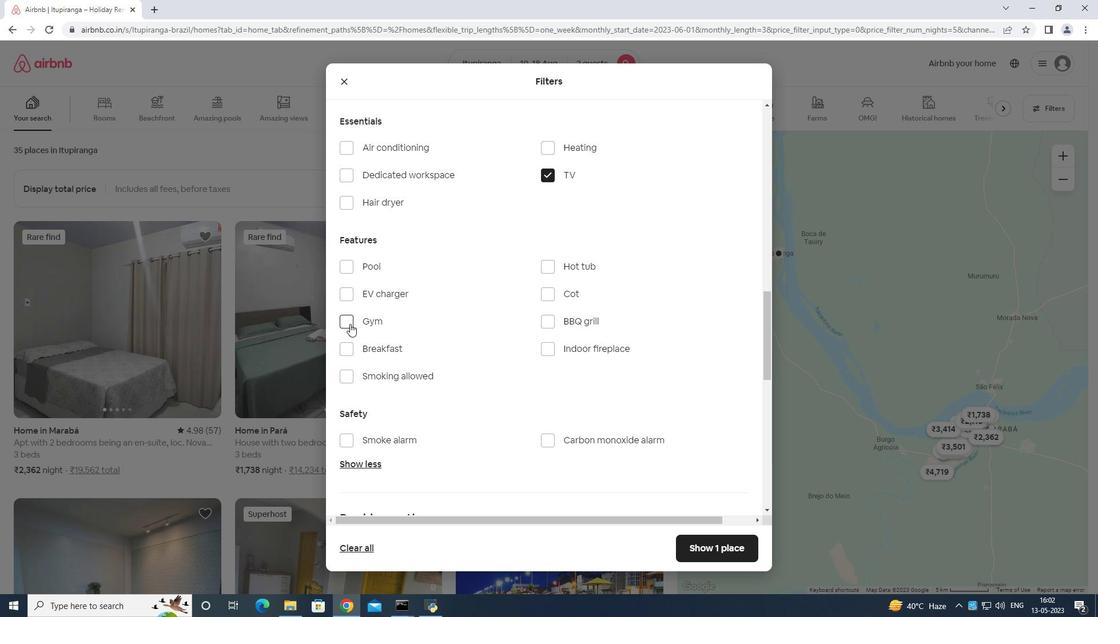 
Action: Mouse pressed left at (349, 323)
Screenshot: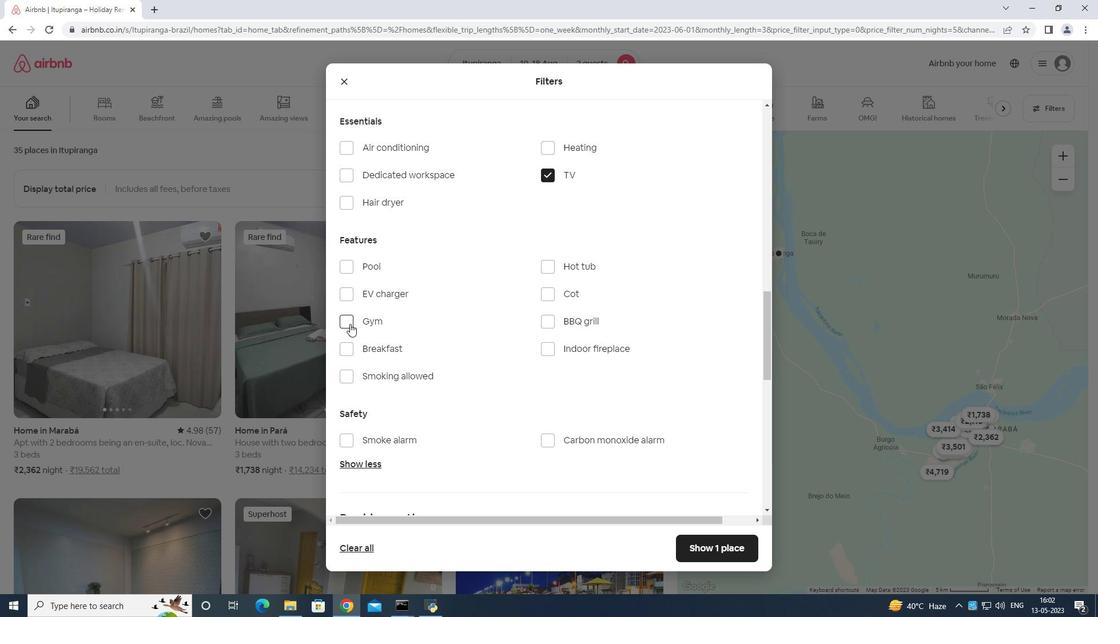 
Action: Mouse moved to (347, 347)
Screenshot: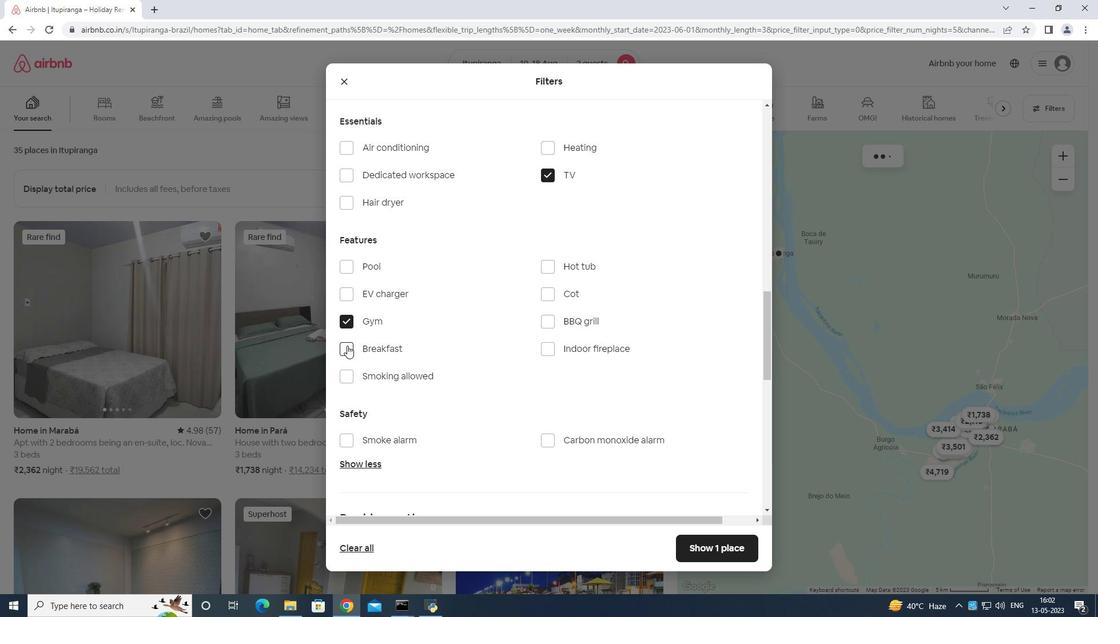 
Action: Mouse pressed left at (347, 347)
Screenshot: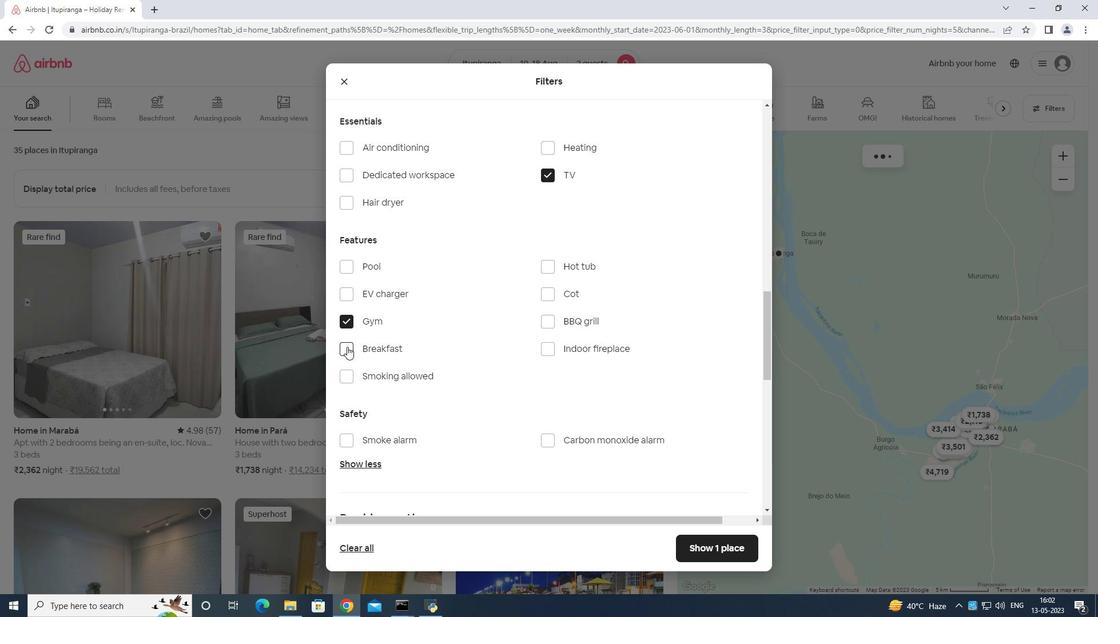 
Action: Mouse moved to (593, 312)
Screenshot: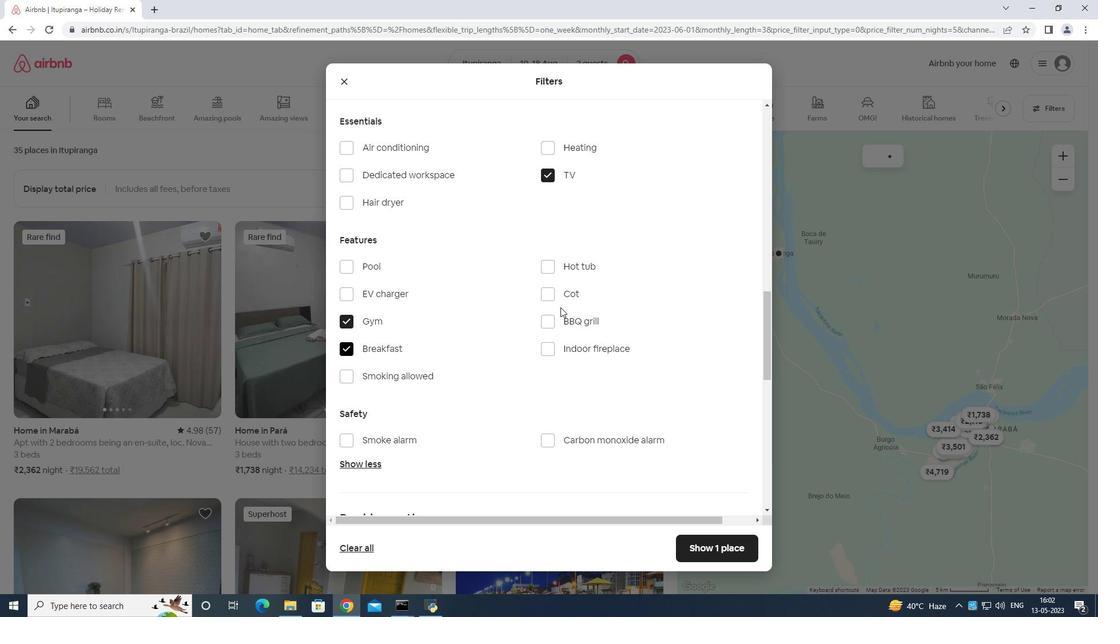 
Action: Mouse scrolled (593, 311) with delta (0, 0)
Screenshot: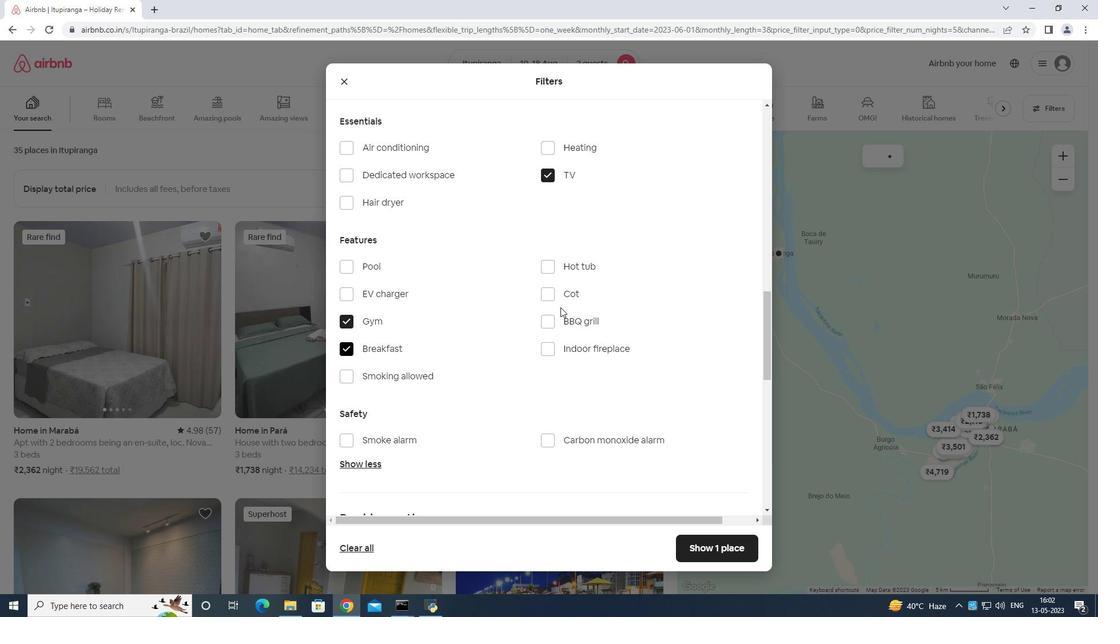 
Action: Mouse moved to (597, 317)
Screenshot: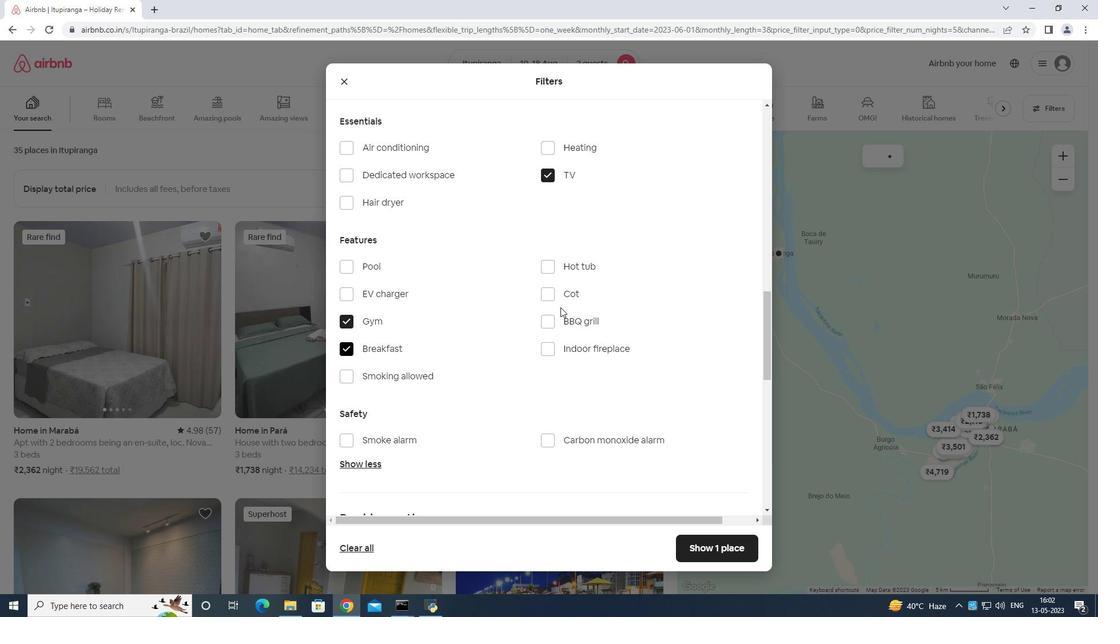 
Action: Mouse scrolled (597, 316) with delta (0, 0)
Screenshot: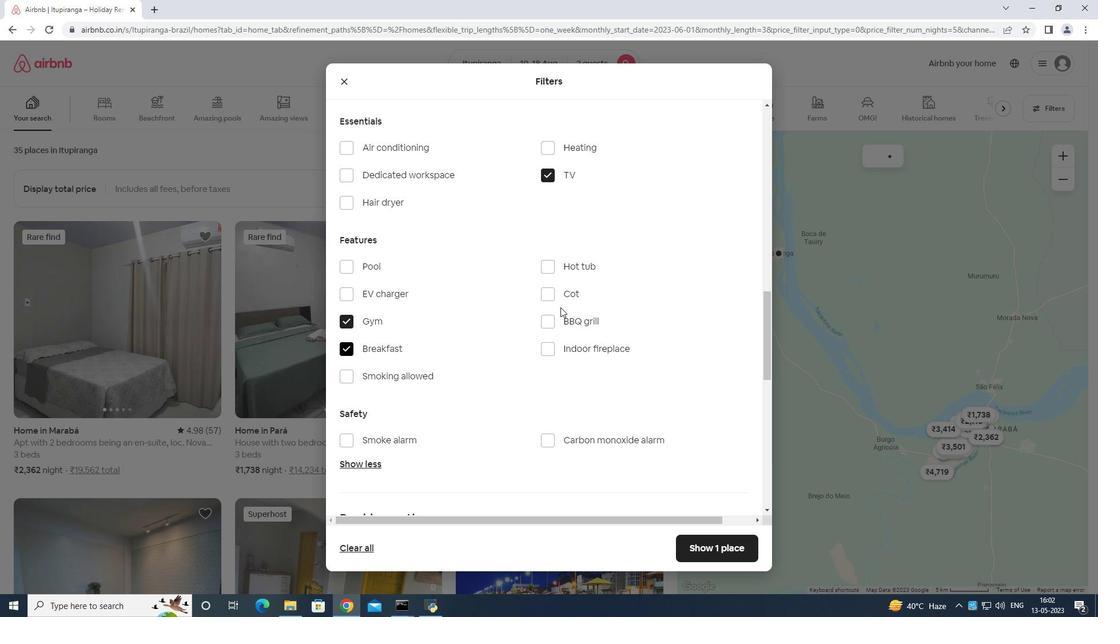 
Action: Mouse moved to (600, 319)
Screenshot: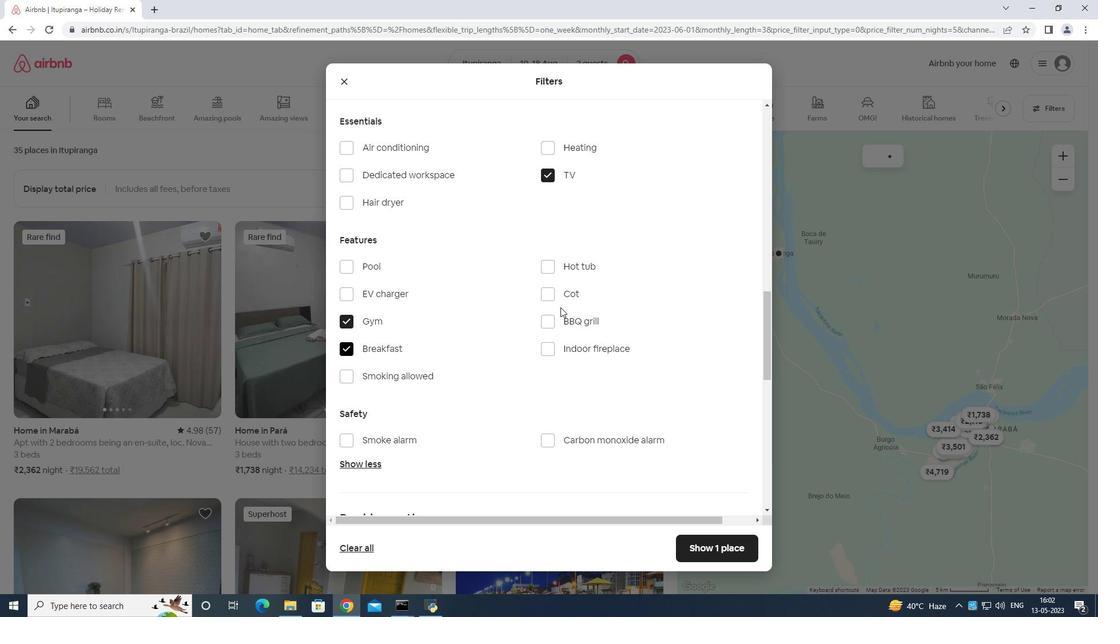 
Action: Mouse scrolled (600, 318) with delta (0, 0)
Screenshot: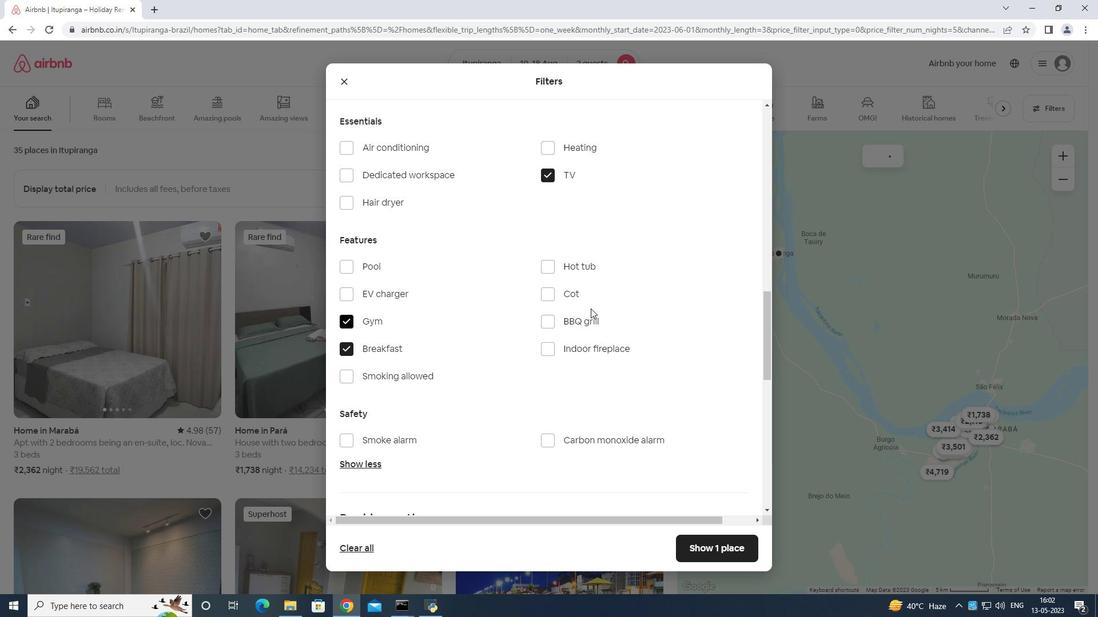 
Action: Mouse moved to (725, 425)
Screenshot: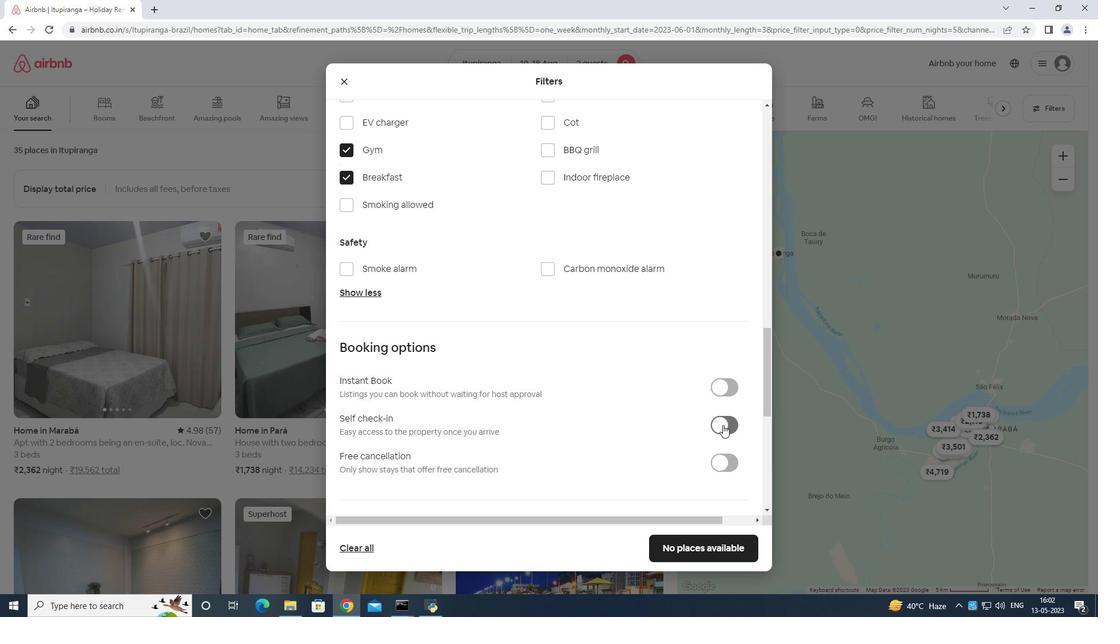 
Action: Mouse pressed left at (725, 425)
Screenshot: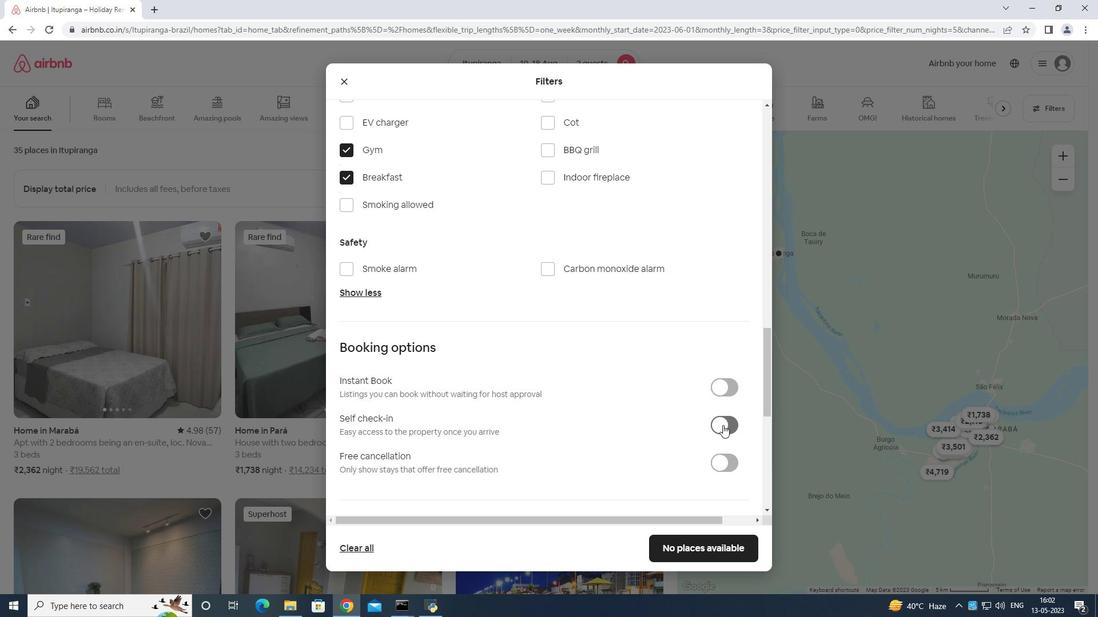 
Action: Mouse moved to (726, 418)
Screenshot: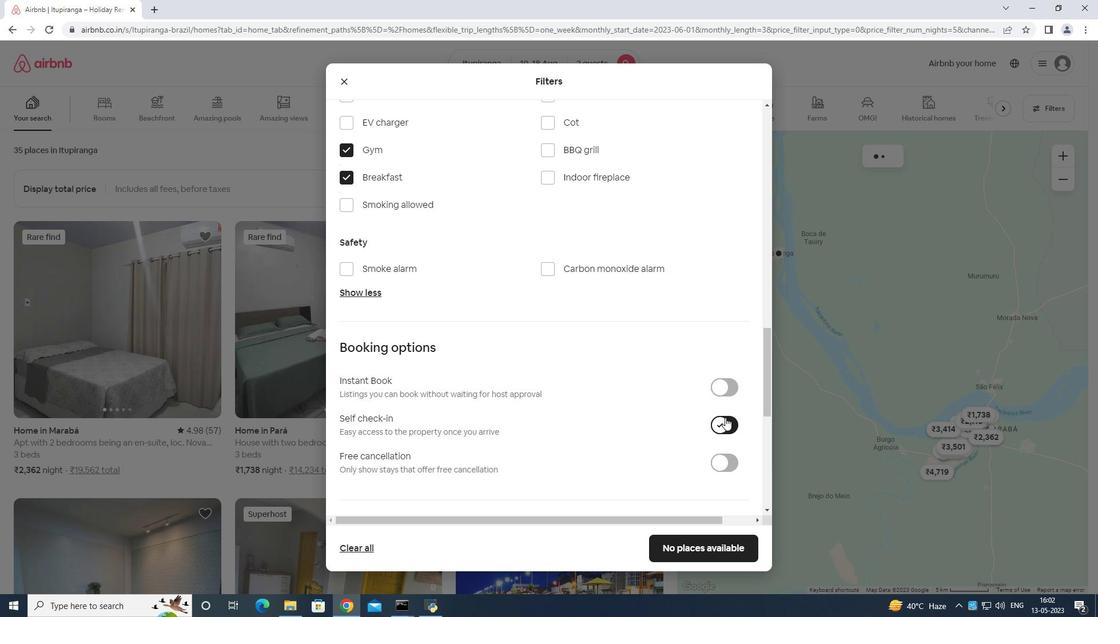 
Action: Mouse scrolled (726, 417) with delta (0, 0)
Screenshot: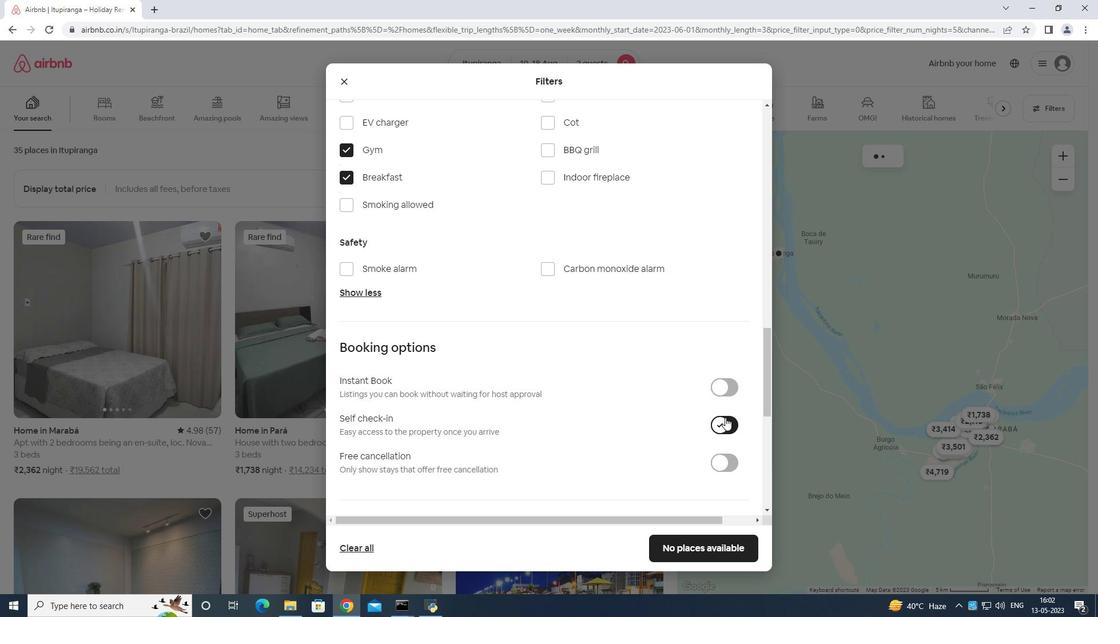 
Action: Mouse moved to (725, 423)
Screenshot: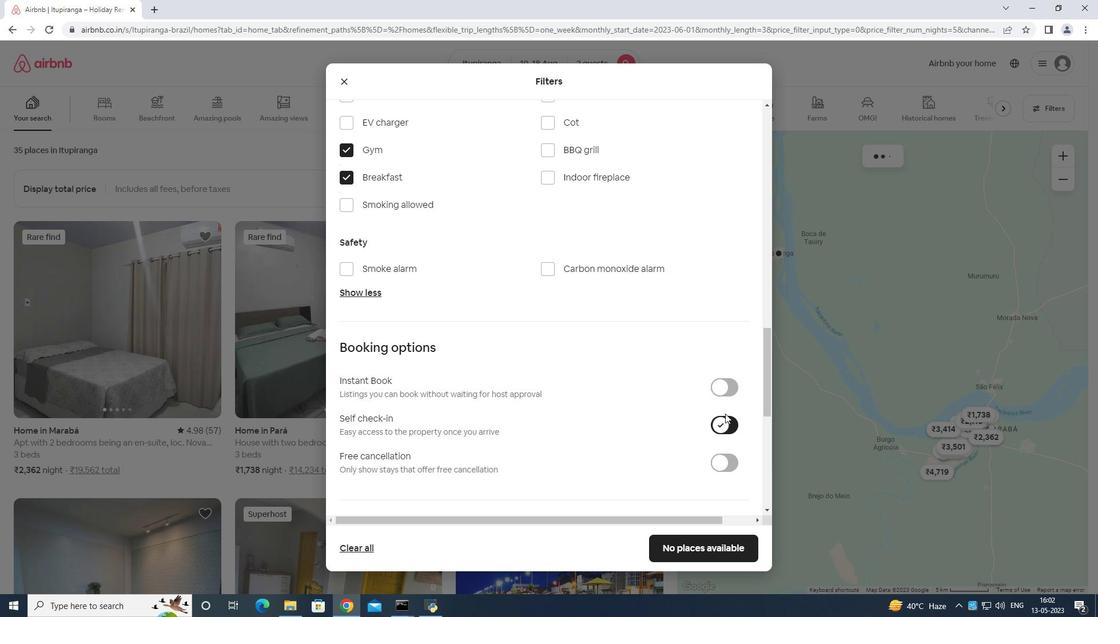 
Action: Mouse scrolled (725, 422) with delta (0, 0)
Screenshot: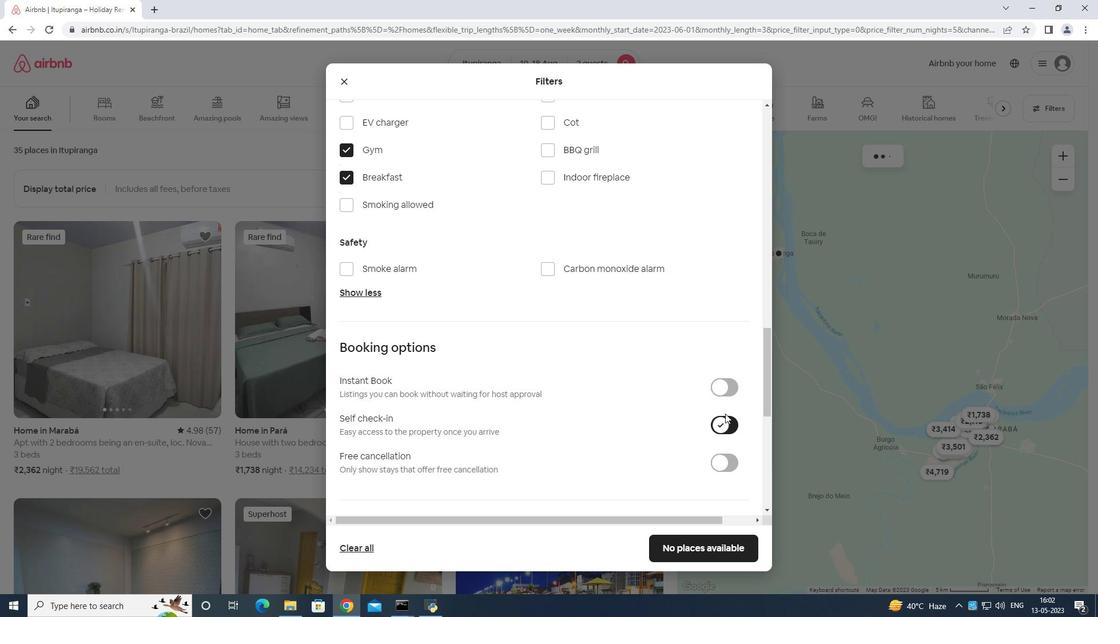 
Action: Mouse scrolled (725, 422) with delta (0, 0)
Screenshot: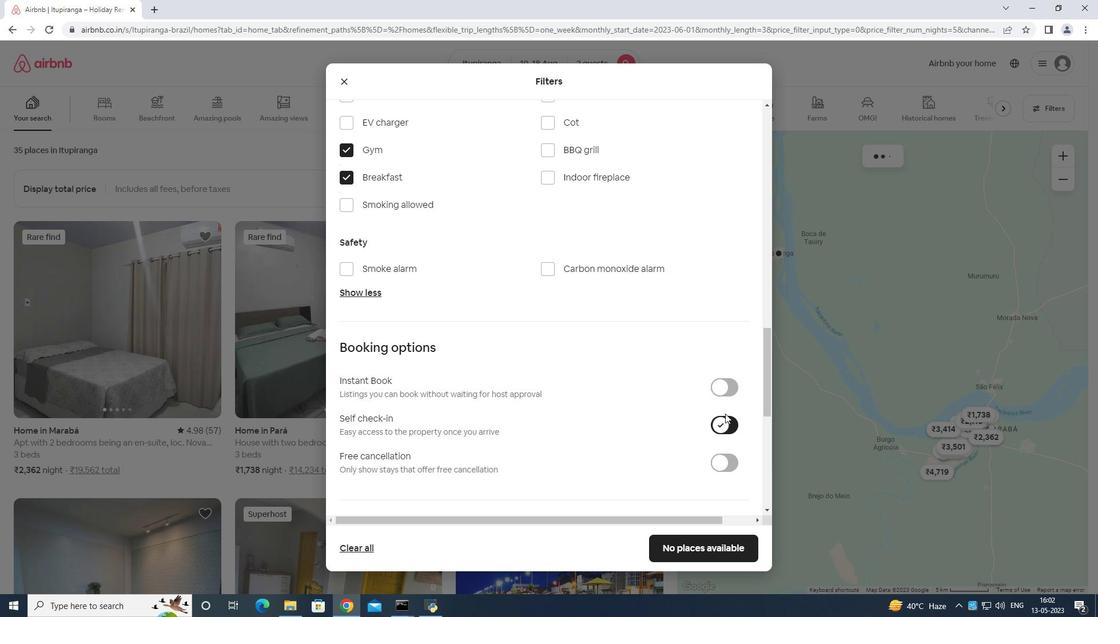 
Action: Mouse moved to (724, 423)
Screenshot: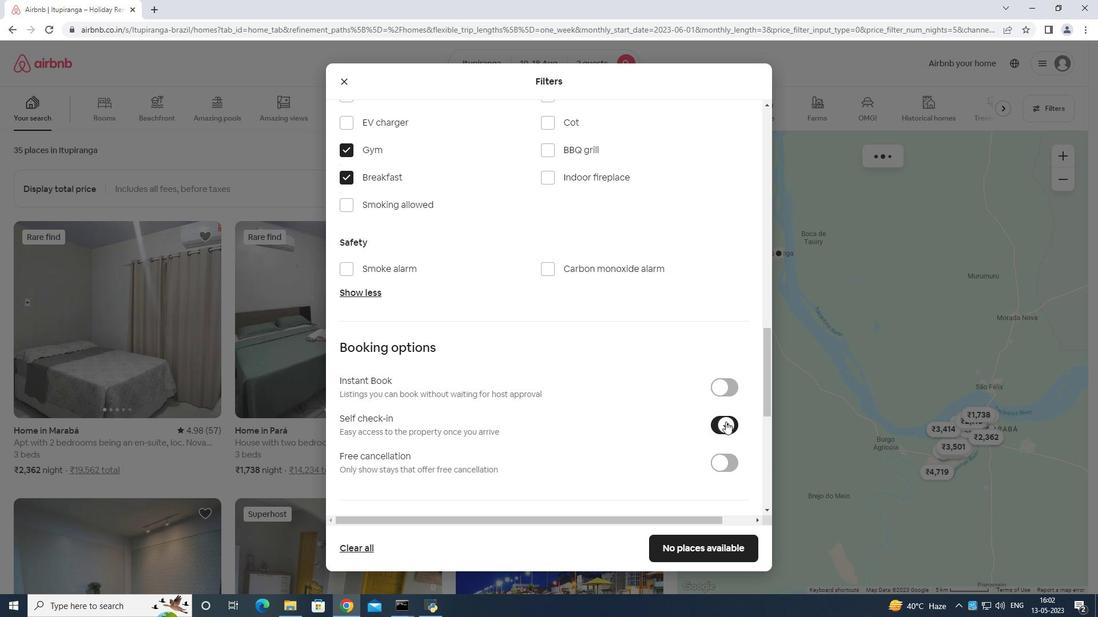 
Action: Mouse scrolled (724, 422) with delta (0, 0)
Screenshot: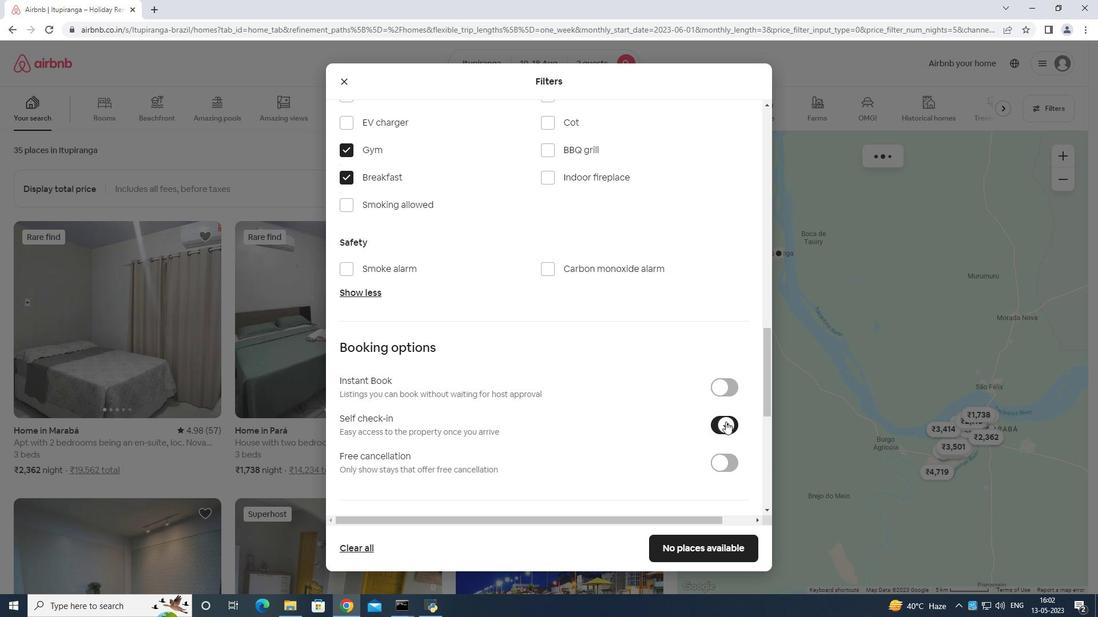 
Action: Mouse moved to (686, 366)
Screenshot: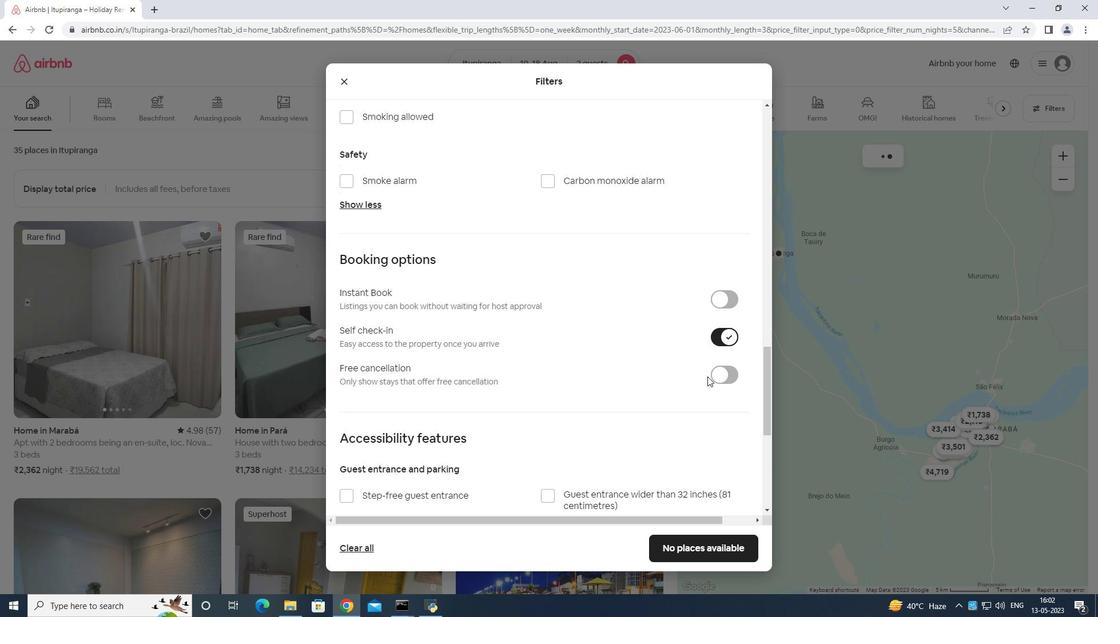
Action: Mouse scrolled (686, 366) with delta (0, 0)
Screenshot: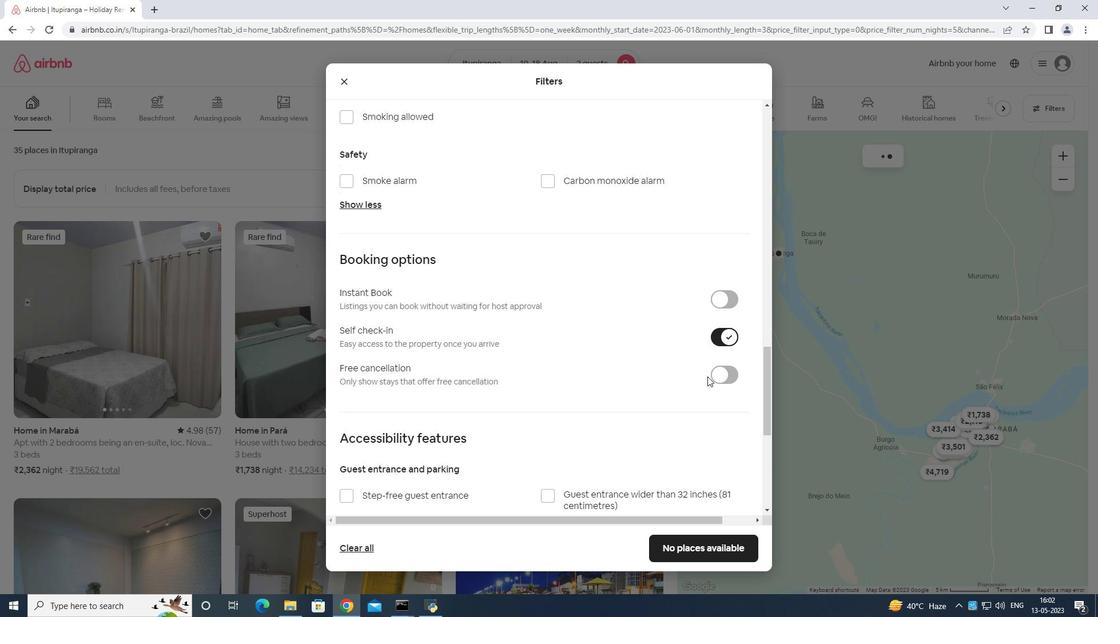 
Action: Mouse moved to (685, 367)
Screenshot: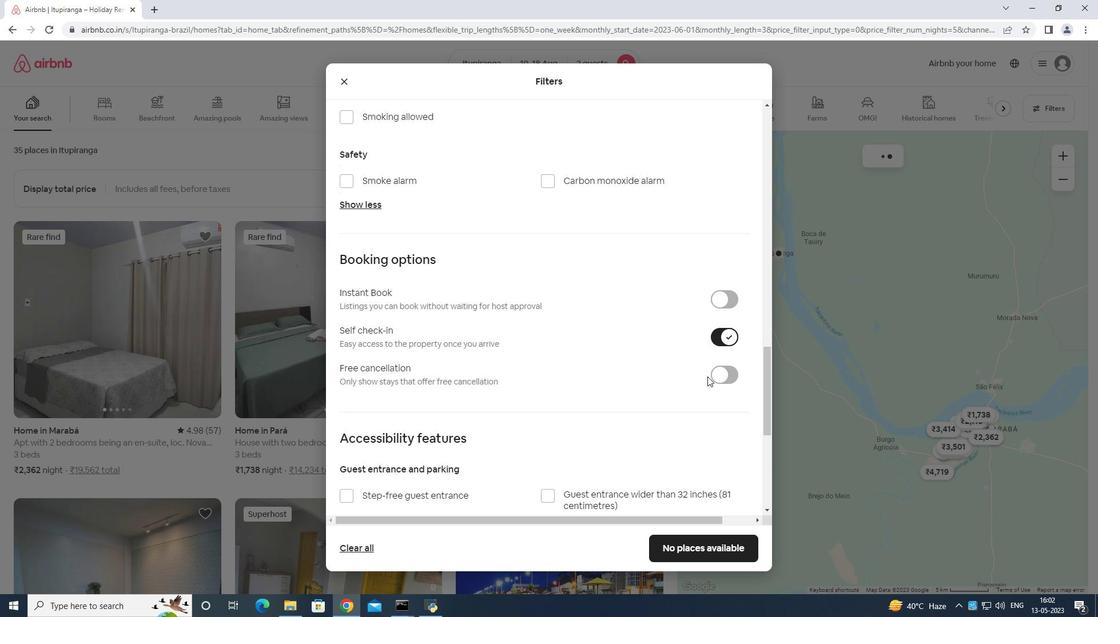 
Action: Mouse scrolled (685, 367) with delta (0, 0)
Screenshot: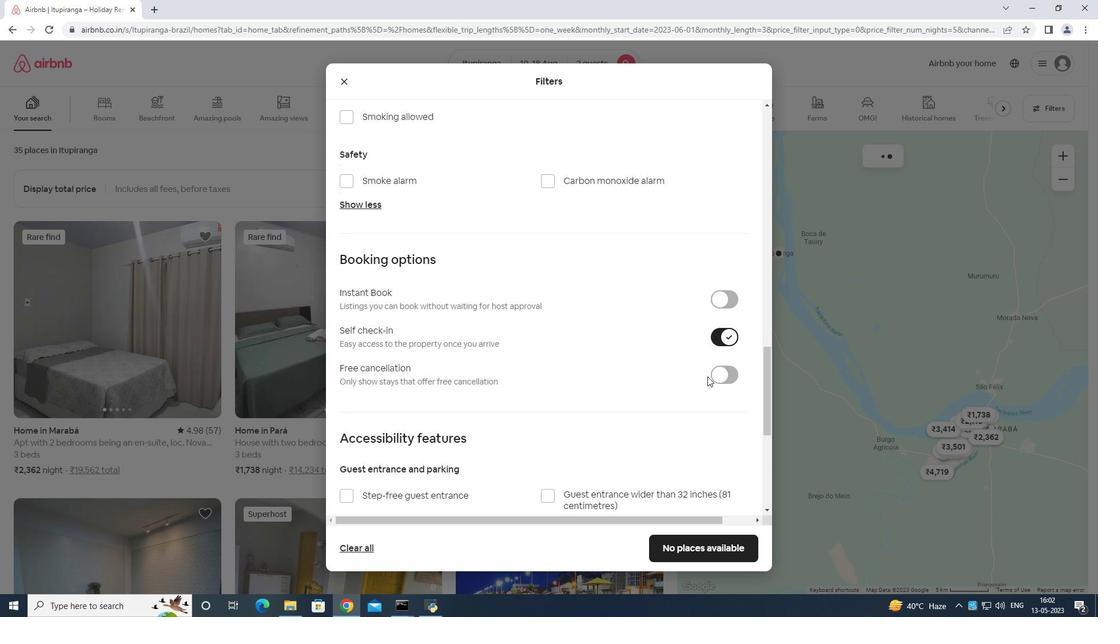 
Action: Mouse moved to (682, 367)
Screenshot: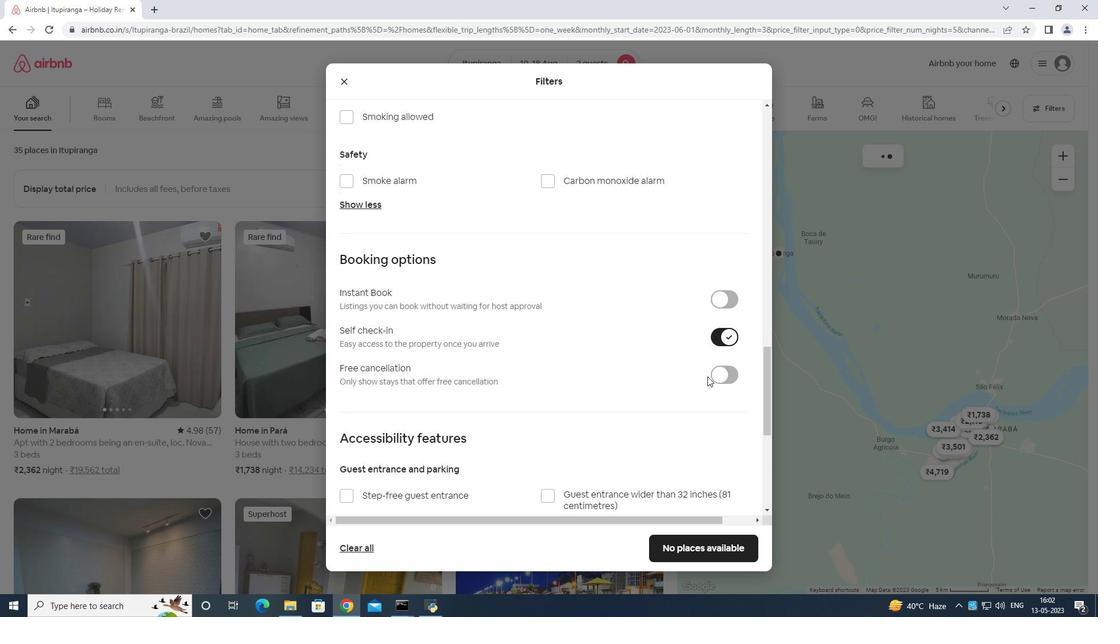 
Action: Mouse scrolled (682, 367) with delta (0, 0)
Screenshot: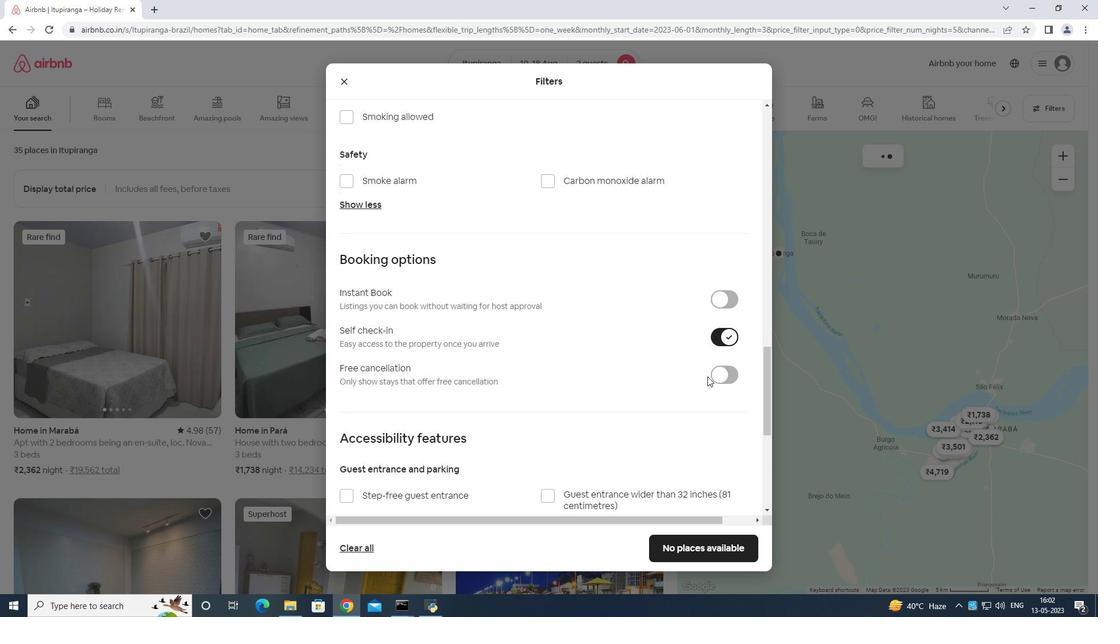 
Action: Mouse moved to (680, 367)
Screenshot: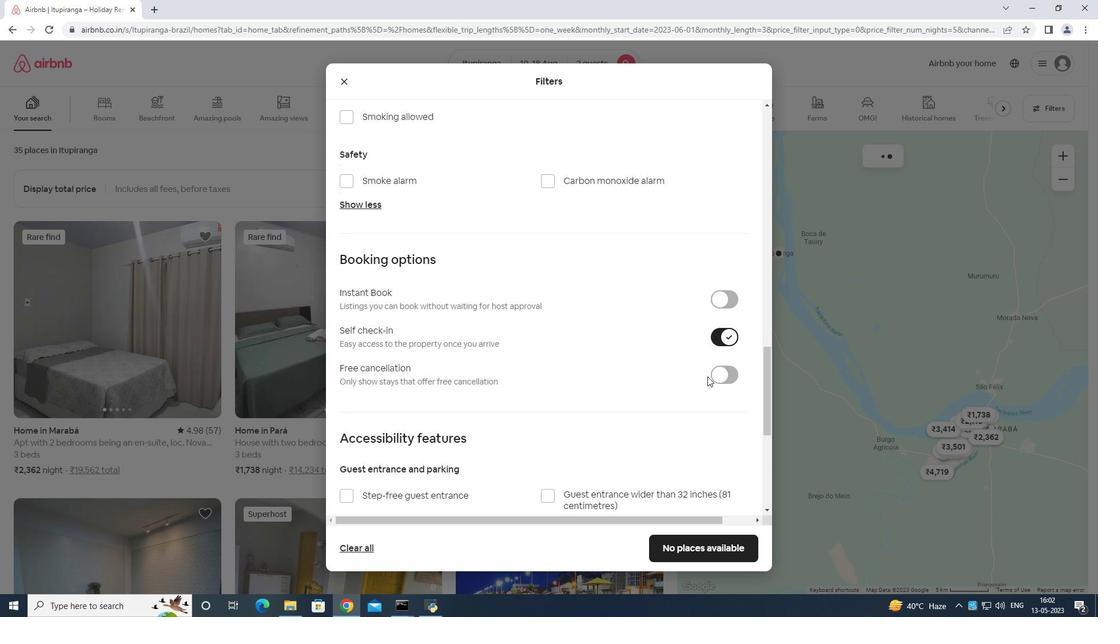 
Action: Mouse scrolled (680, 367) with delta (0, 0)
Screenshot: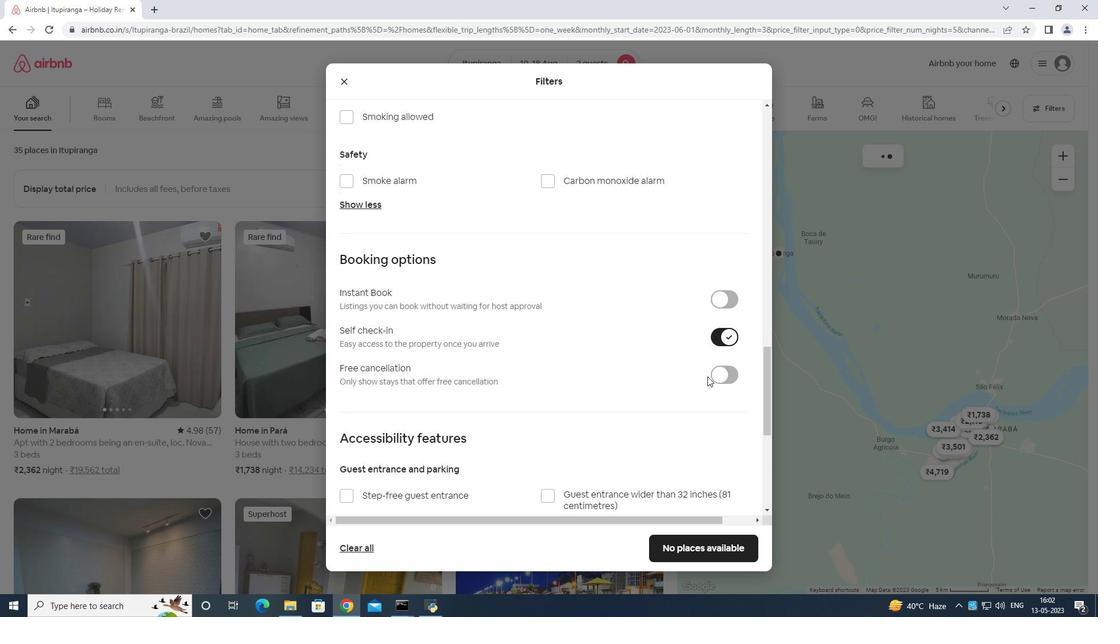 
Action: Mouse moved to (349, 432)
Screenshot: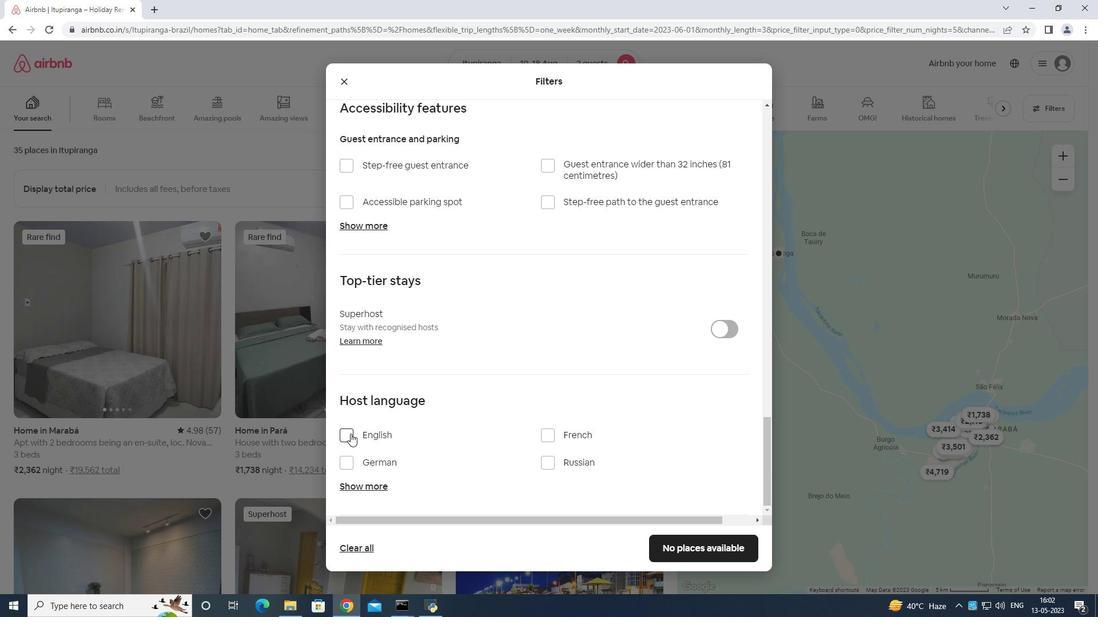 
Action: Mouse pressed left at (349, 432)
Screenshot: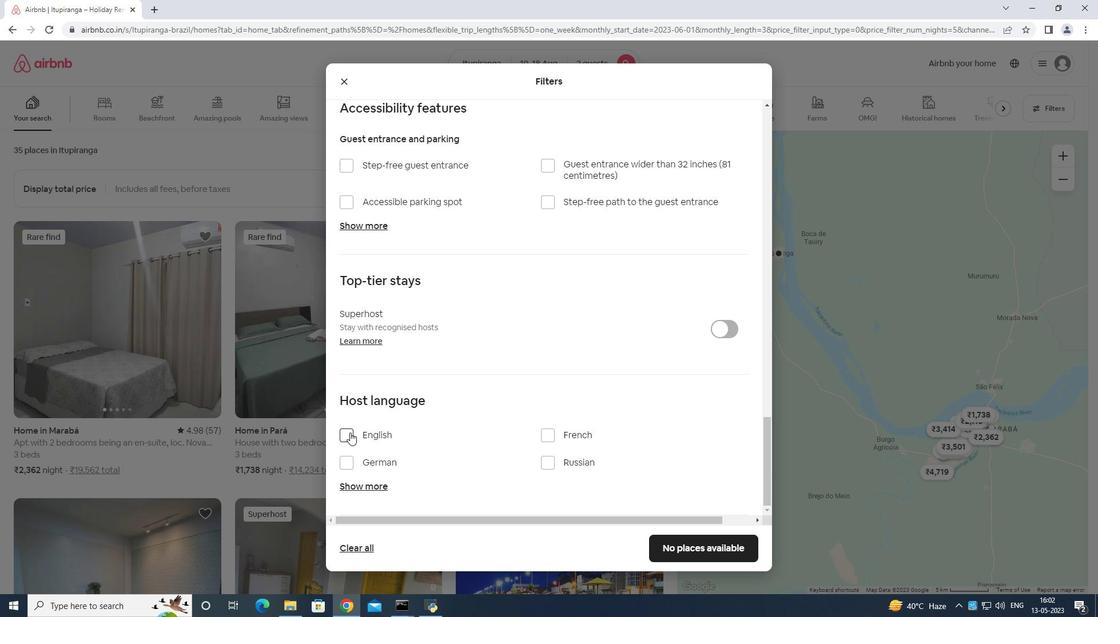 
Action: Mouse moved to (697, 539)
Screenshot: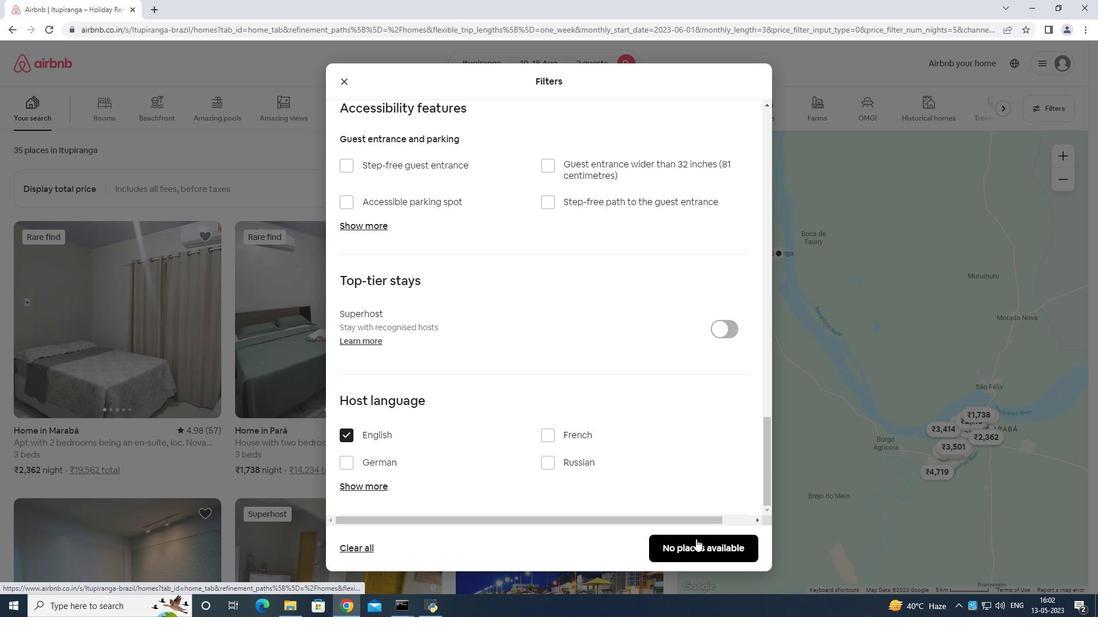 
Action: Mouse pressed left at (697, 539)
Screenshot: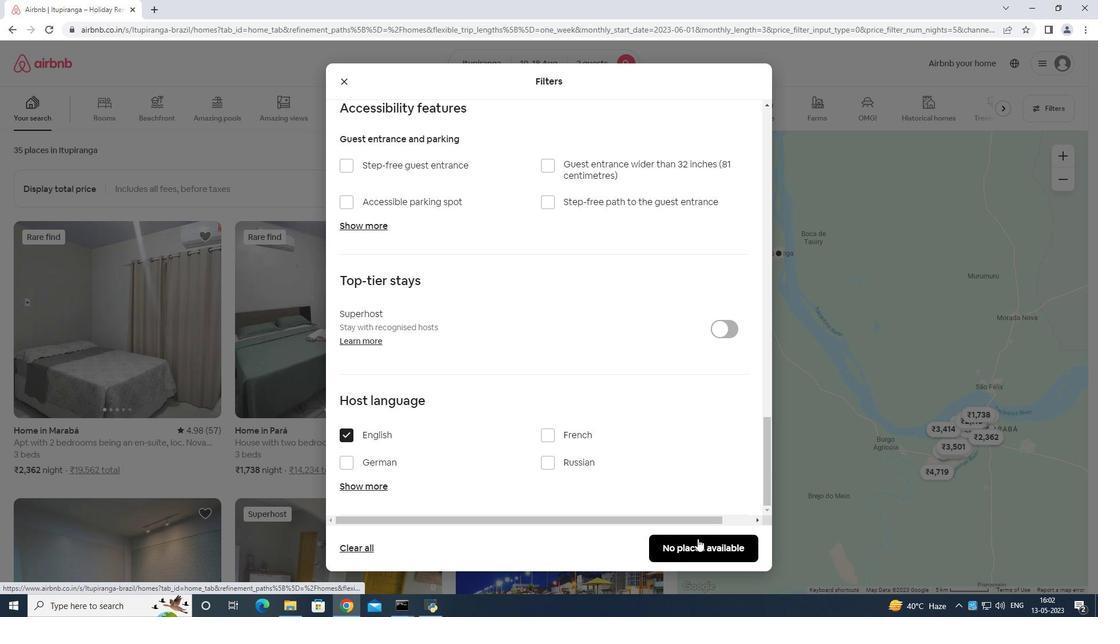 
Action: Mouse moved to (700, 540)
Screenshot: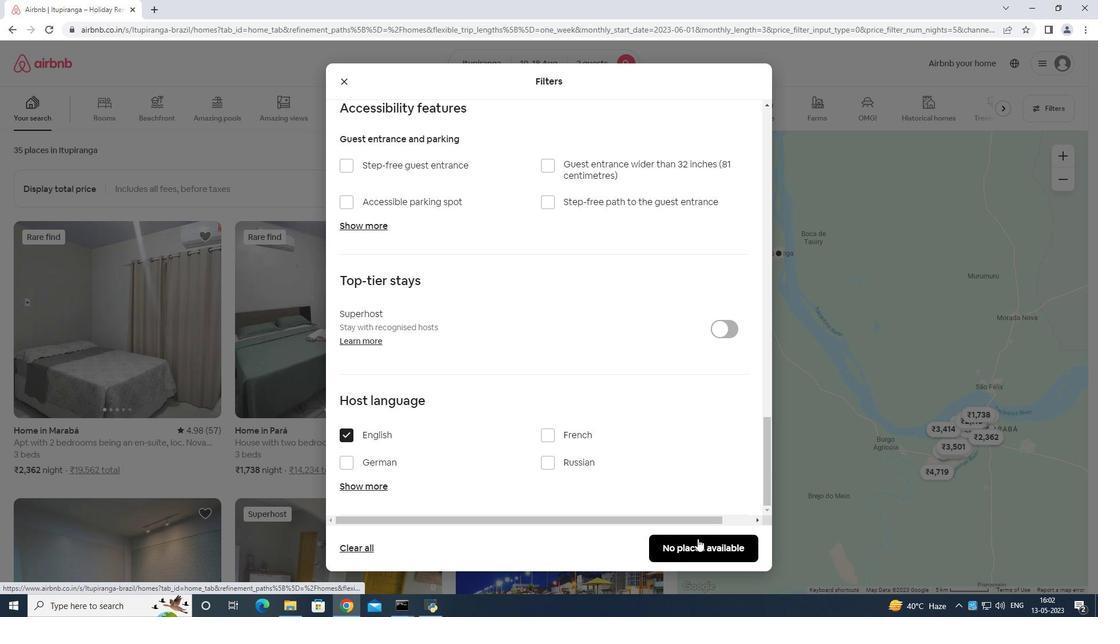 
